 Task: Reply All to email with the signature Evelyn Lewis with the subject Request for a review from softage.1@softage.net with the message Please find attached the final version of the budget proposal.
Action: Mouse moved to (249, 194)
Screenshot: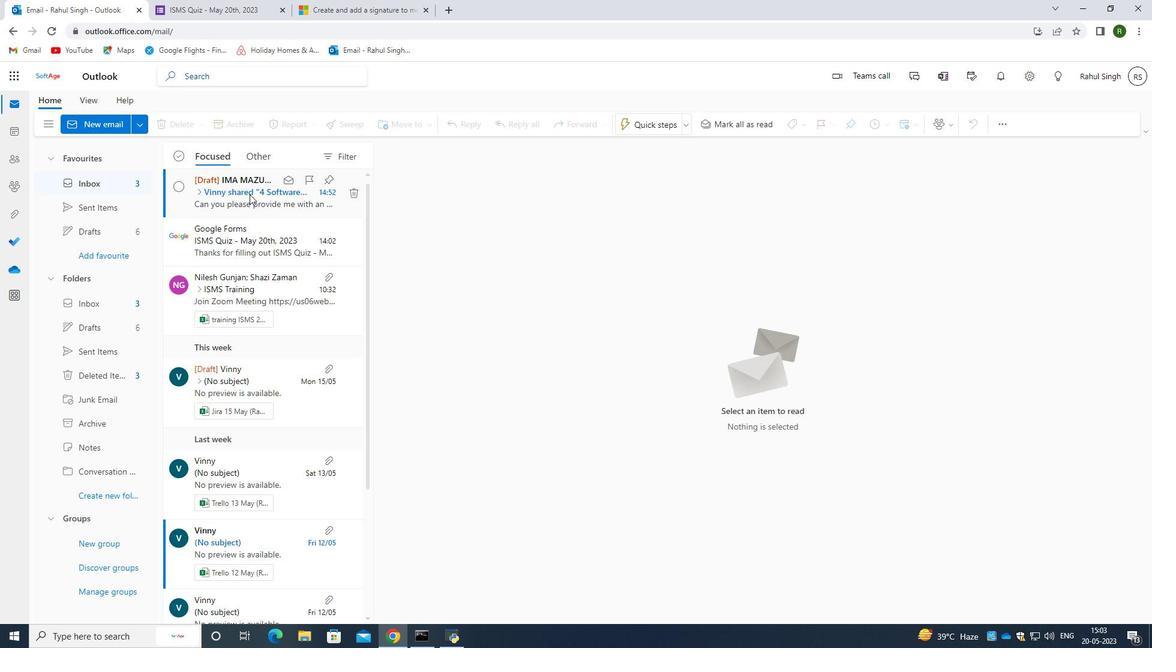 
Action: Mouse pressed left at (249, 194)
Screenshot: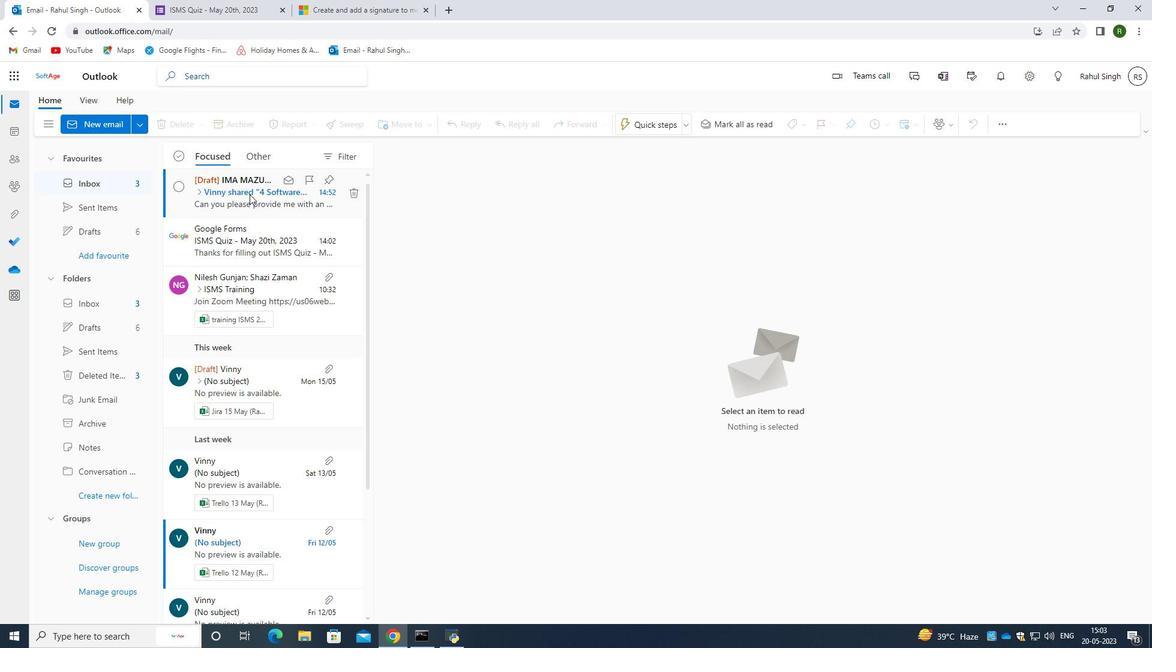 
Action: Mouse moved to (501, 320)
Screenshot: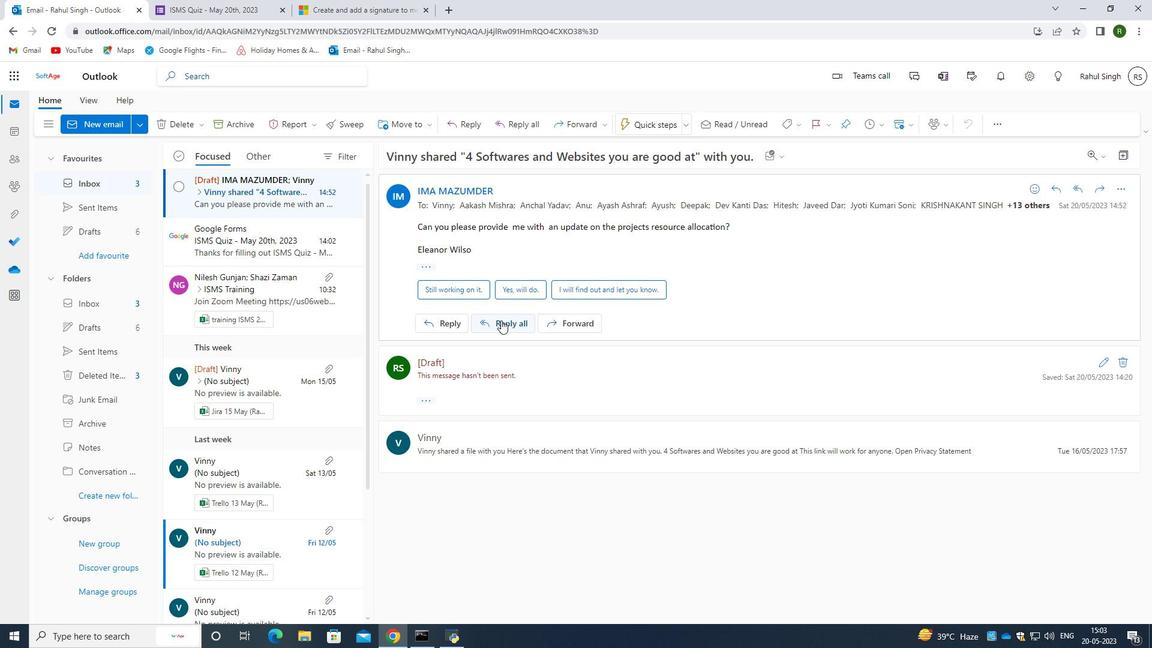 
Action: Mouse pressed left at (501, 320)
Screenshot: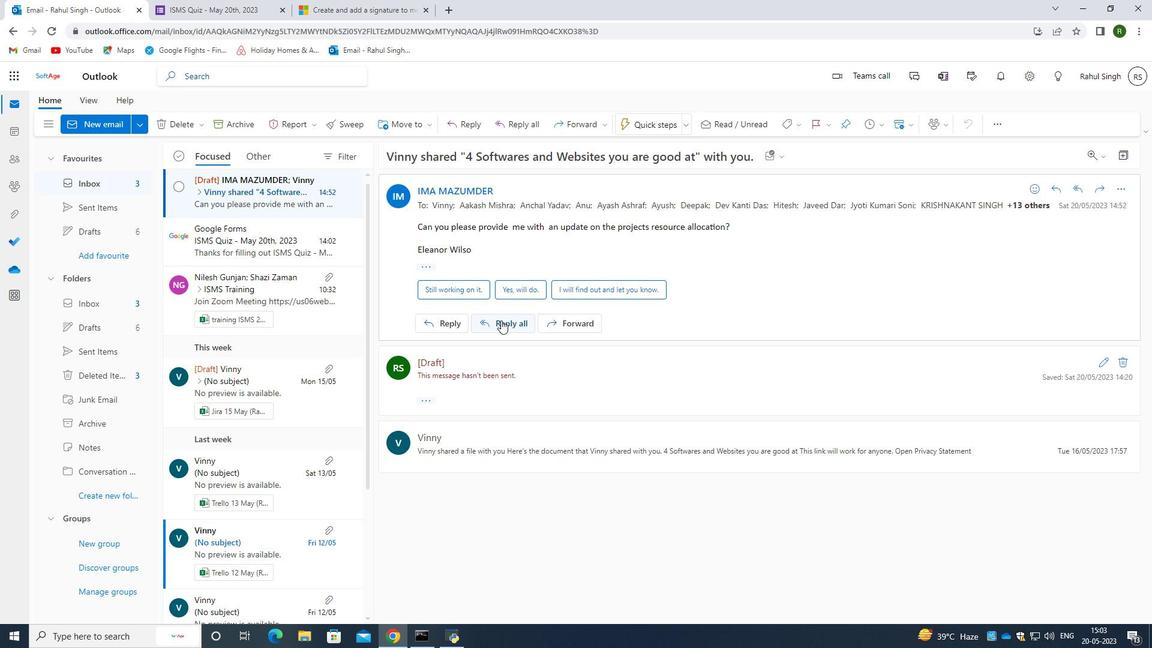 
Action: Mouse moved to (1000, 226)
Screenshot: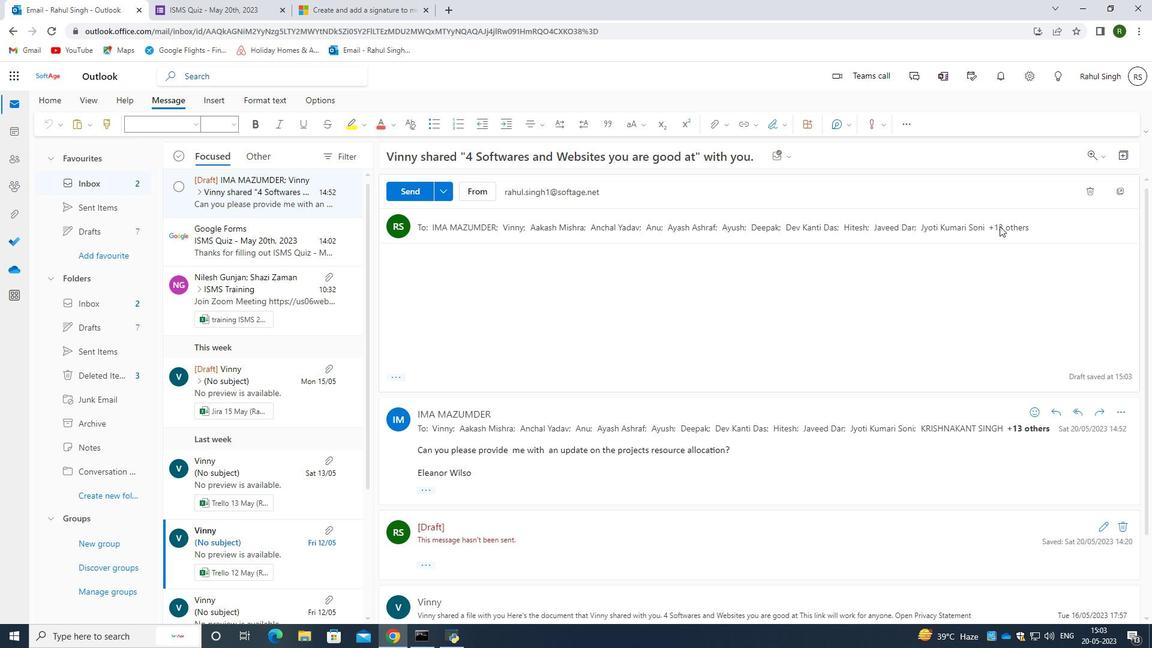 
Action: Mouse pressed left at (1000, 226)
Screenshot: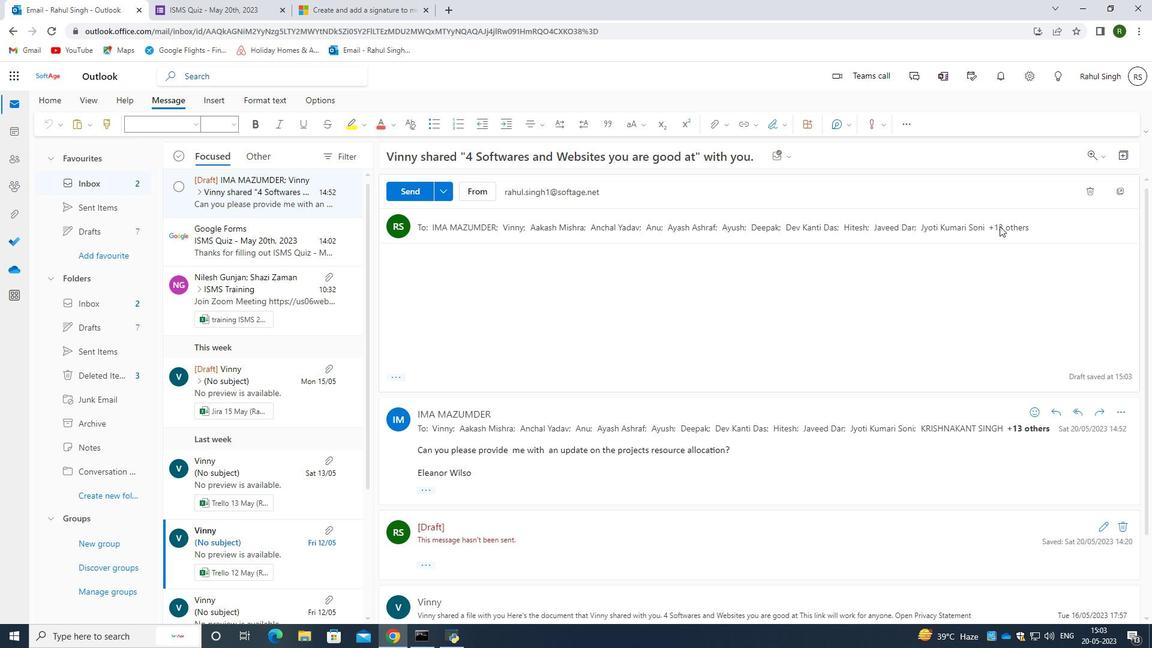 
Action: Mouse moved to (546, 317)
Screenshot: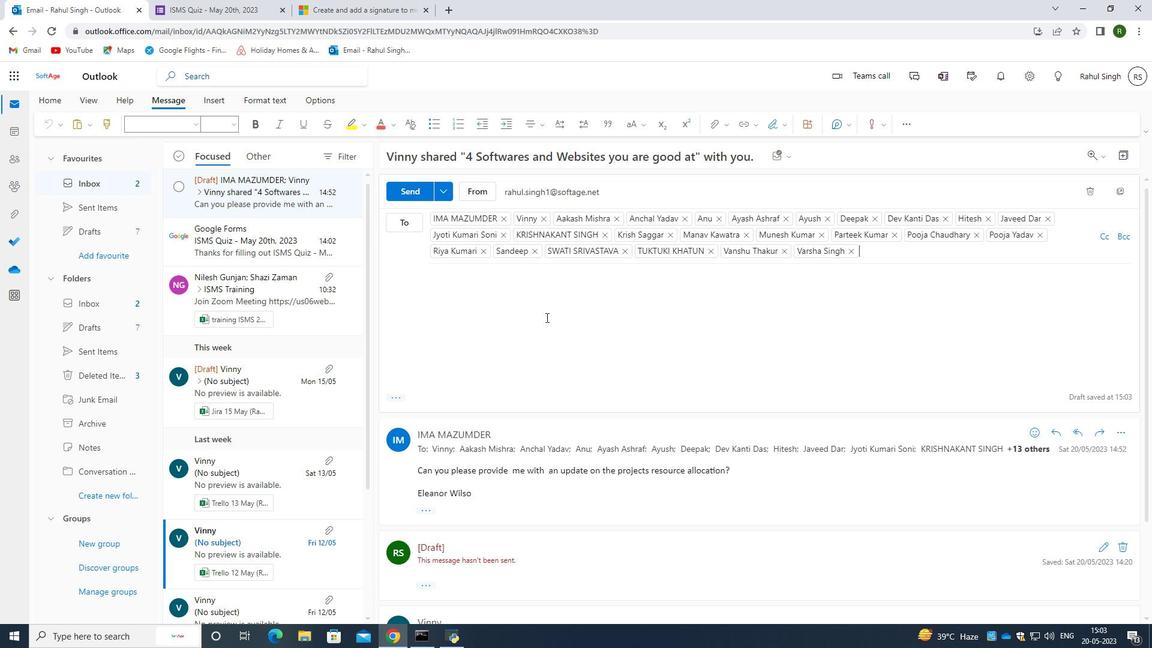 
Action: Mouse pressed left at (546, 317)
Screenshot: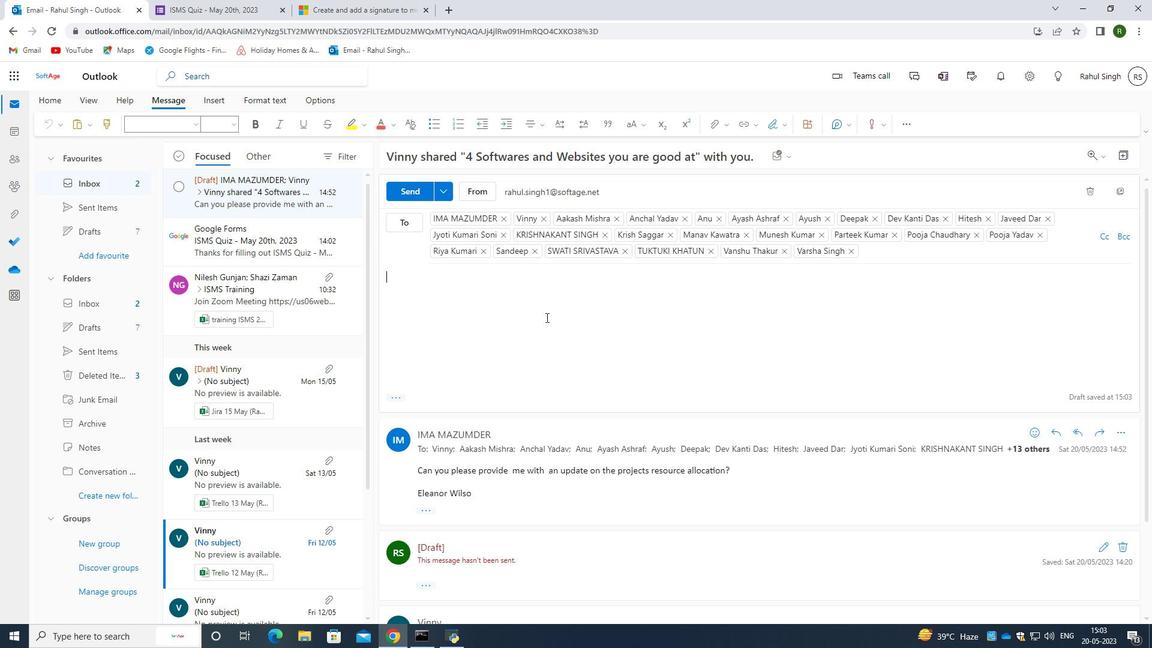 
Action: Mouse moved to (406, 224)
Screenshot: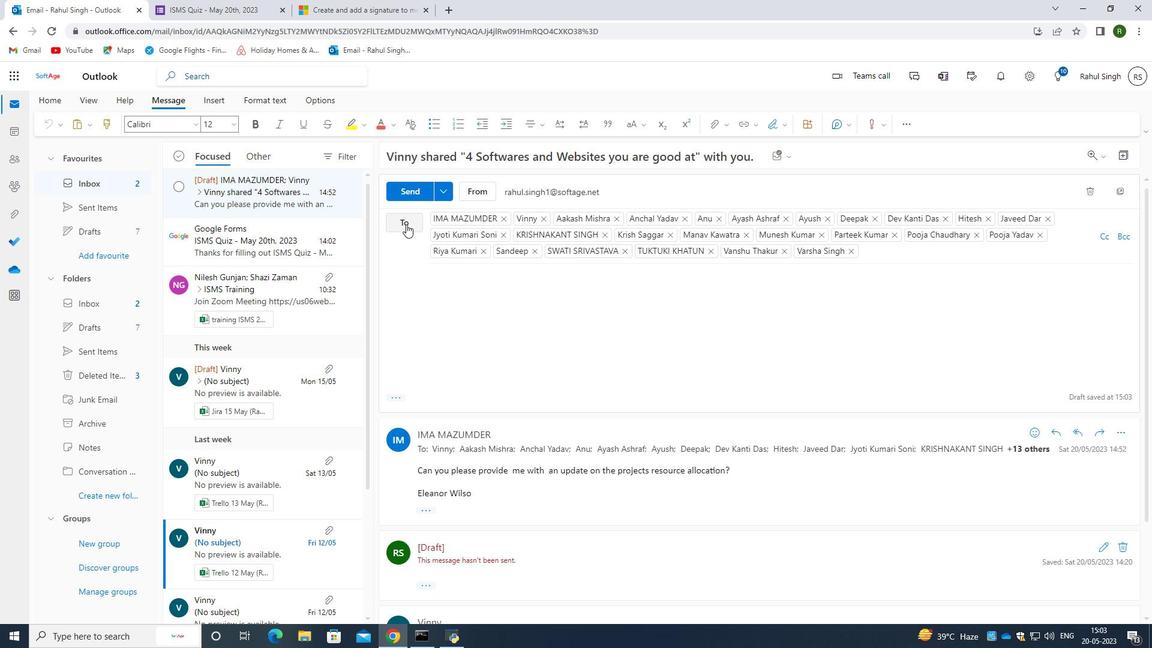 
Action: Mouse pressed left at (406, 224)
Screenshot: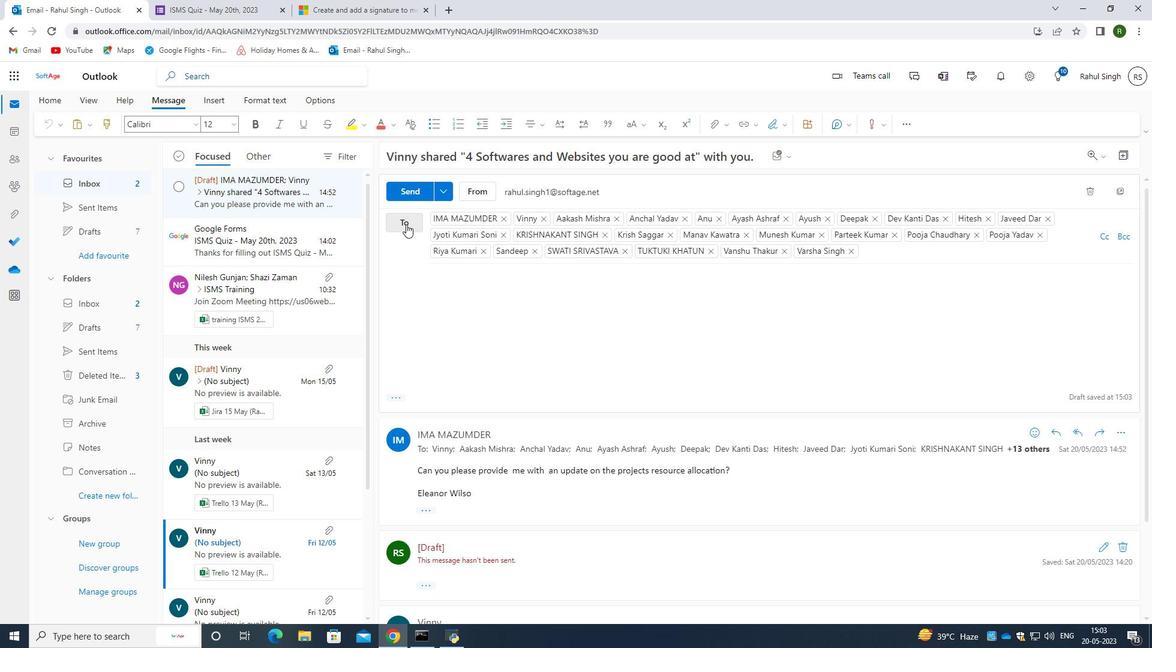 
Action: Mouse moved to (1036, 90)
Screenshot: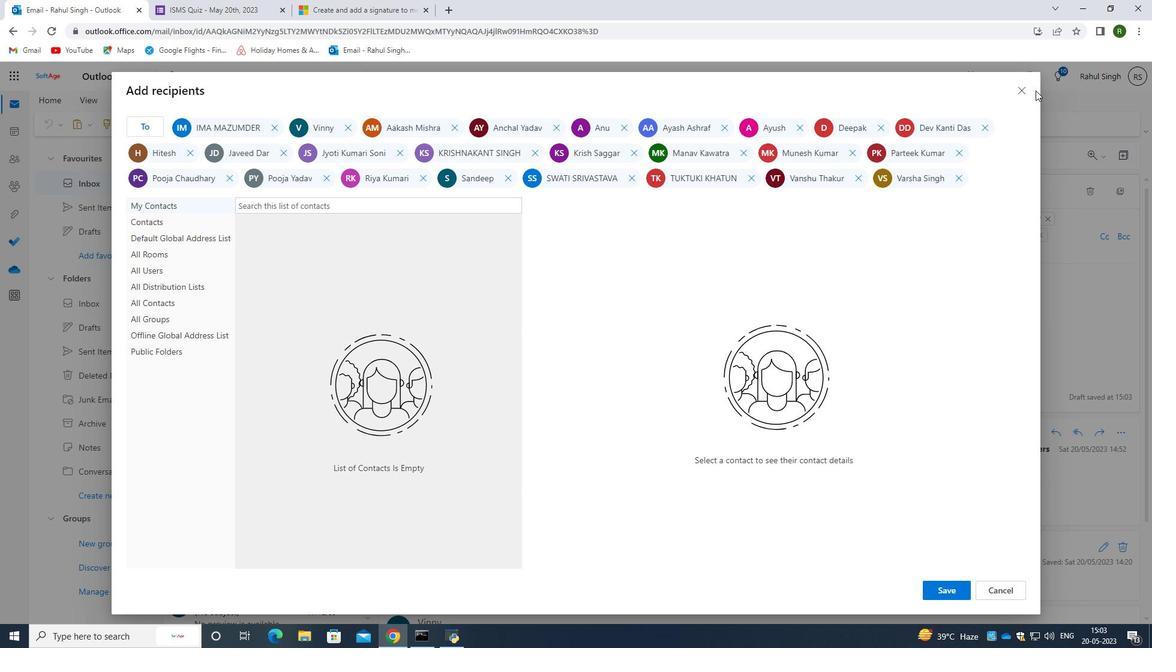 
Action: Mouse pressed left at (1036, 90)
Screenshot: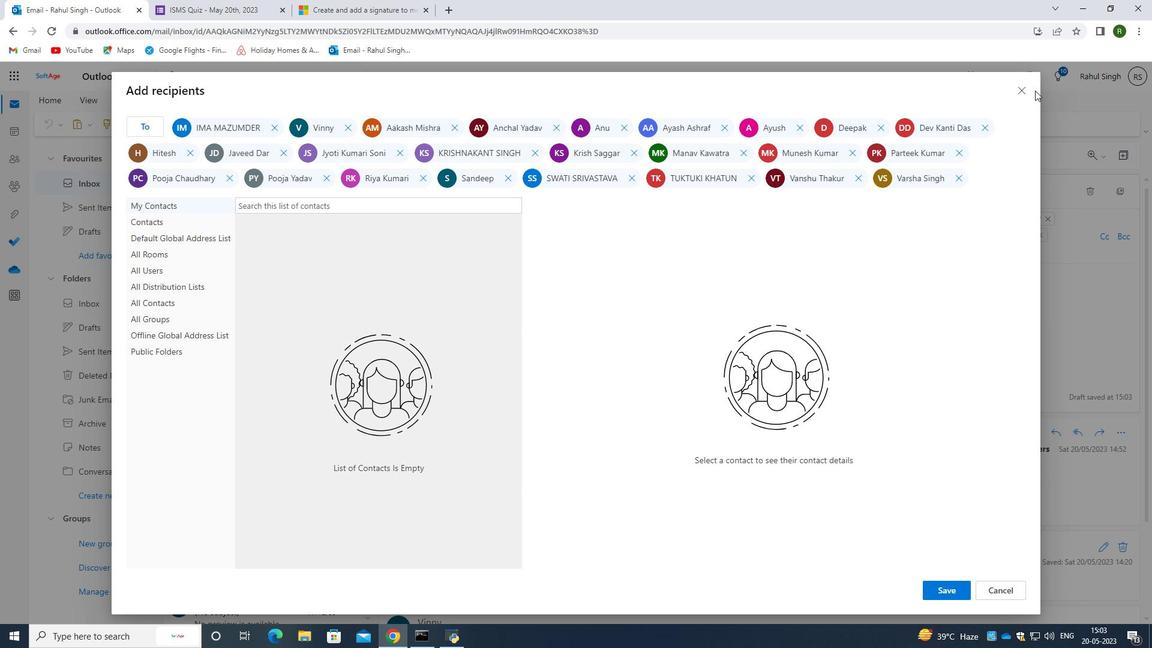 
Action: Mouse moved to (1026, 90)
Screenshot: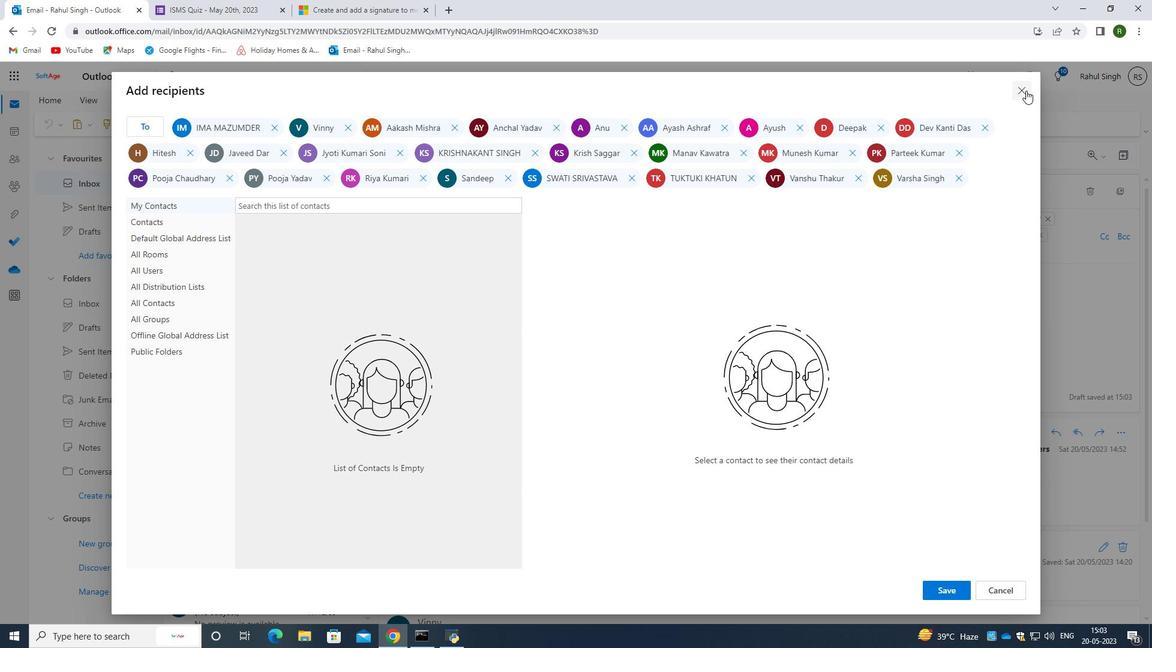 
Action: Mouse pressed left at (1026, 90)
Screenshot: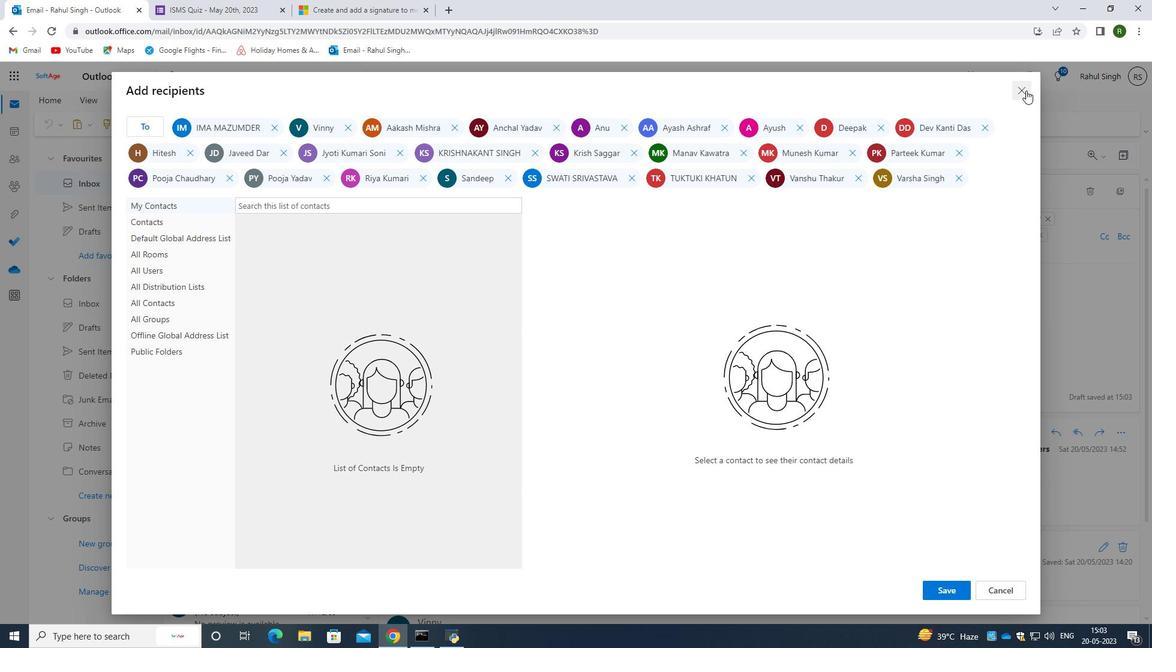 
Action: Mouse moved to (245, 365)
Screenshot: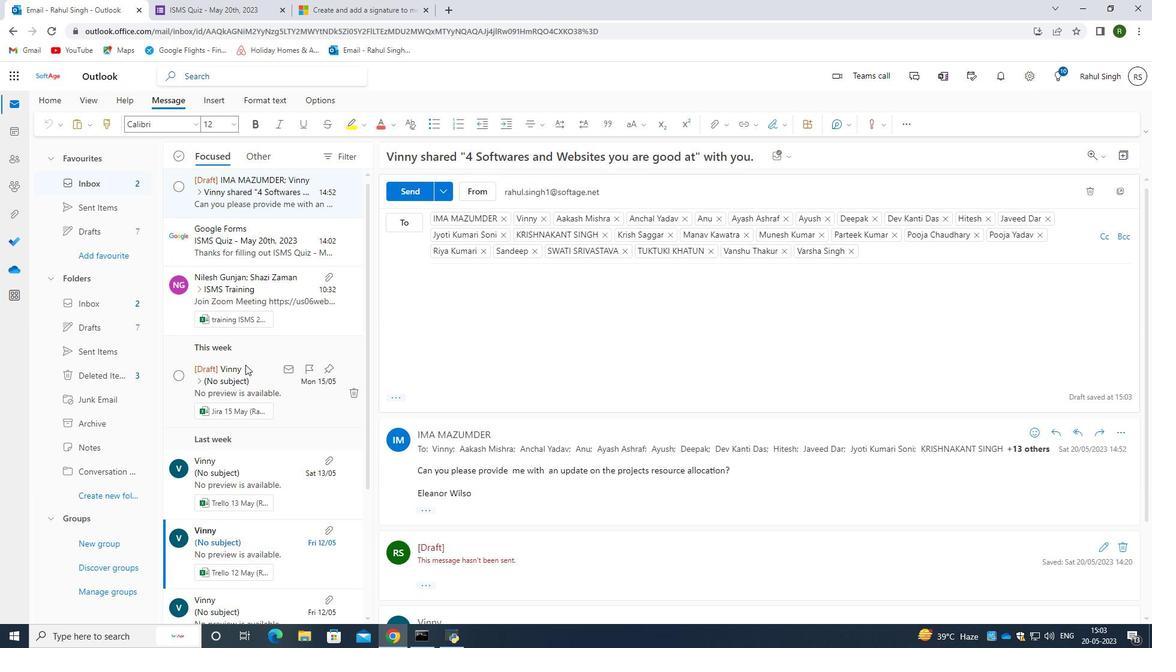 
Action: Mouse pressed left at (245, 365)
Screenshot: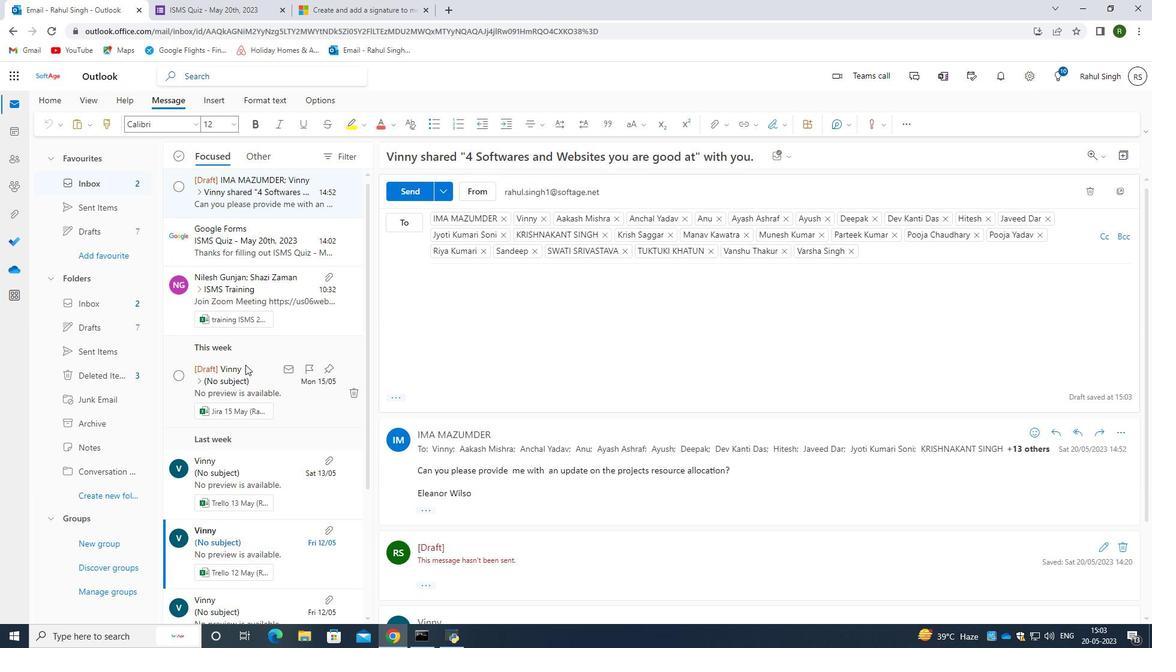 
Action: Mouse moved to (248, 237)
Screenshot: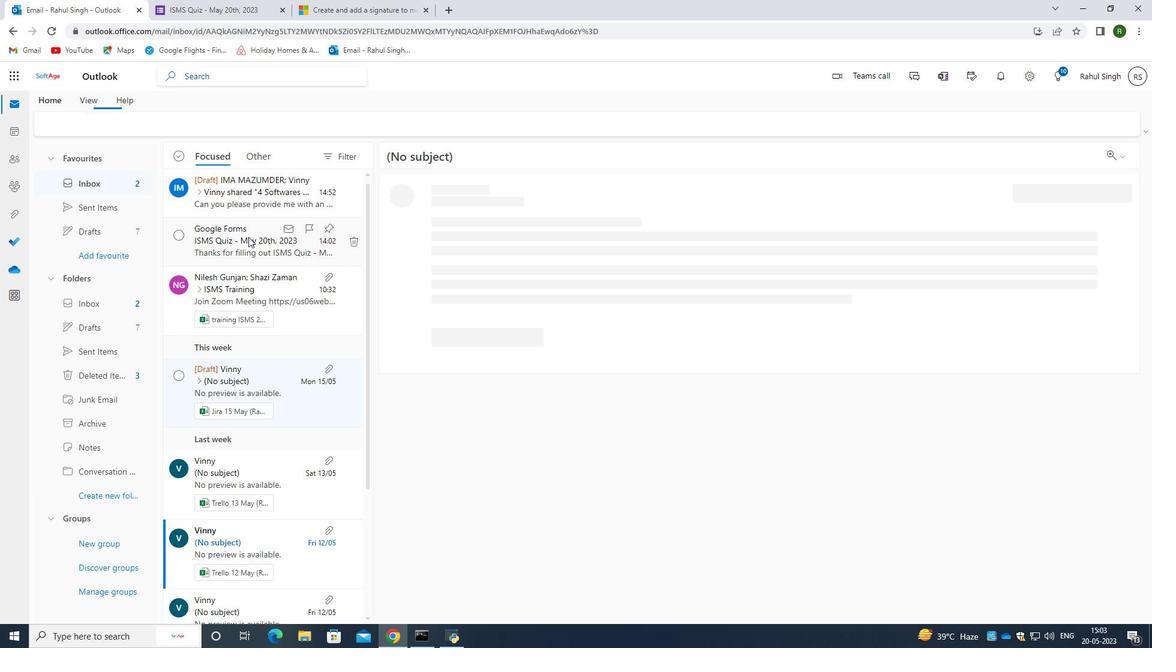
Action: Mouse pressed left at (248, 237)
Screenshot: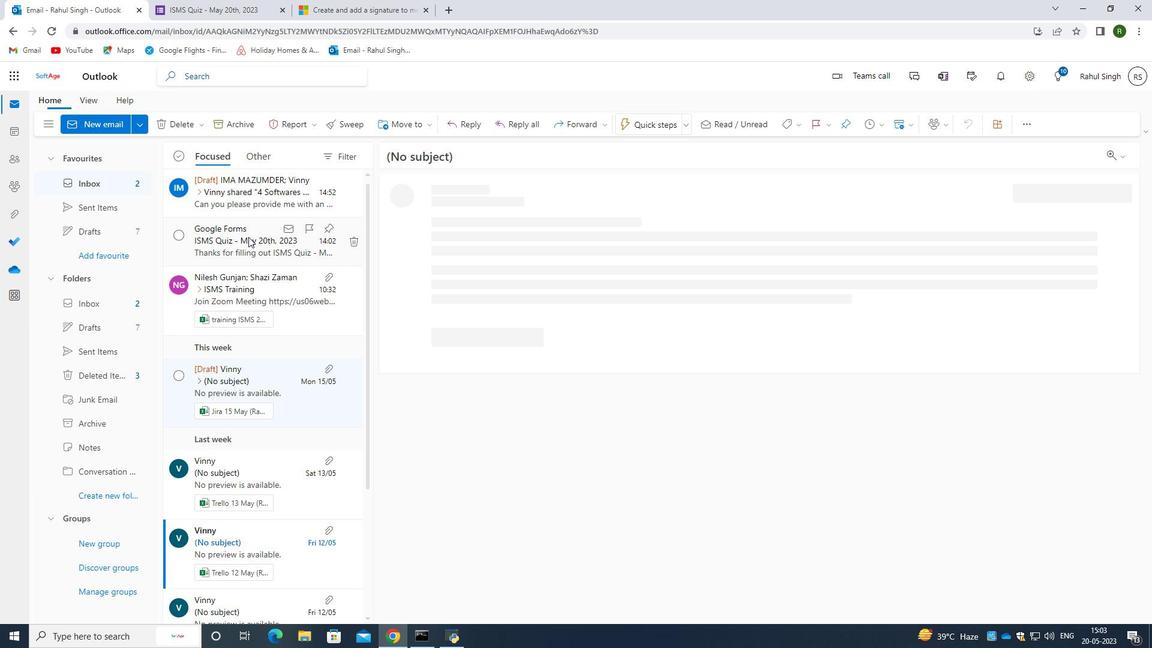 
Action: Mouse moved to (249, 198)
Screenshot: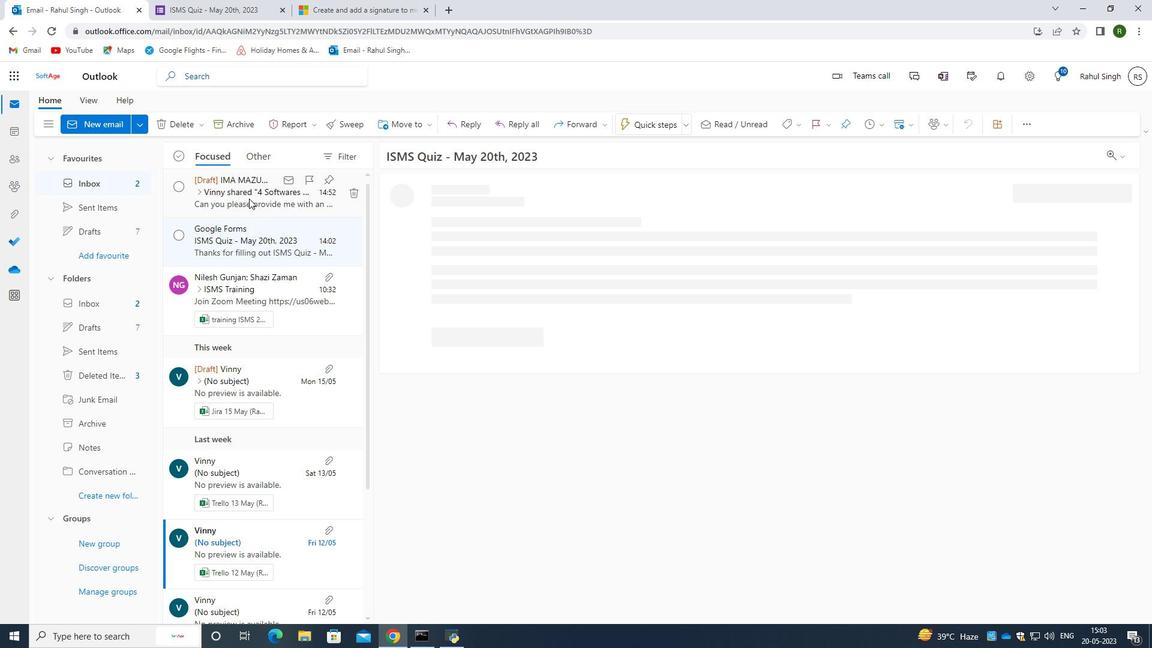 
Action: Mouse pressed left at (249, 198)
Screenshot: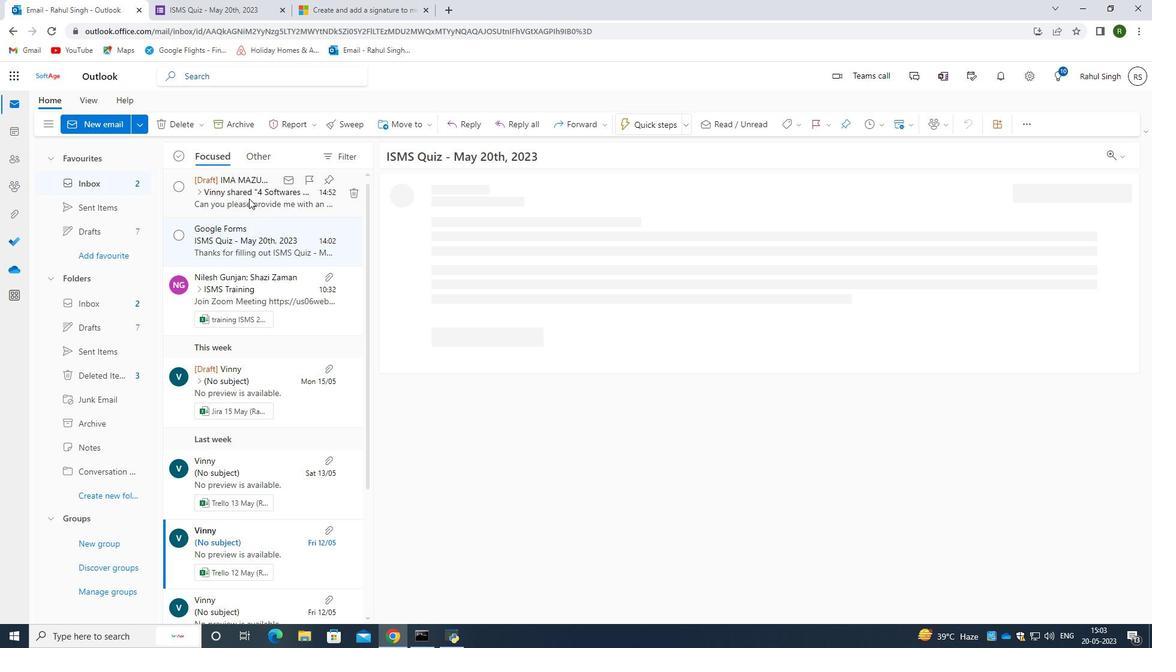 
Action: Mouse moved to (1124, 158)
Screenshot: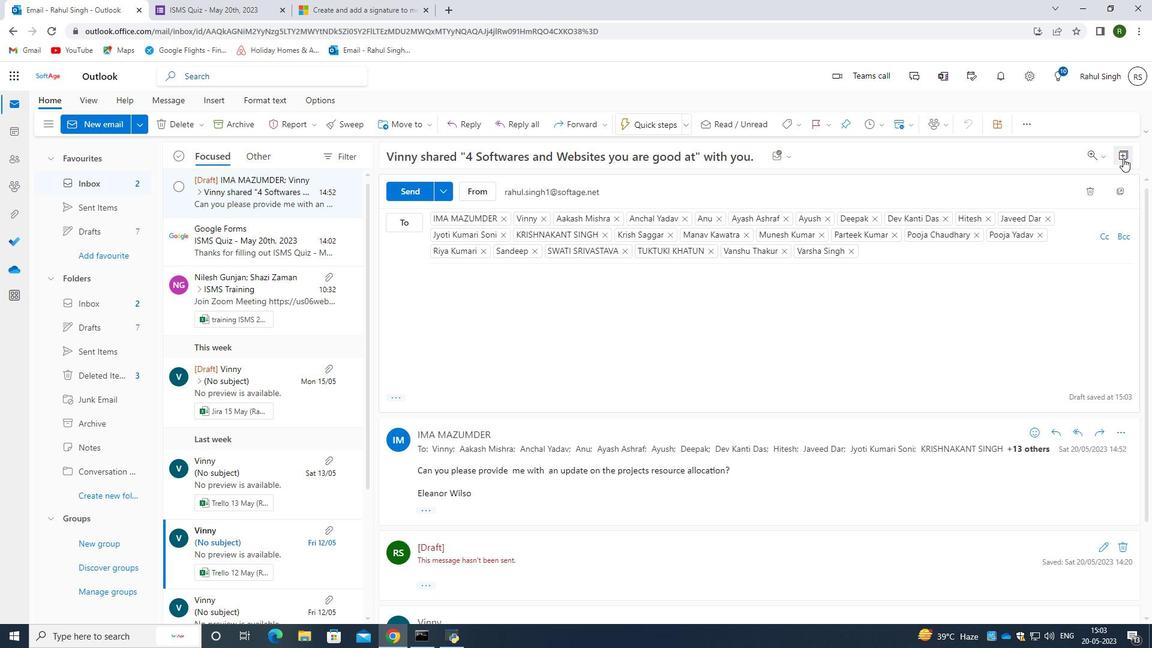 
Action: Mouse pressed left at (1124, 158)
Screenshot: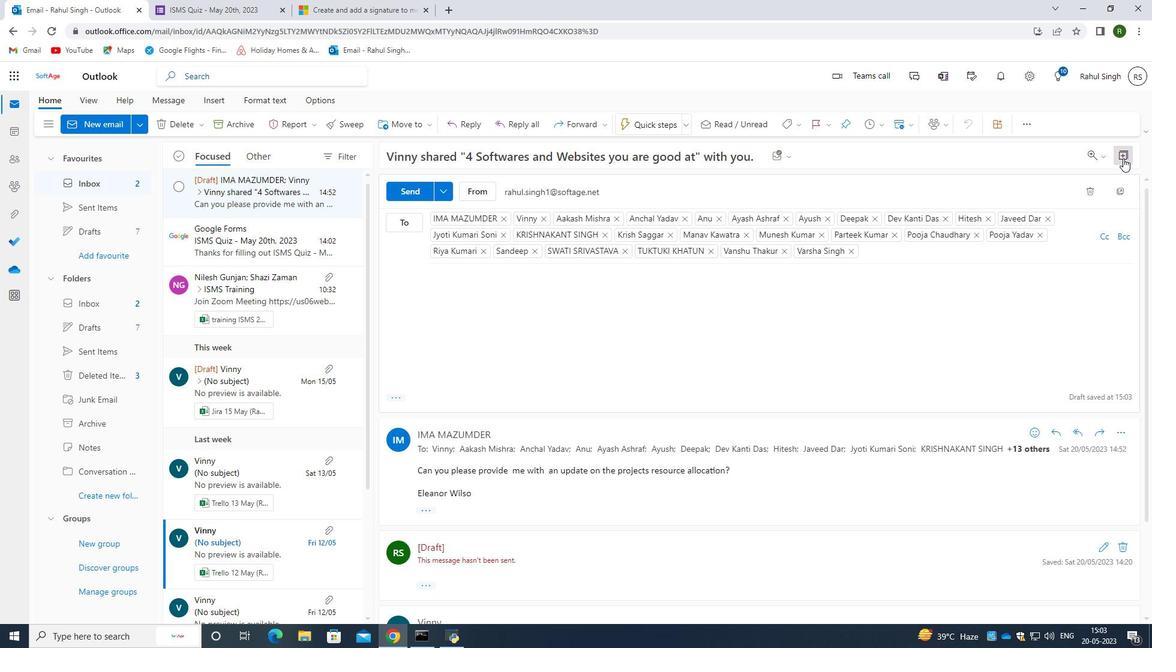 
Action: Mouse pressed left at (1124, 158)
Screenshot: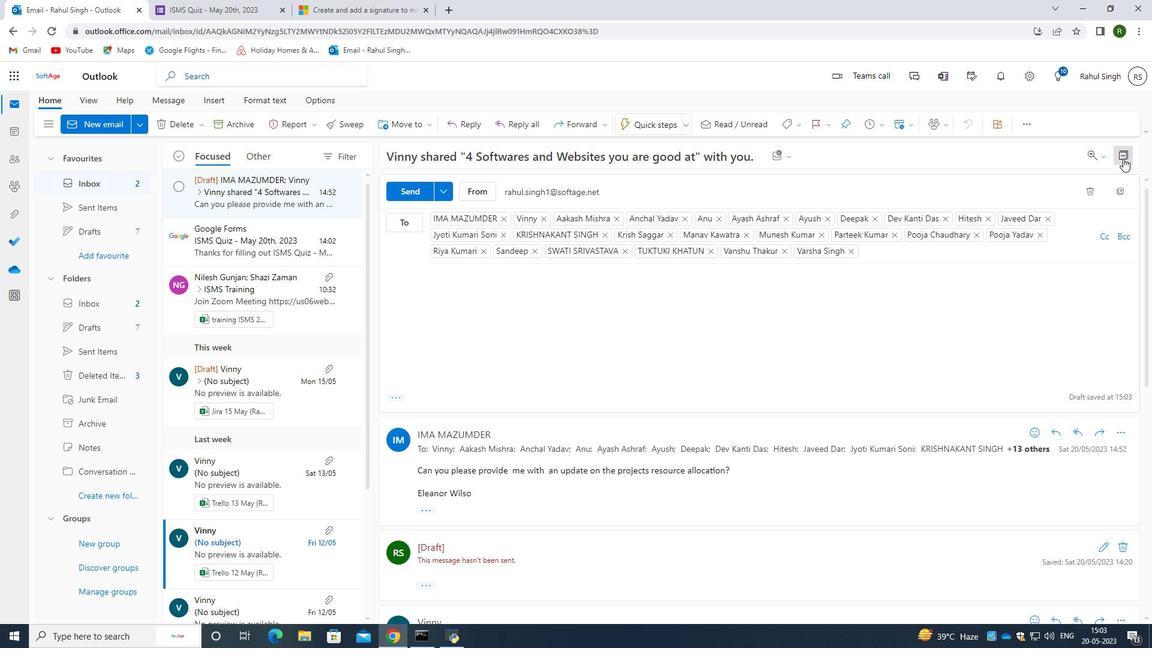 
Action: Mouse moved to (504, 393)
Screenshot: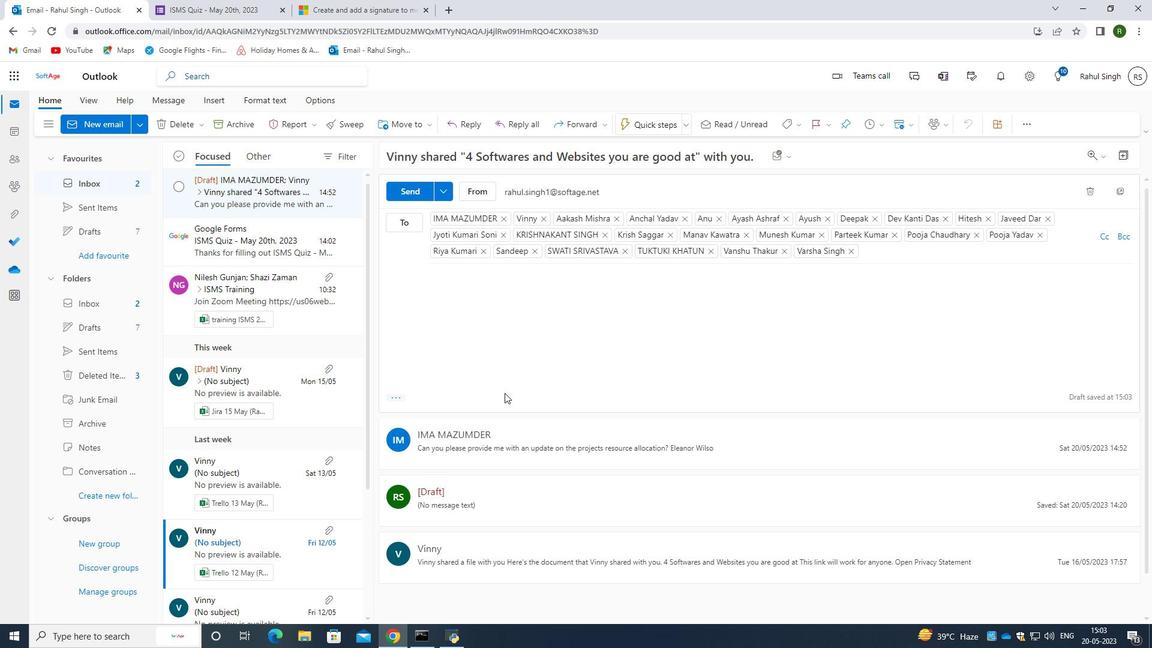 
Action: Mouse scrolled (504, 392) with delta (0, 0)
Screenshot: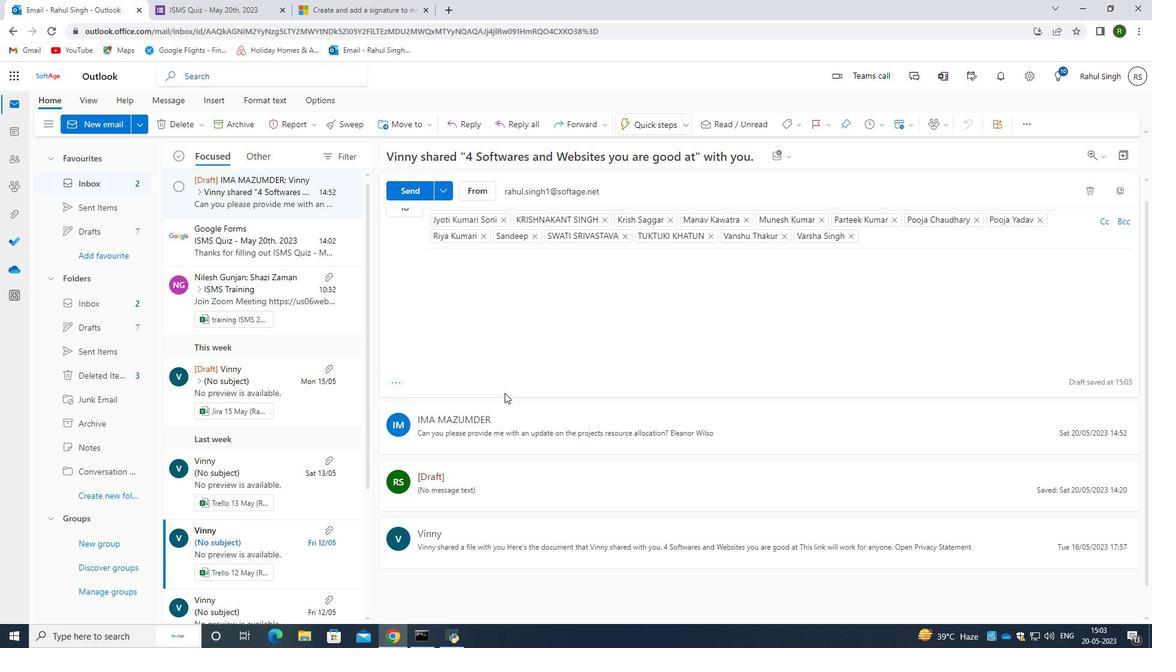 
Action: Mouse scrolled (504, 392) with delta (0, 0)
Screenshot: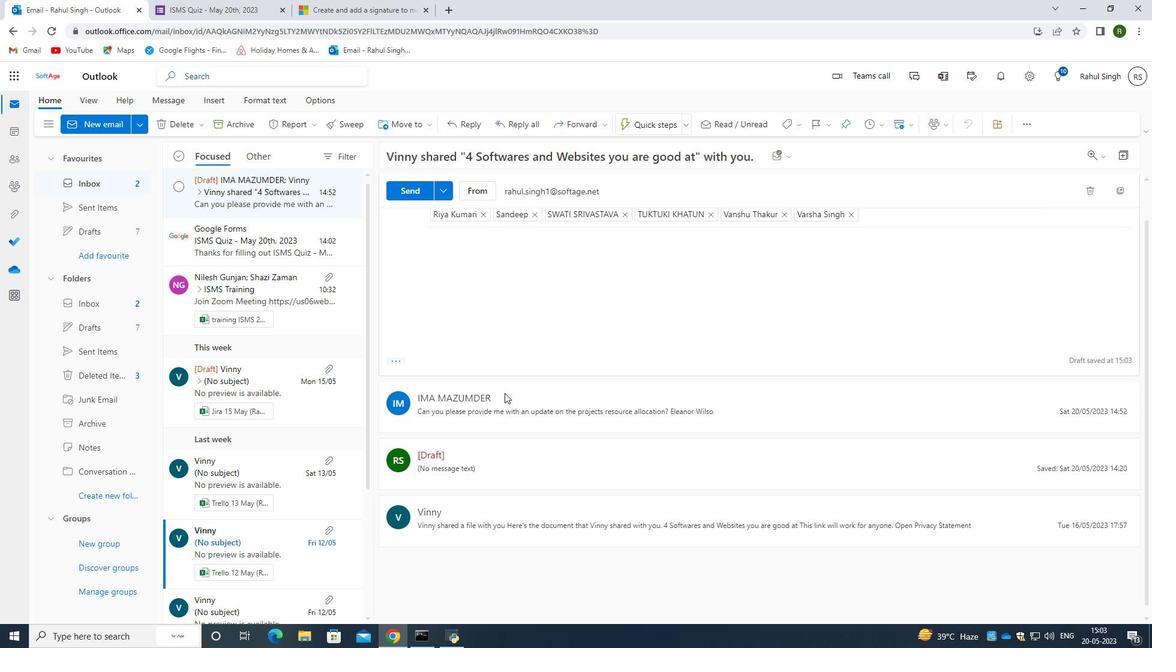 
Action: Mouse scrolled (504, 392) with delta (0, 0)
Screenshot: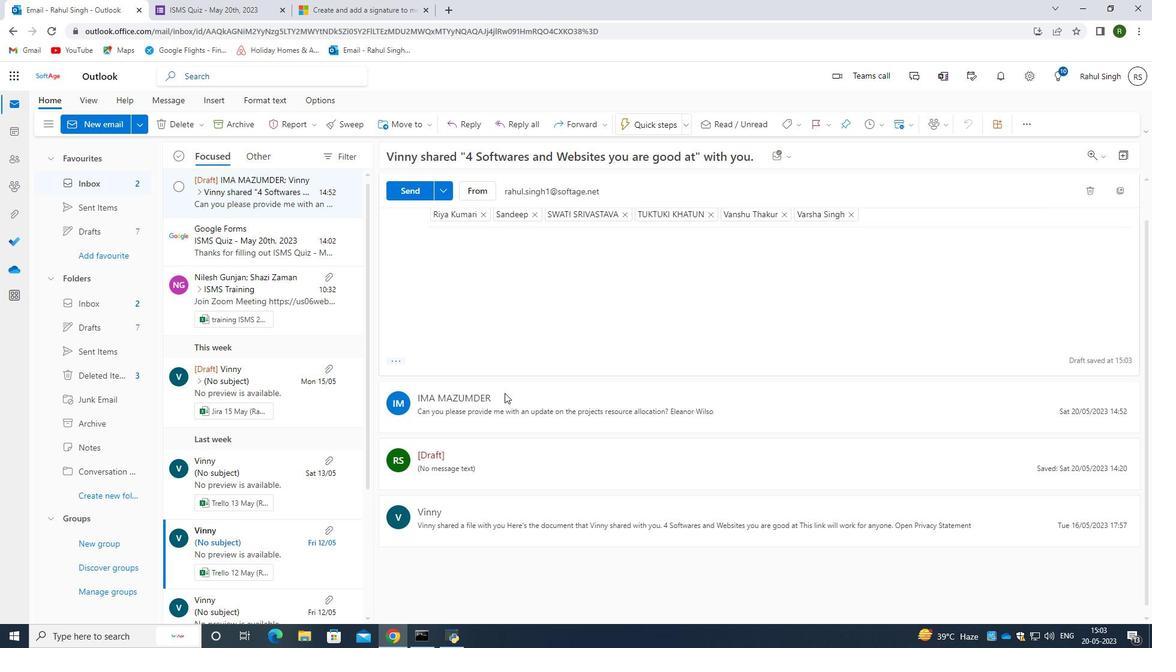 
Action: Mouse moved to (505, 393)
Screenshot: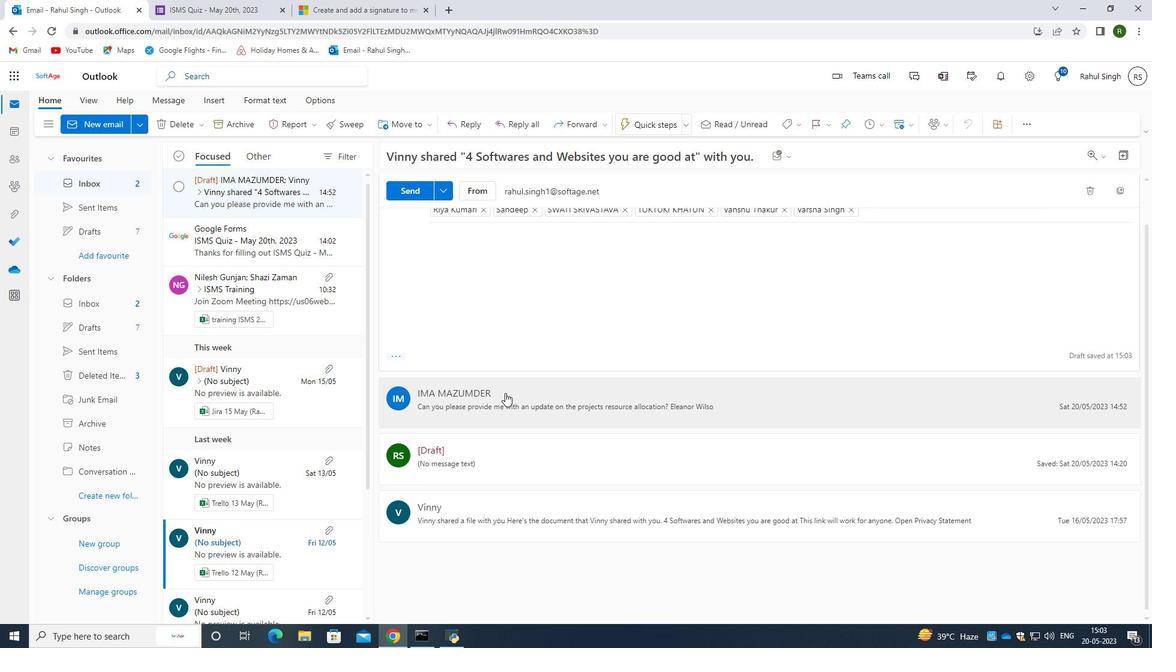 
Action: Mouse scrolled (505, 393) with delta (0, 0)
Screenshot: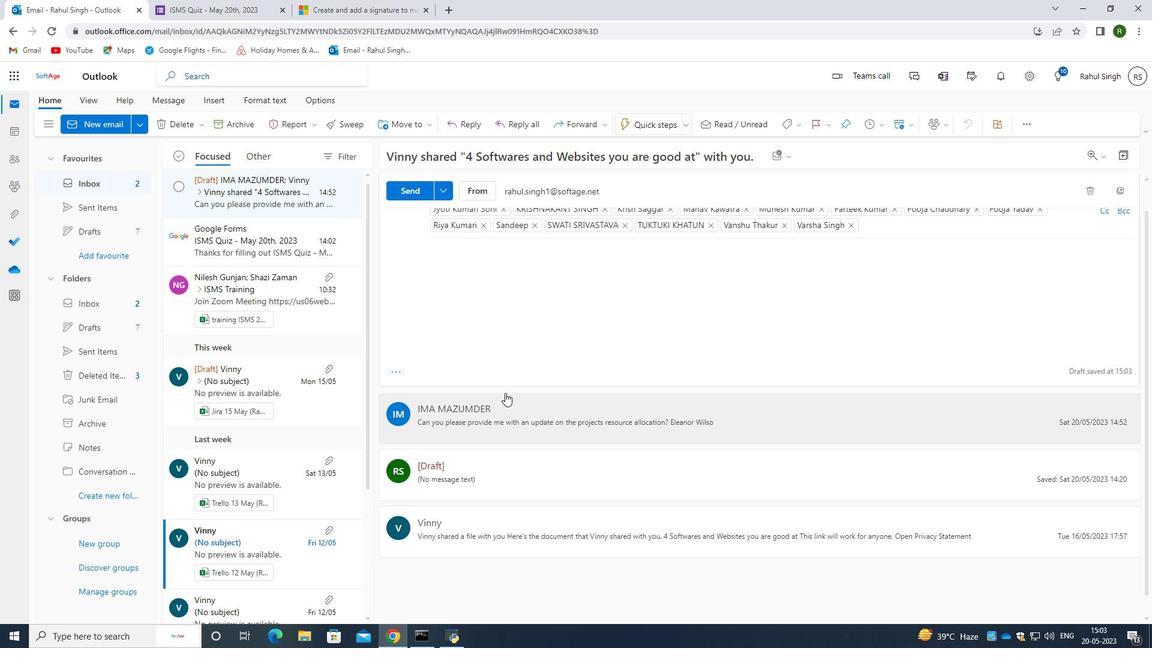 
Action: Mouse scrolled (505, 393) with delta (0, 0)
Screenshot: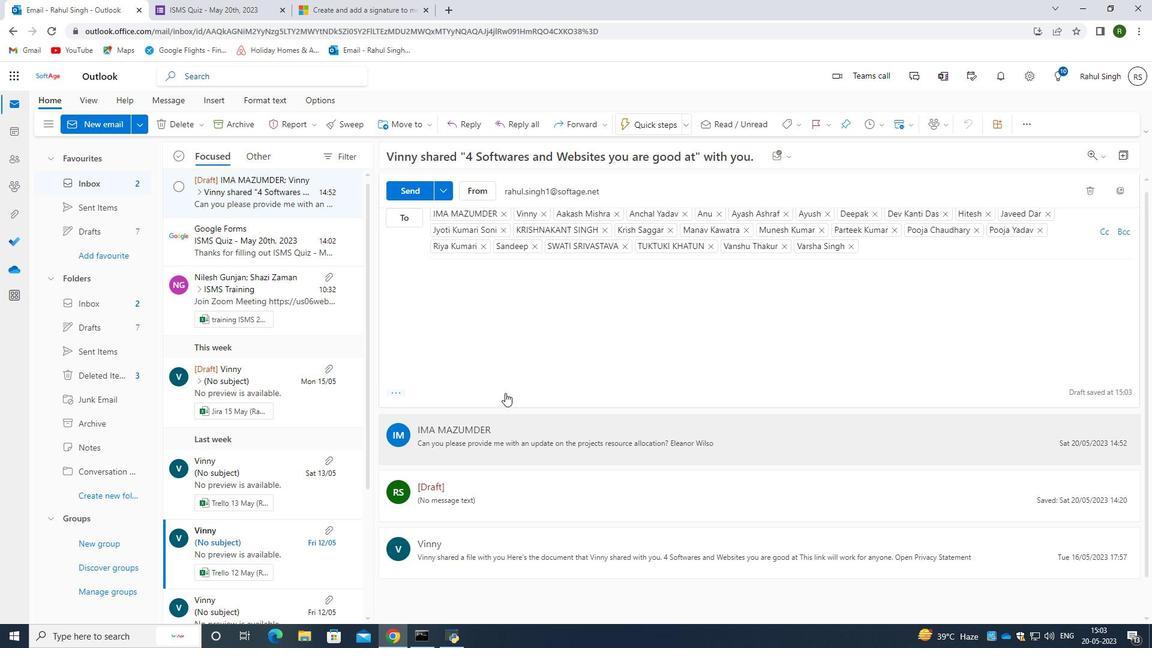 
Action: Mouse moved to (1020, 121)
Screenshot: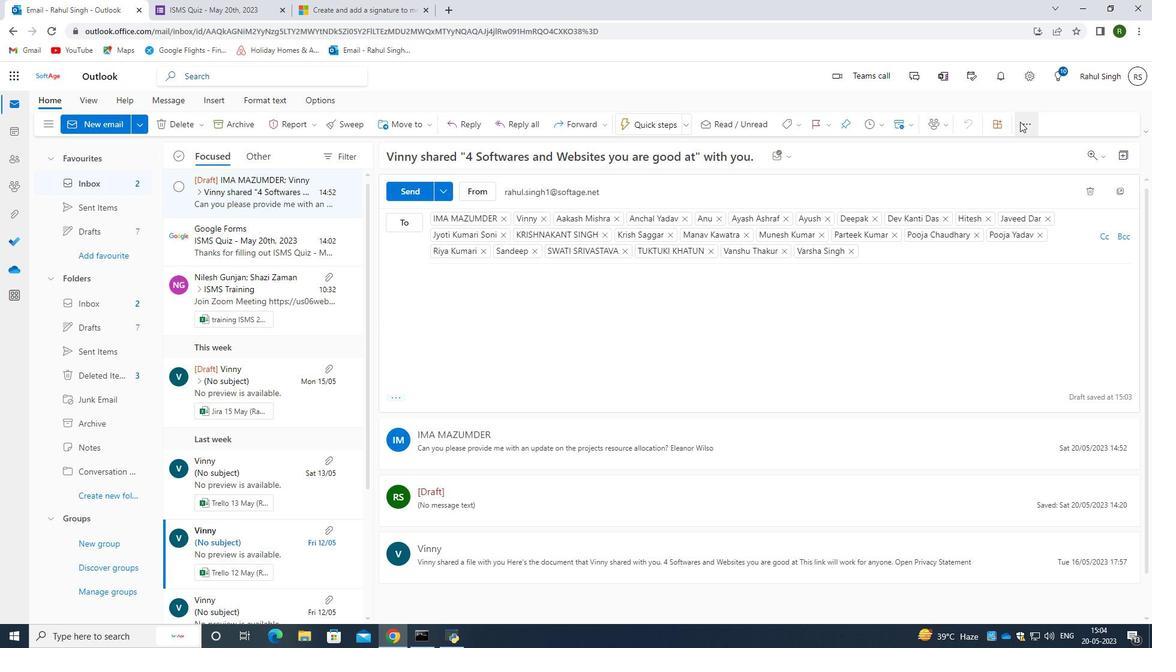 
Action: Mouse pressed left at (1020, 121)
Screenshot: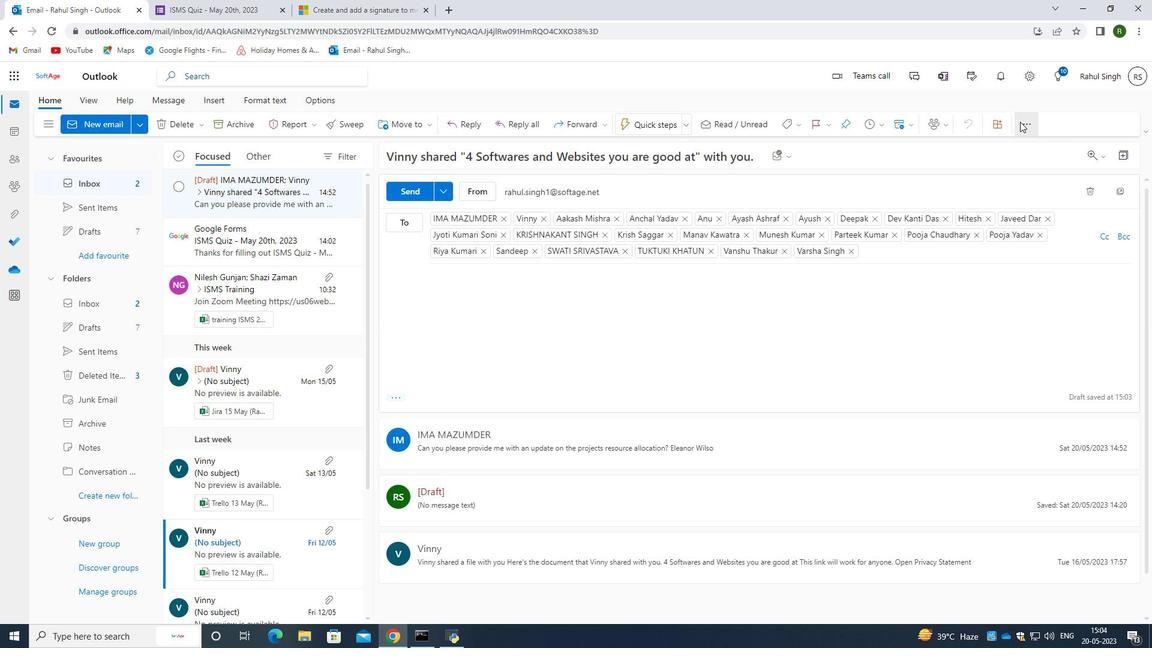 
Action: Mouse moved to (524, 117)
Screenshot: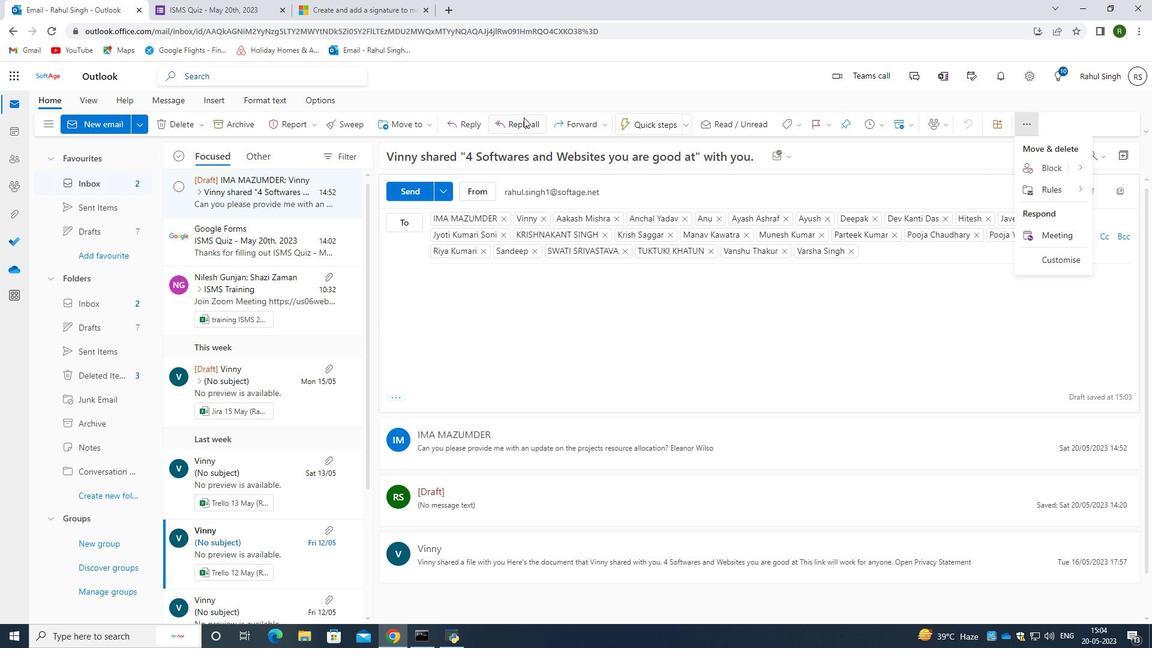 
Action: Mouse pressed left at (524, 117)
Screenshot: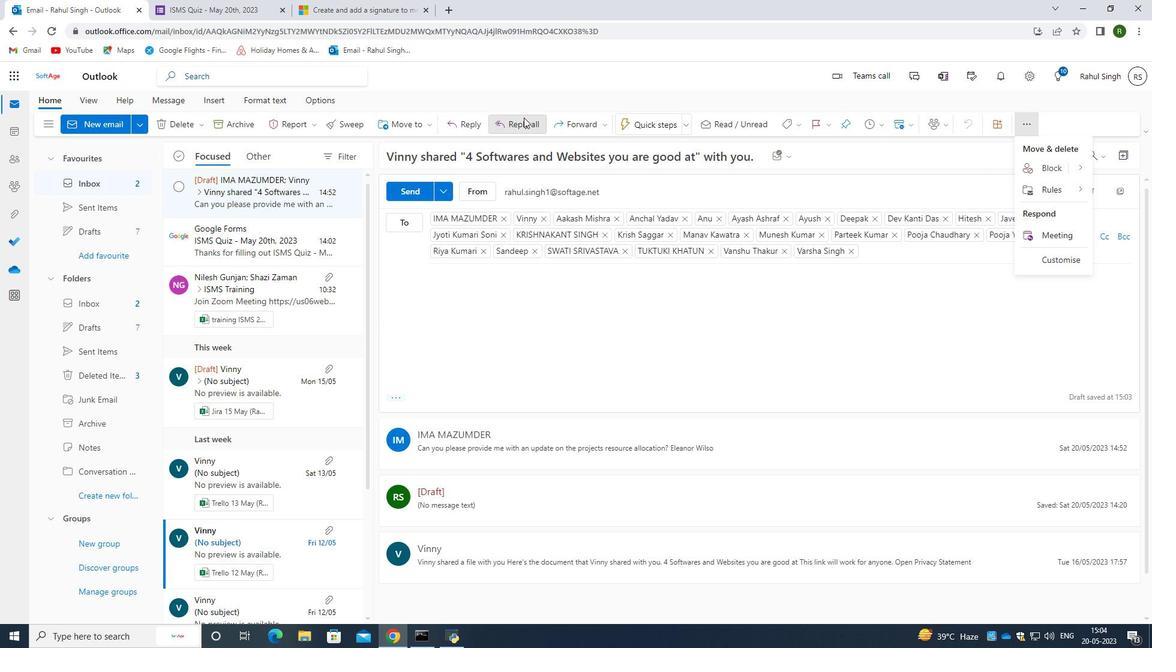 
Action: Mouse moved to (70, 157)
Screenshot: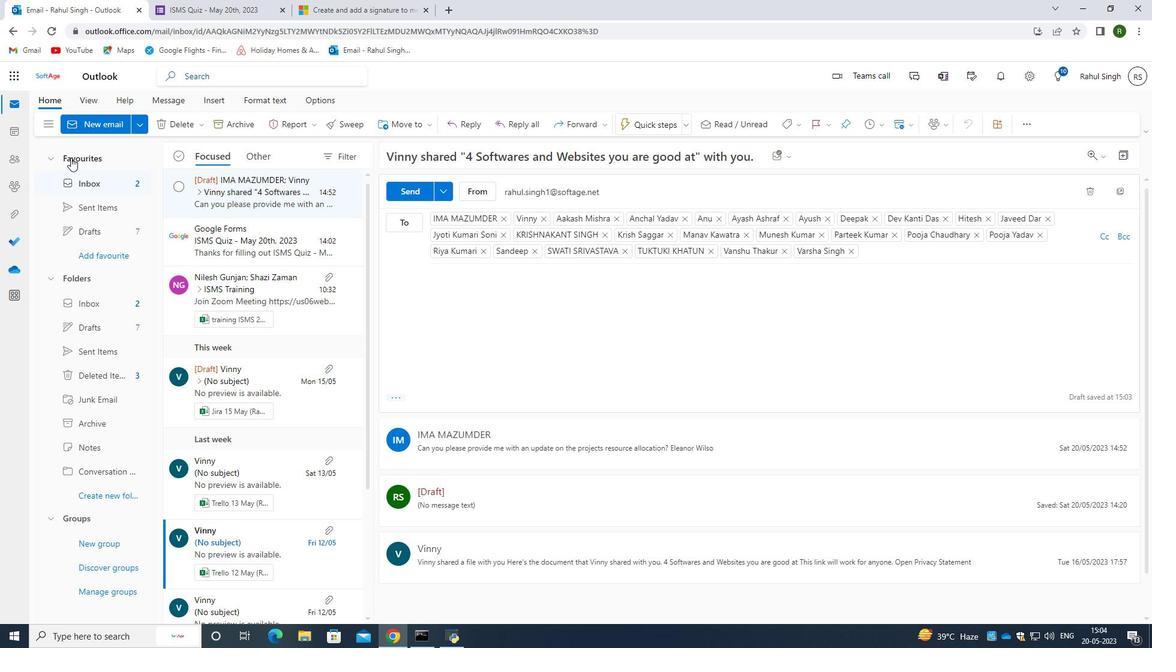 
Action: Mouse pressed left at (70, 157)
Screenshot: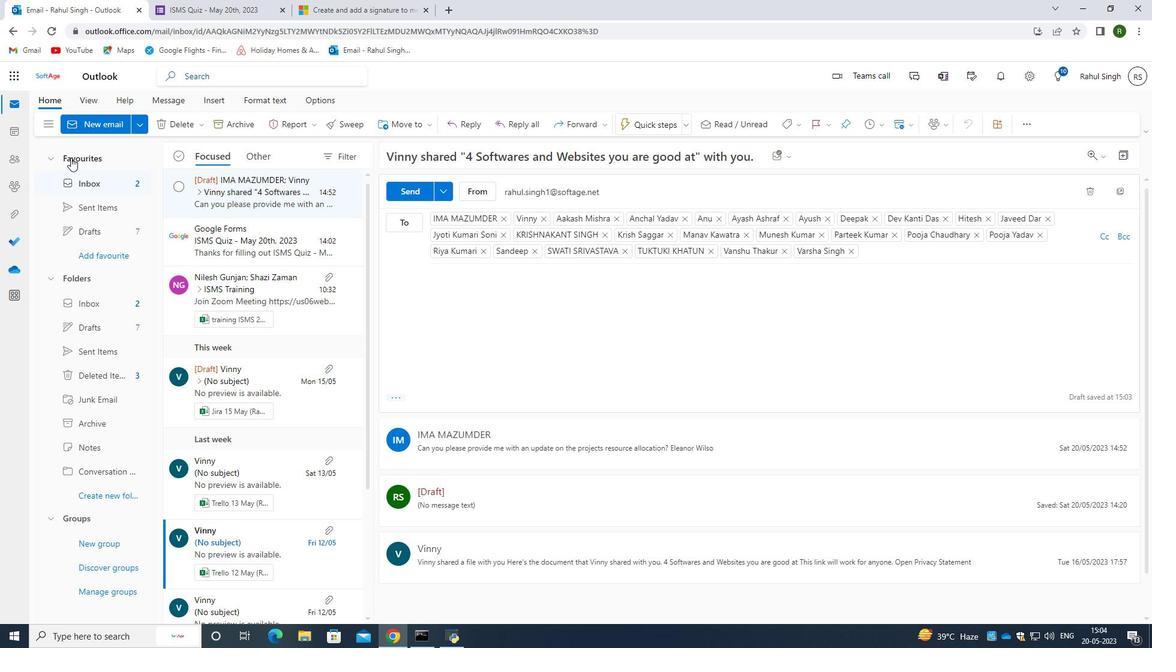 
Action: Mouse moved to (78, 207)
Screenshot: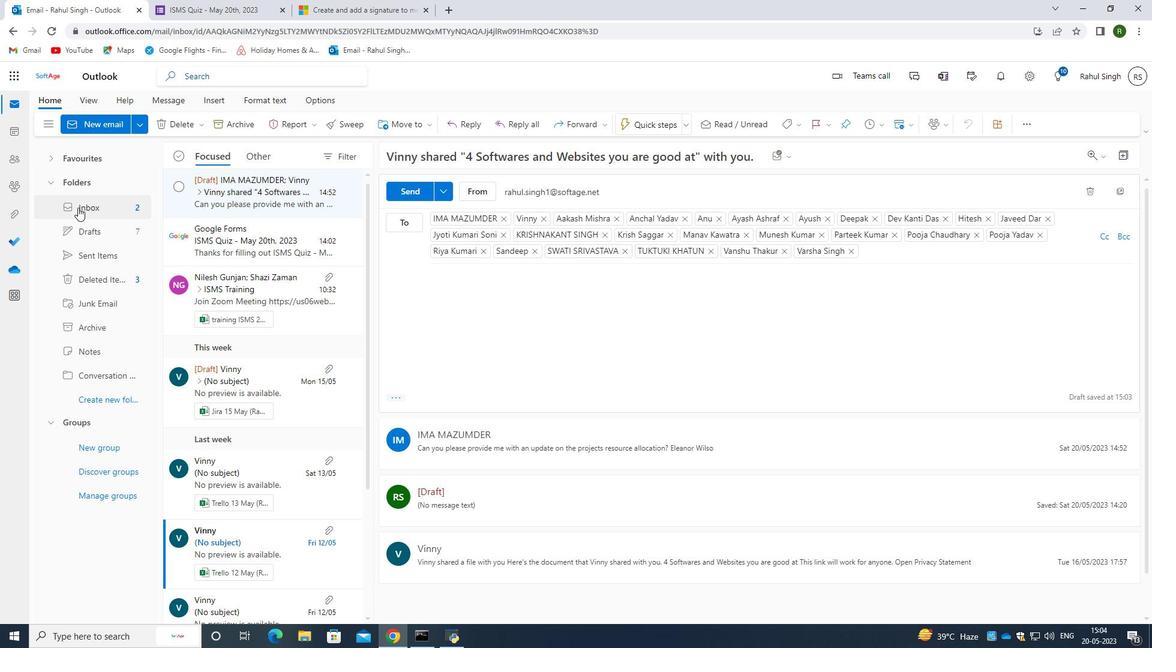 
Action: Mouse pressed left at (78, 207)
Screenshot: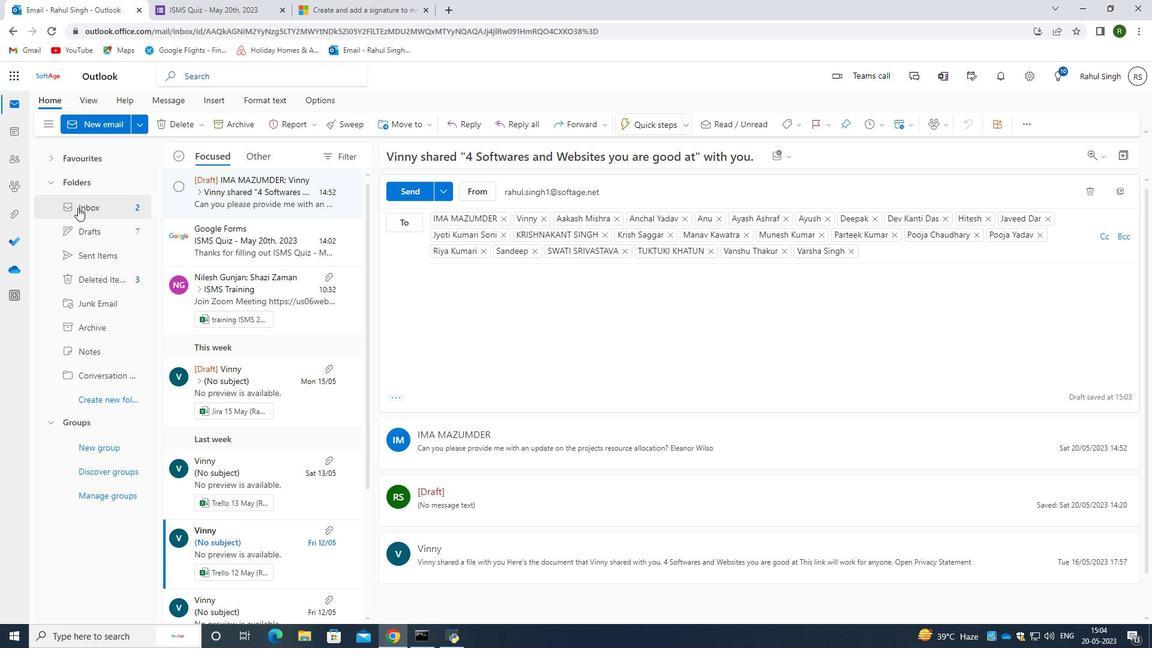 
Action: Mouse moved to (266, 379)
Screenshot: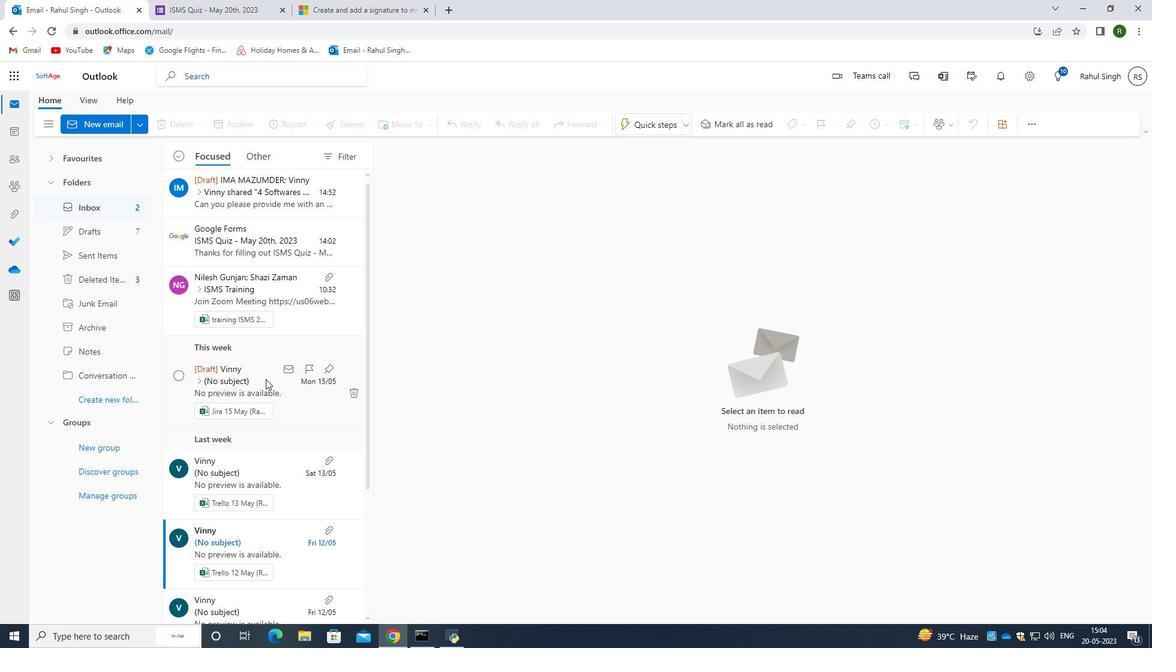
Action: Mouse pressed left at (266, 379)
Screenshot: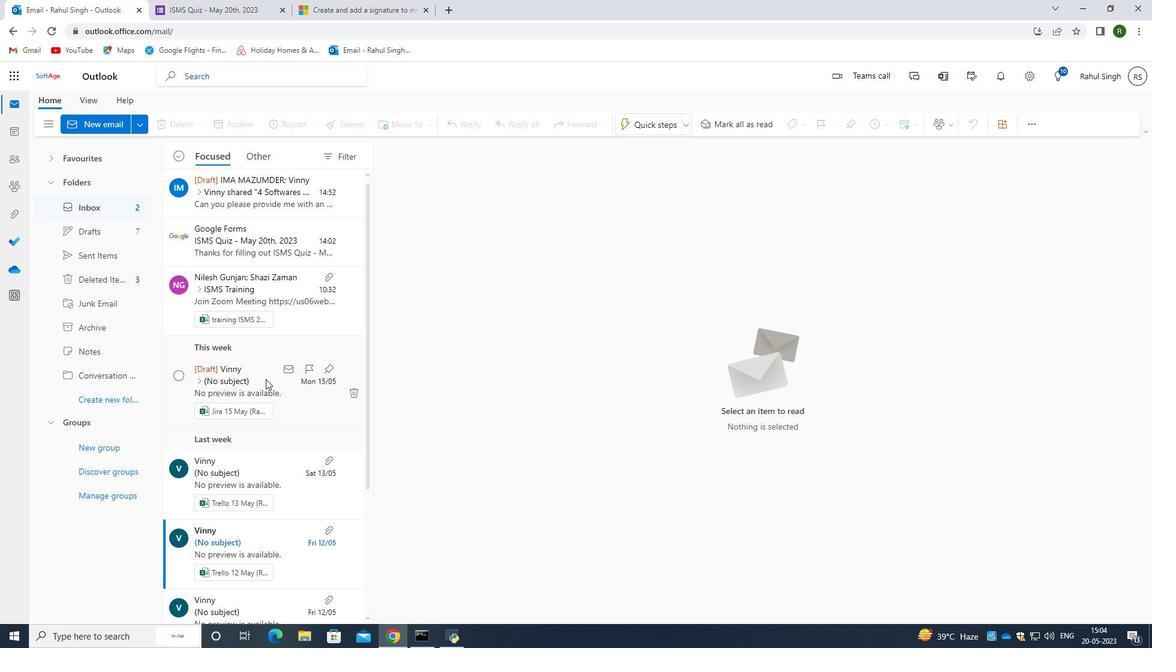 
Action: Mouse moved to (235, 185)
Screenshot: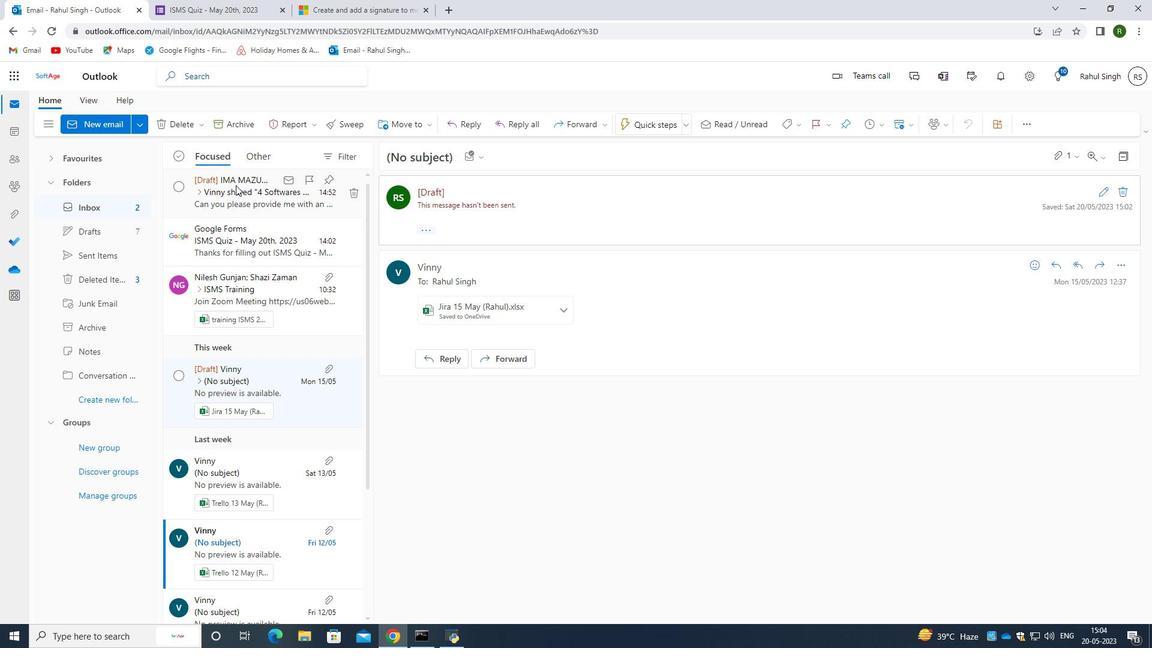 
Action: Mouse pressed left at (235, 185)
Screenshot: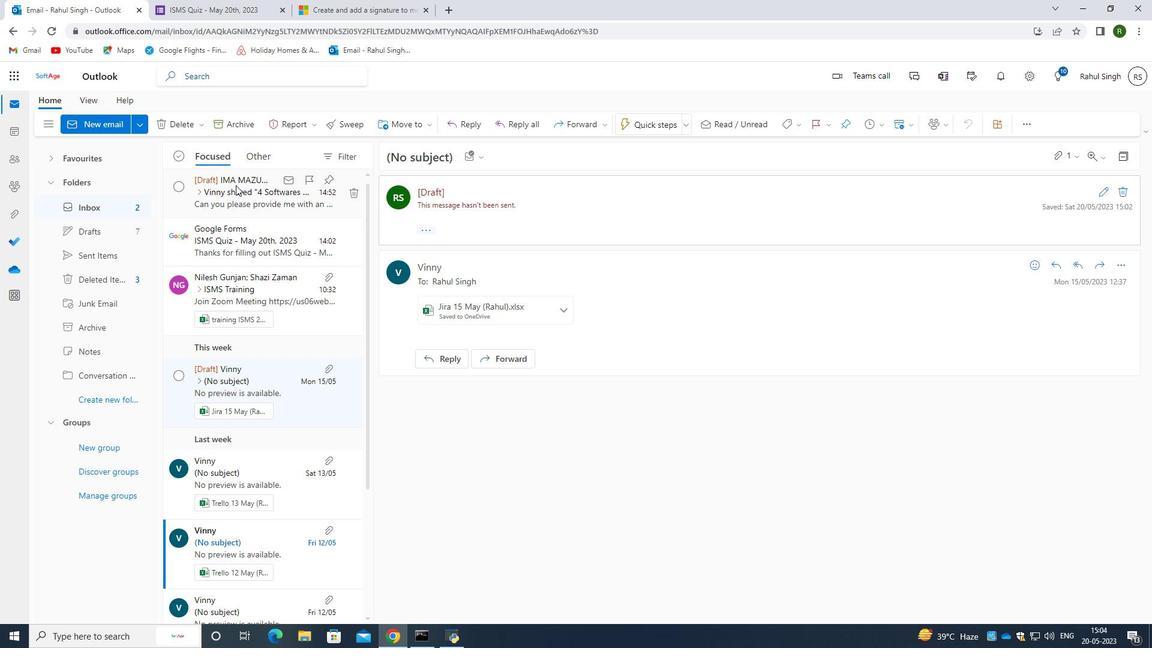 
Action: Mouse moved to (462, 291)
Screenshot: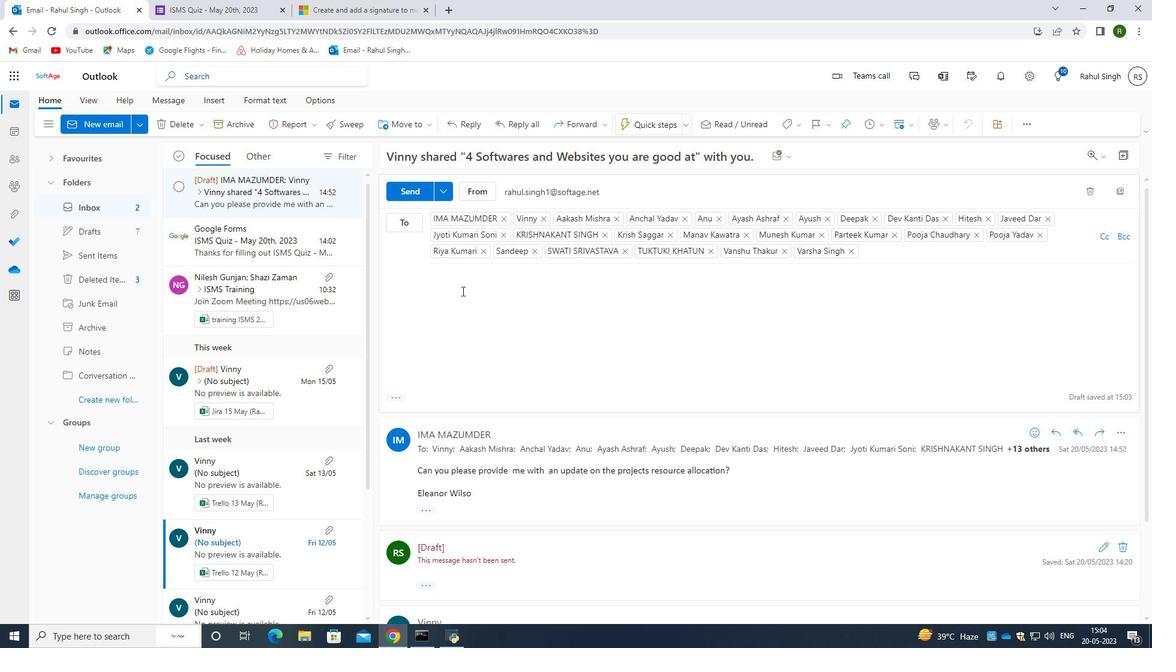 
Action: Mouse pressed left at (462, 291)
Screenshot: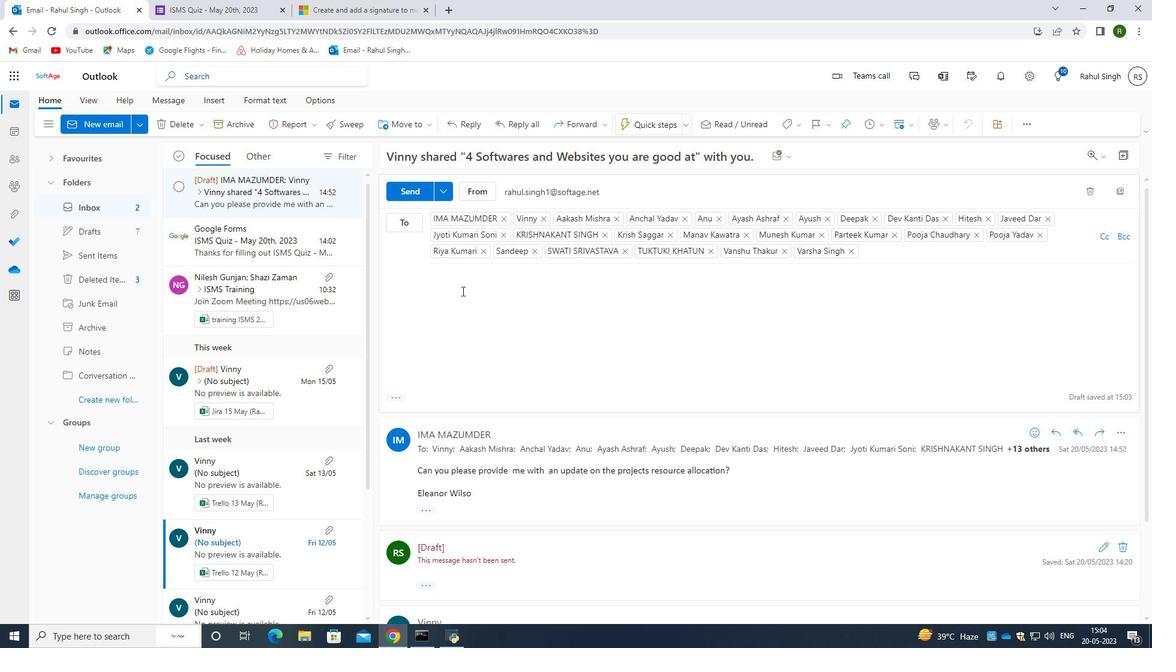 
Action: Mouse moved to (511, 422)
Screenshot: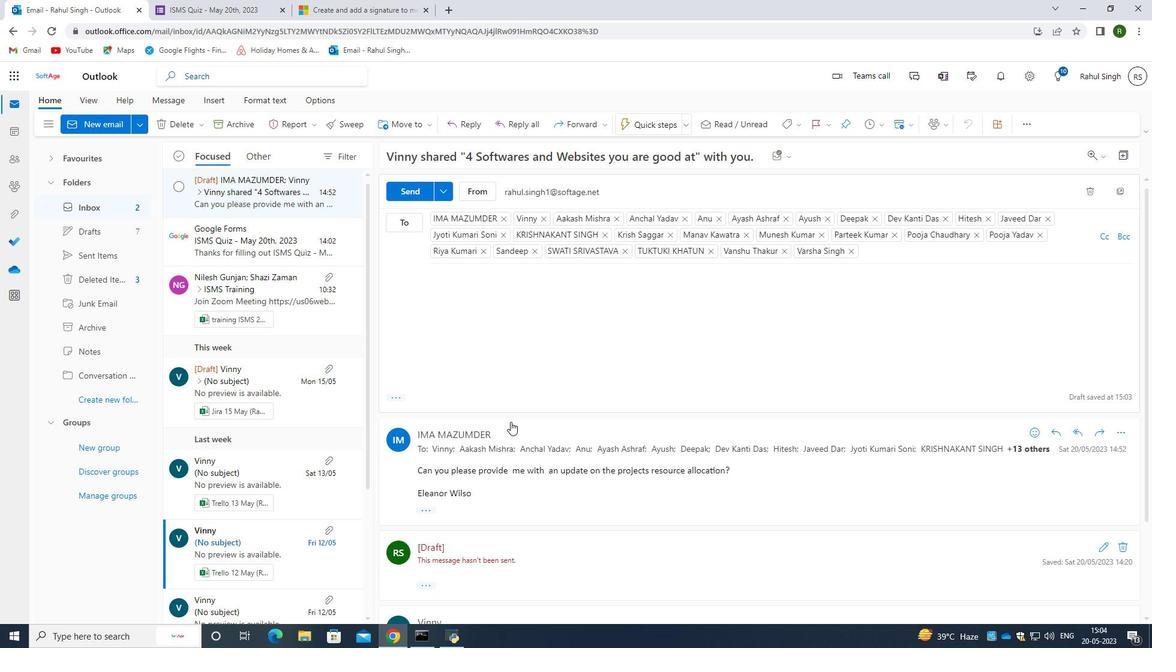 
Action: Mouse scrolled (511, 421) with delta (0, 0)
Screenshot: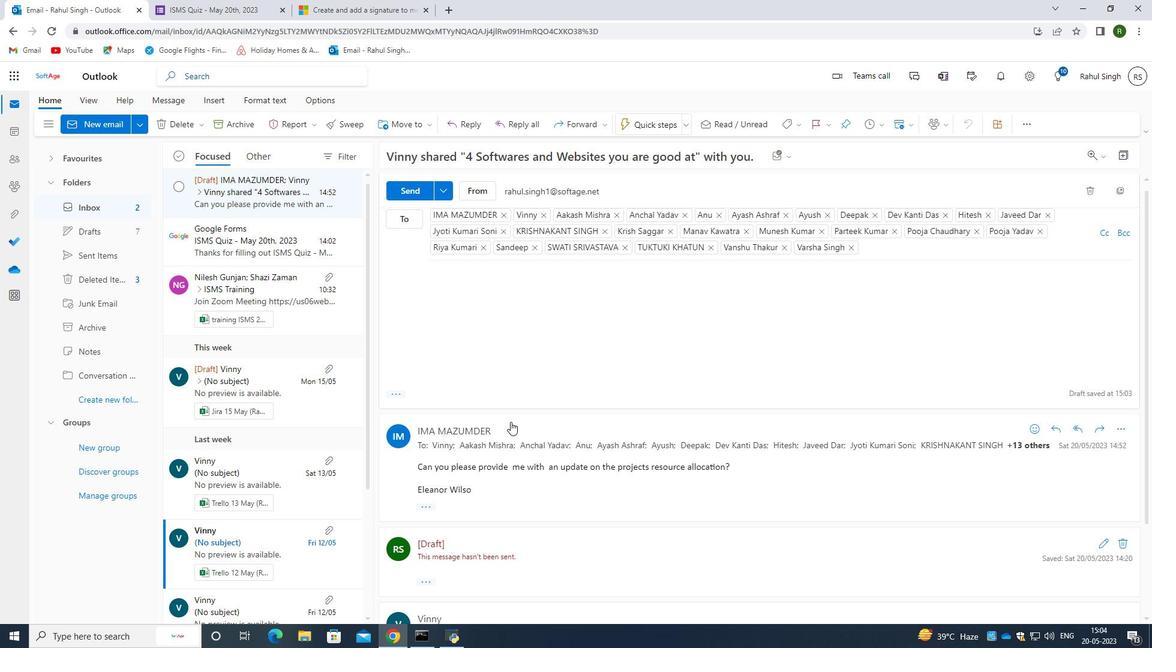 
Action: Mouse scrolled (511, 421) with delta (0, 0)
Screenshot: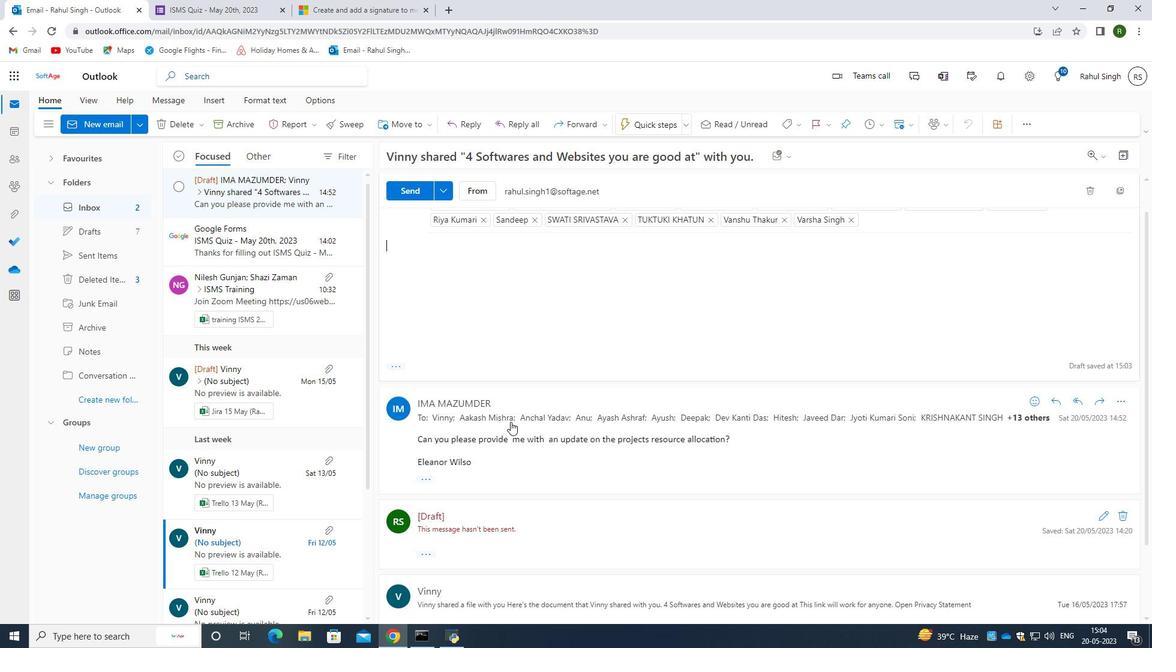 
Action: Mouse scrolled (511, 422) with delta (0, 0)
Screenshot: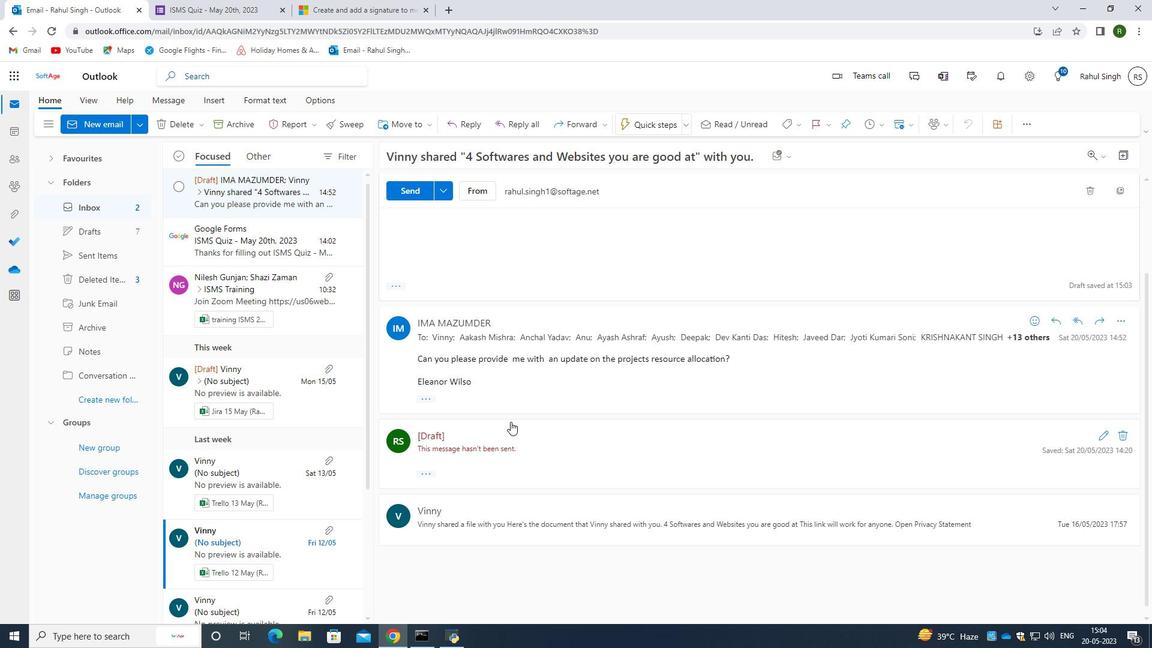 
Action: Mouse scrolled (511, 422) with delta (0, 0)
Screenshot: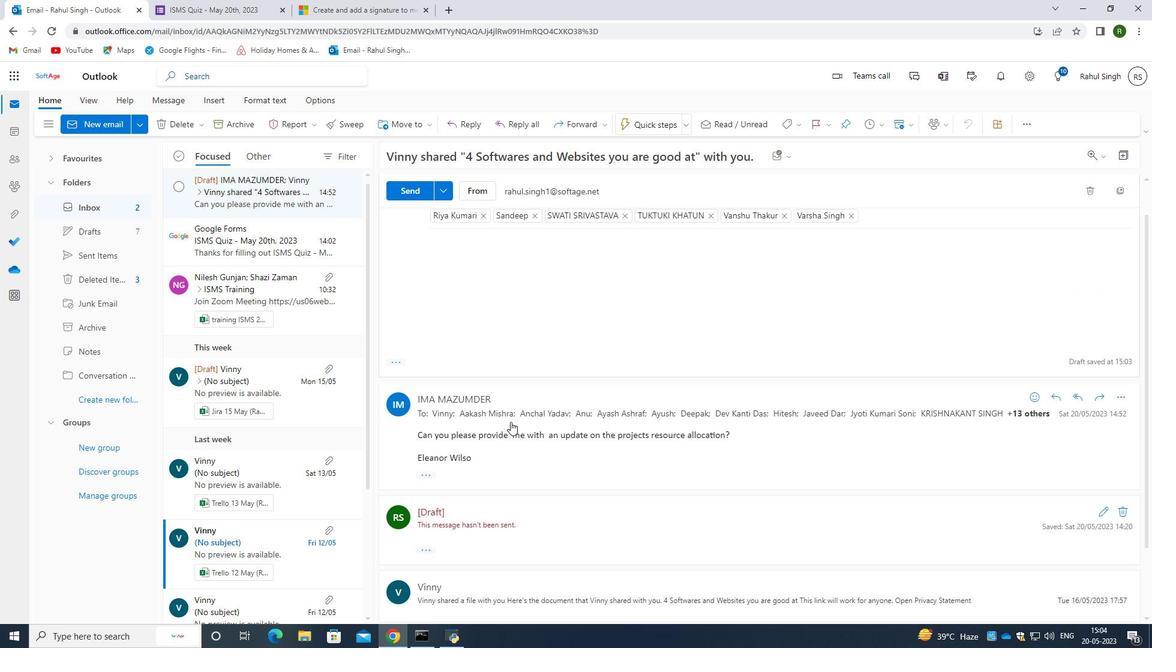 
Action: Mouse scrolled (511, 422) with delta (0, 0)
Screenshot: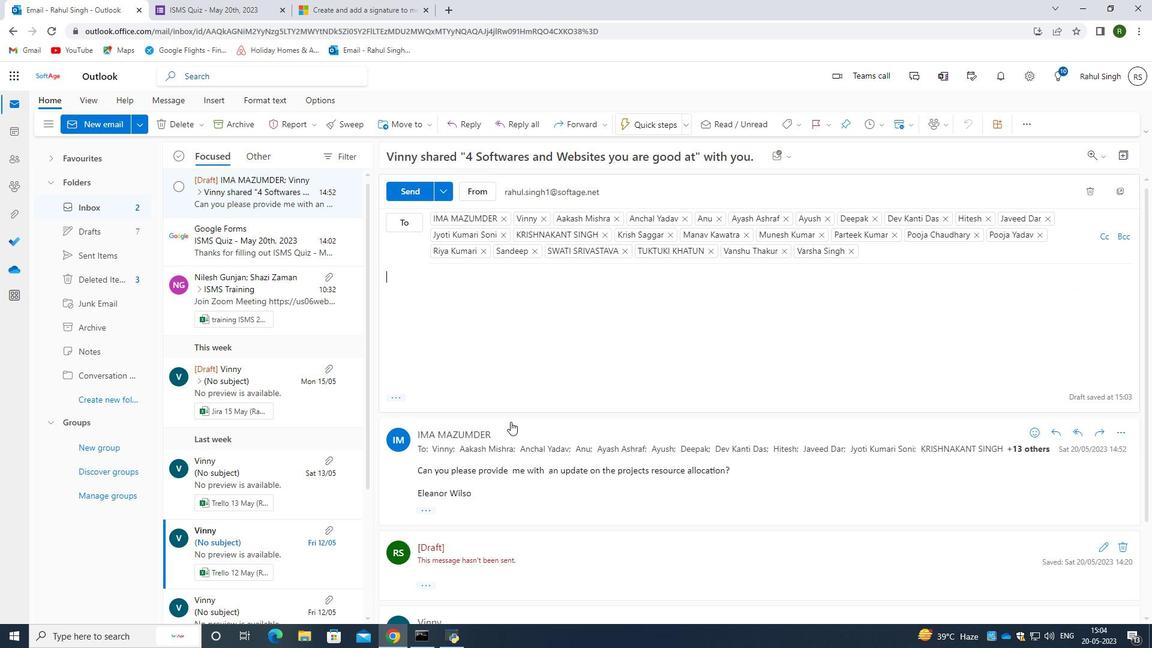 
Action: Mouse moved to (1113, 431)
Screenshot: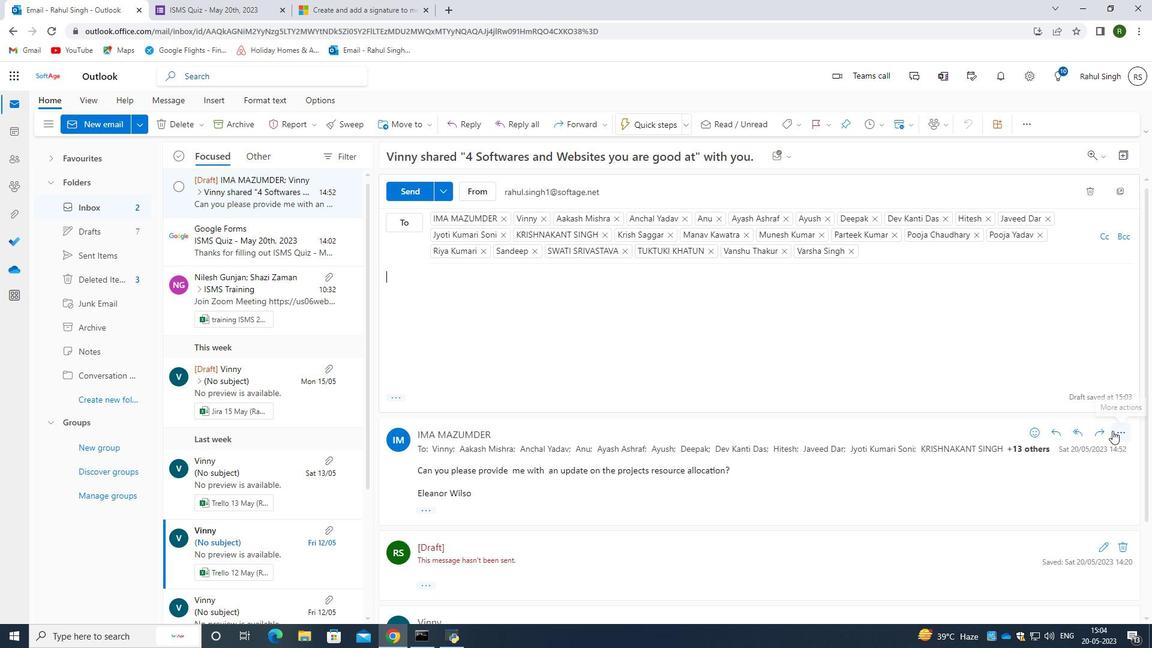 
Action: Mouse pressed left at (1113, 431)
Screenshot: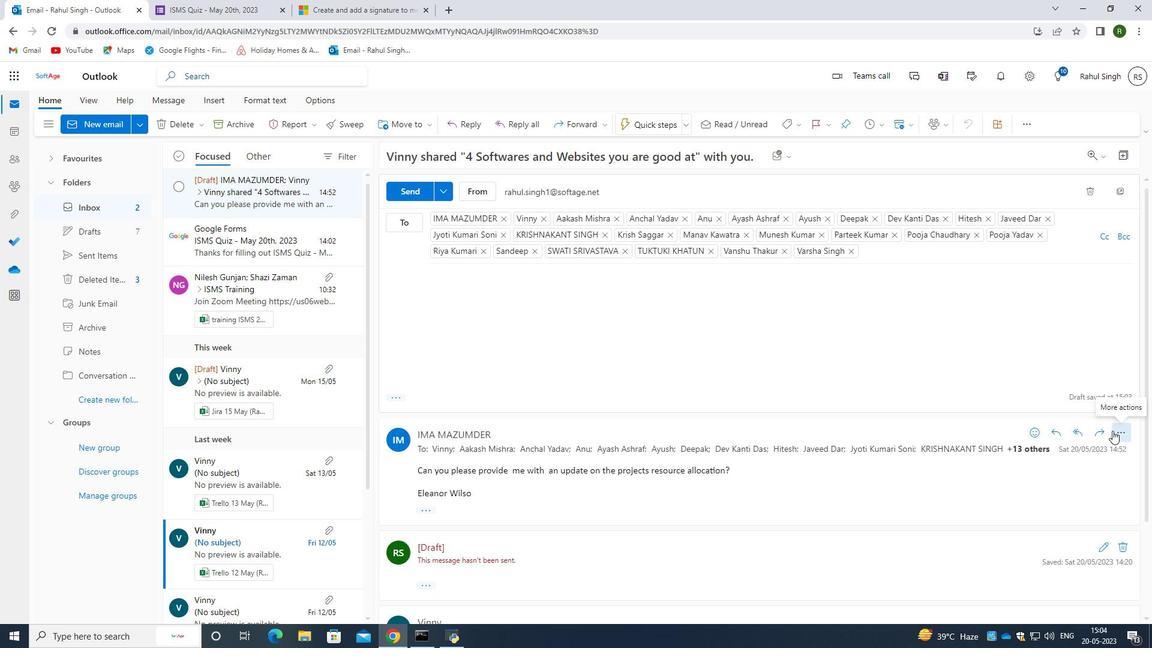 
Action: Mouse pressed left at (1113, 431)
Screenshot: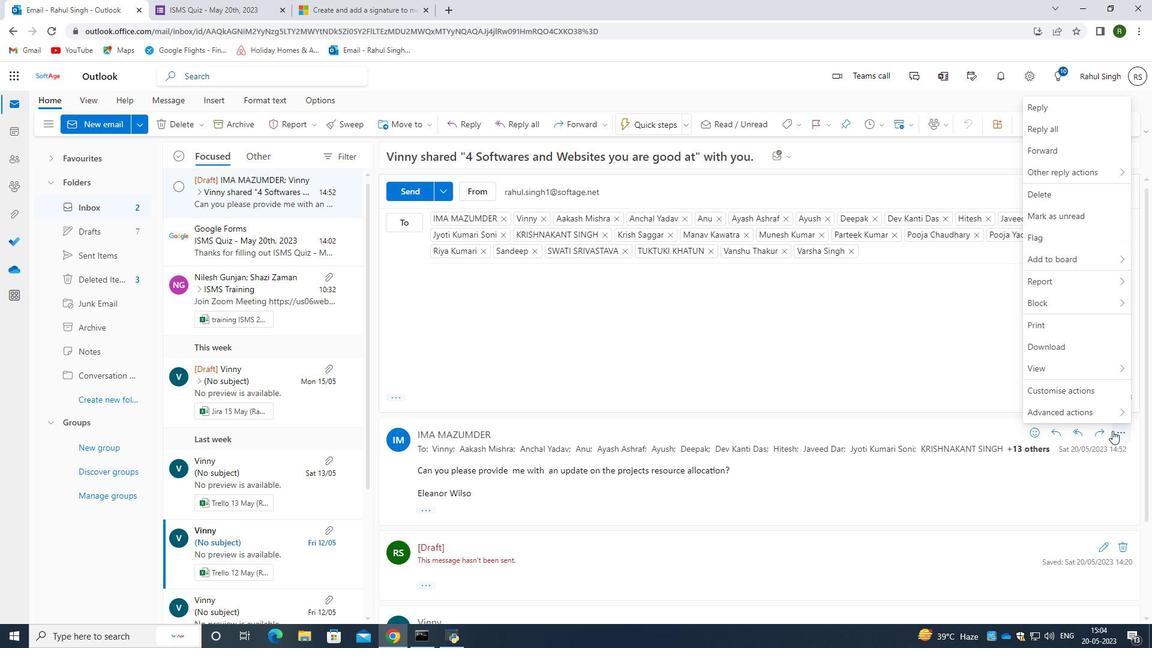 
Action: Mouse moved to (858, 305)
Screenshot: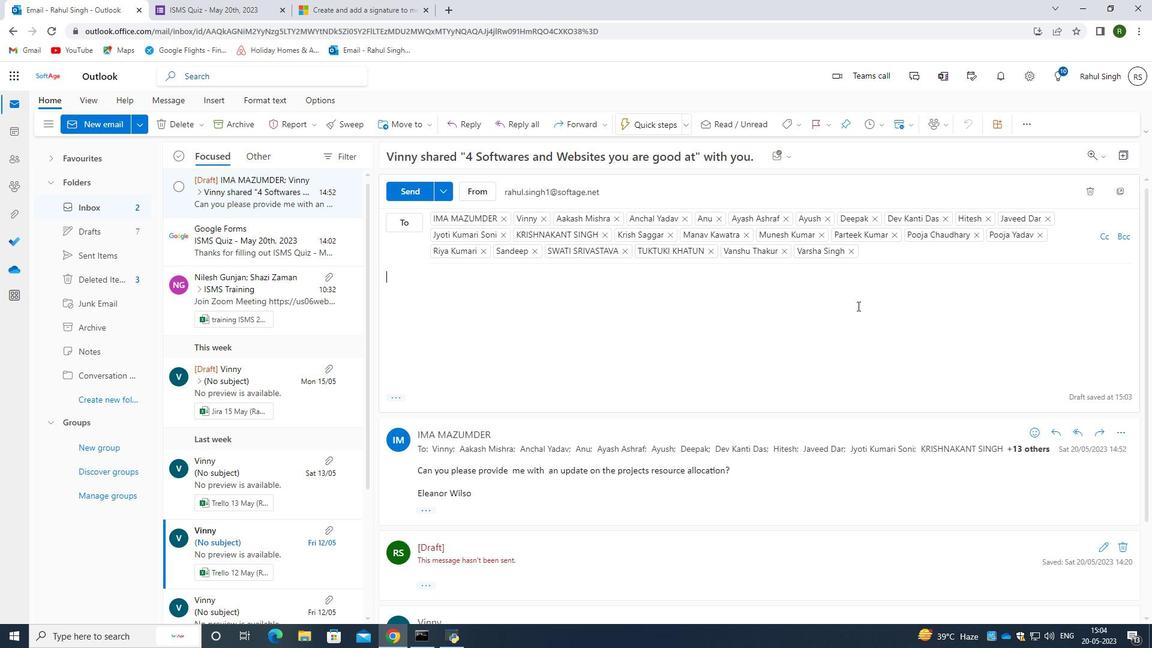 
Action: Mouse pressed left at (858, 305)
Screenshot: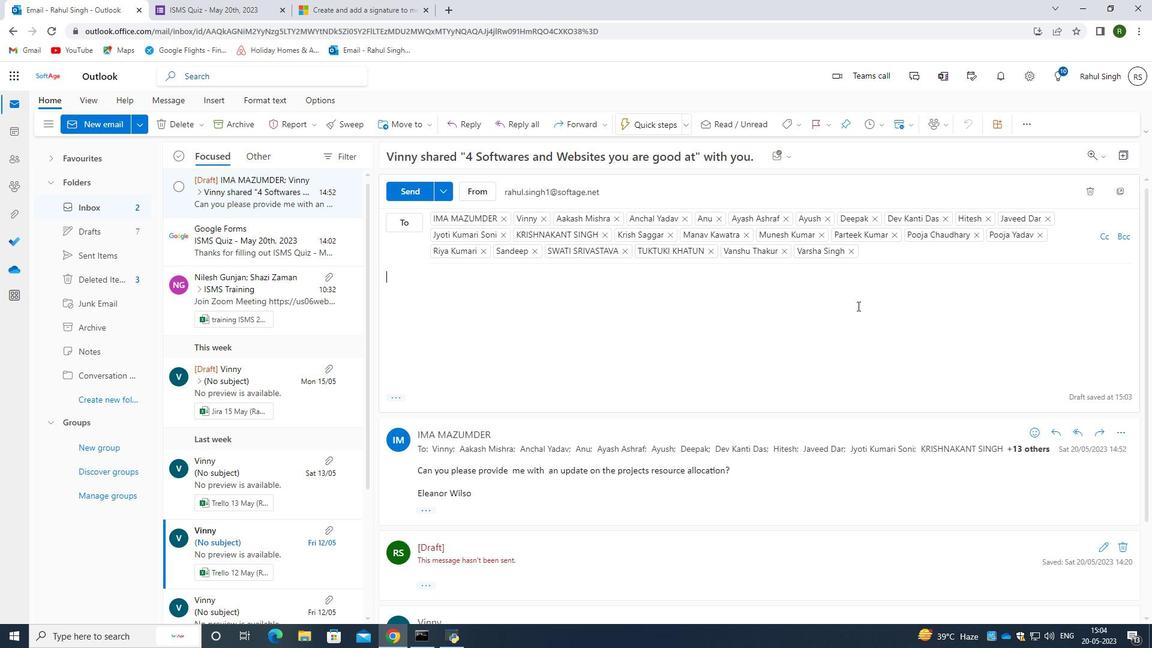 
Action: Mouse moved to (1022, 123)
Screenshot: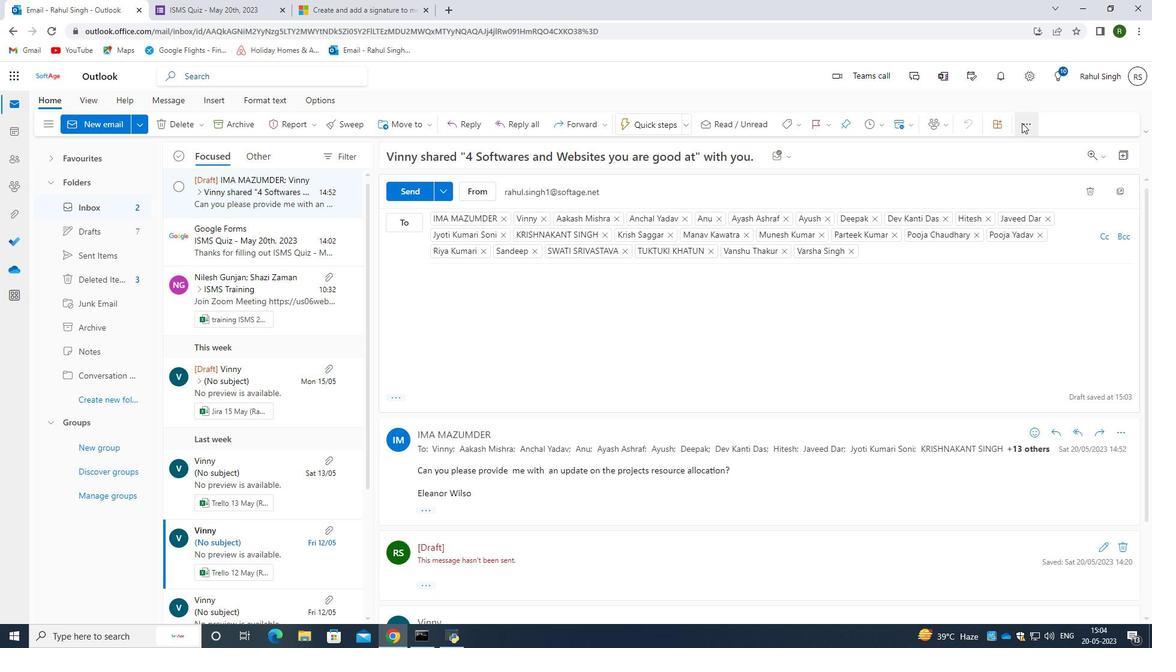 
Action: Mouse pressed left at (1022, 123)
Screenshot: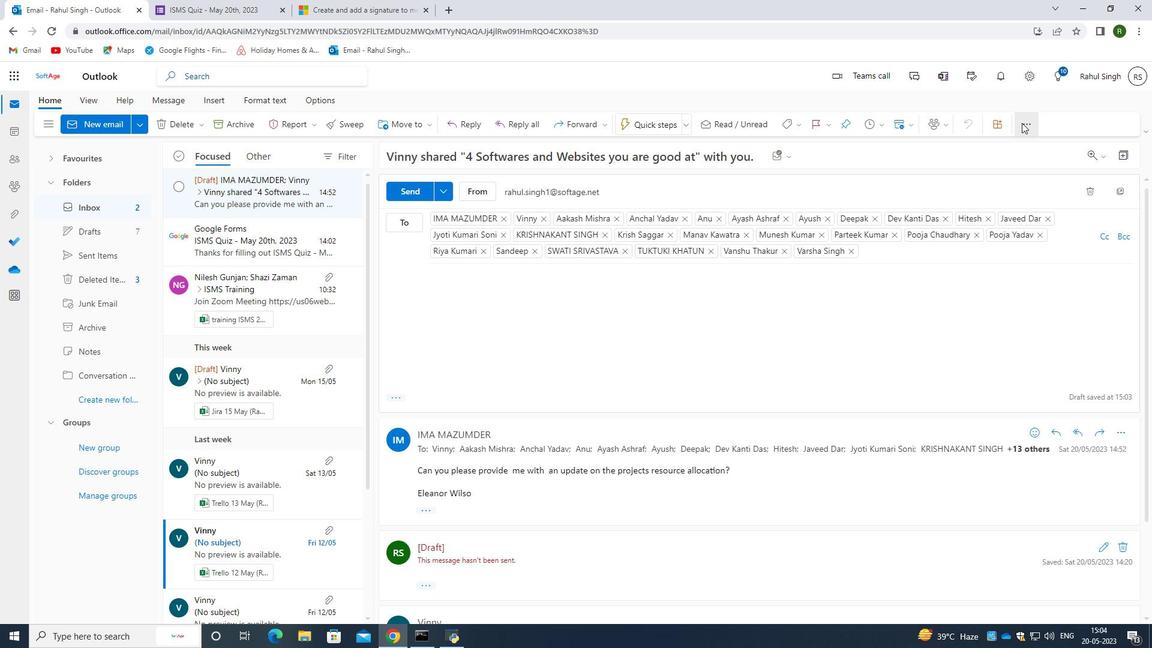 
Action: Mouse moved to (684, 126)
Screenshot: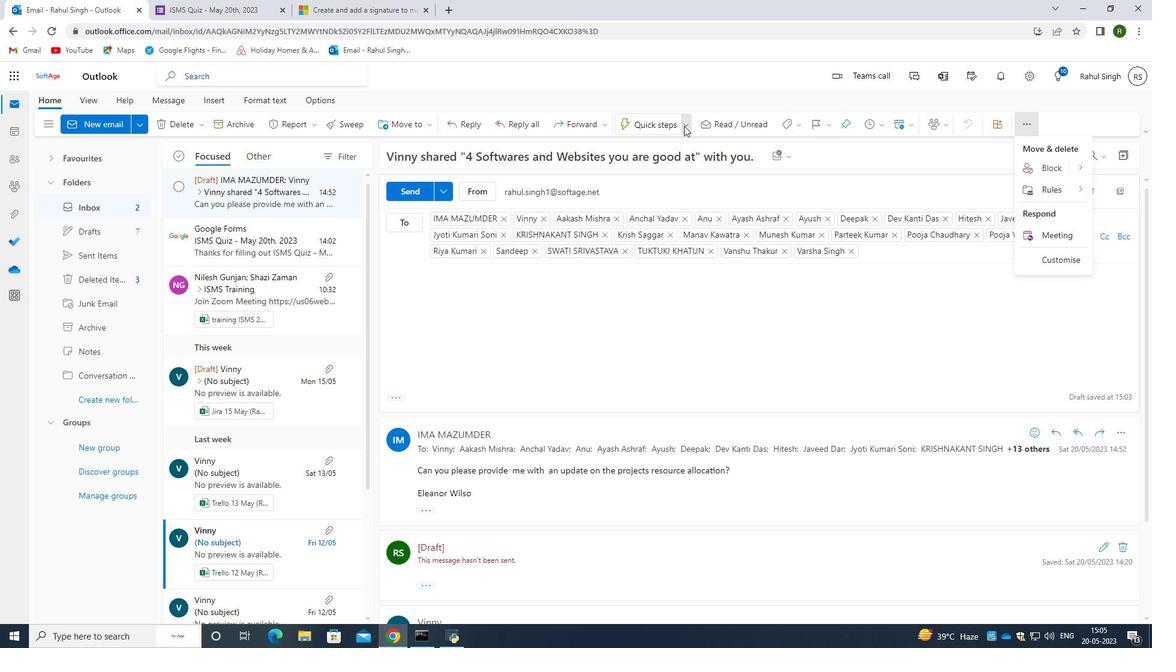 
Action: Mouse pressed left at (684, 126)
Screenshot: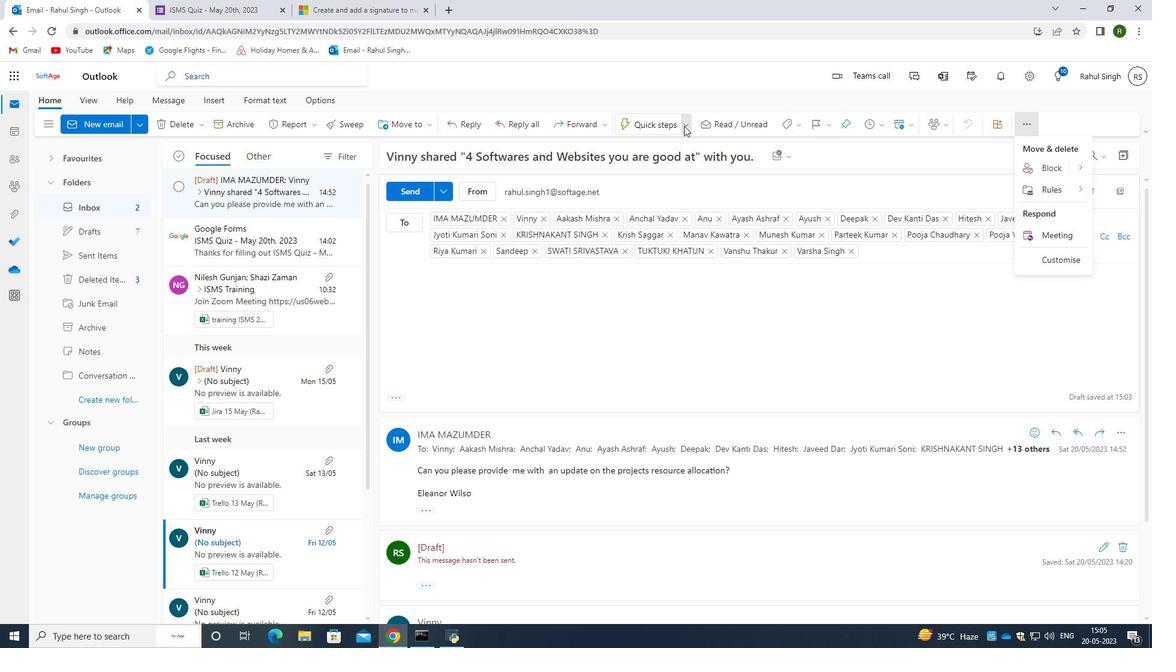 
Action: Mouse pressed left at (684, 126)
Screenshot: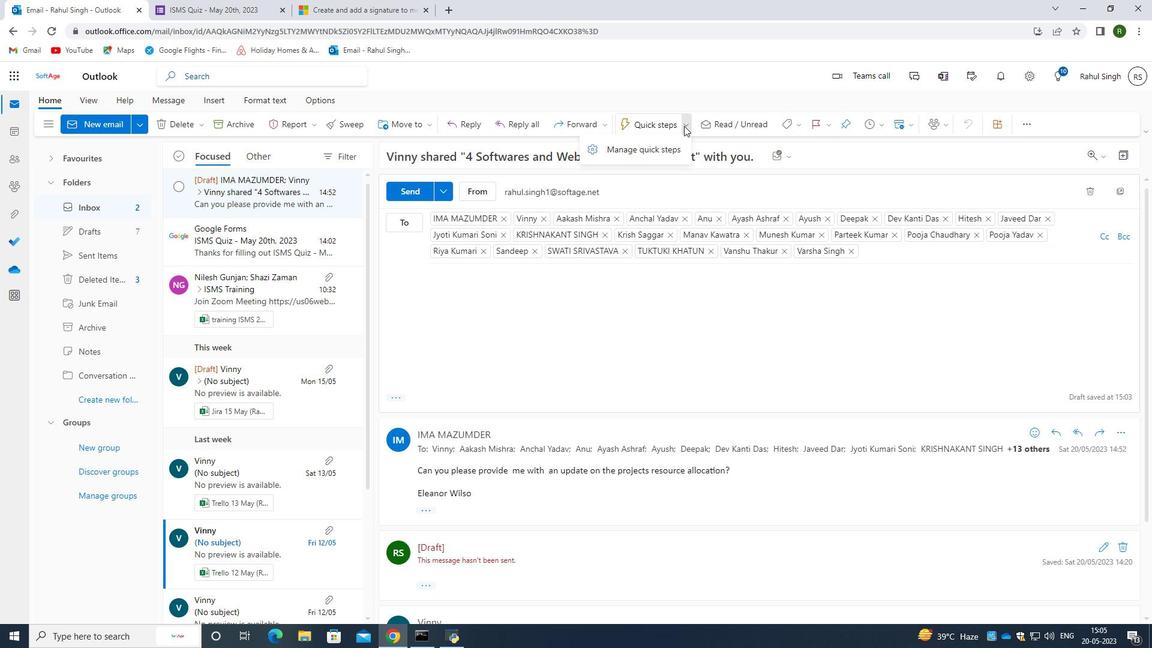 
Action: Mouse moved to (79, 97)
Screenshot: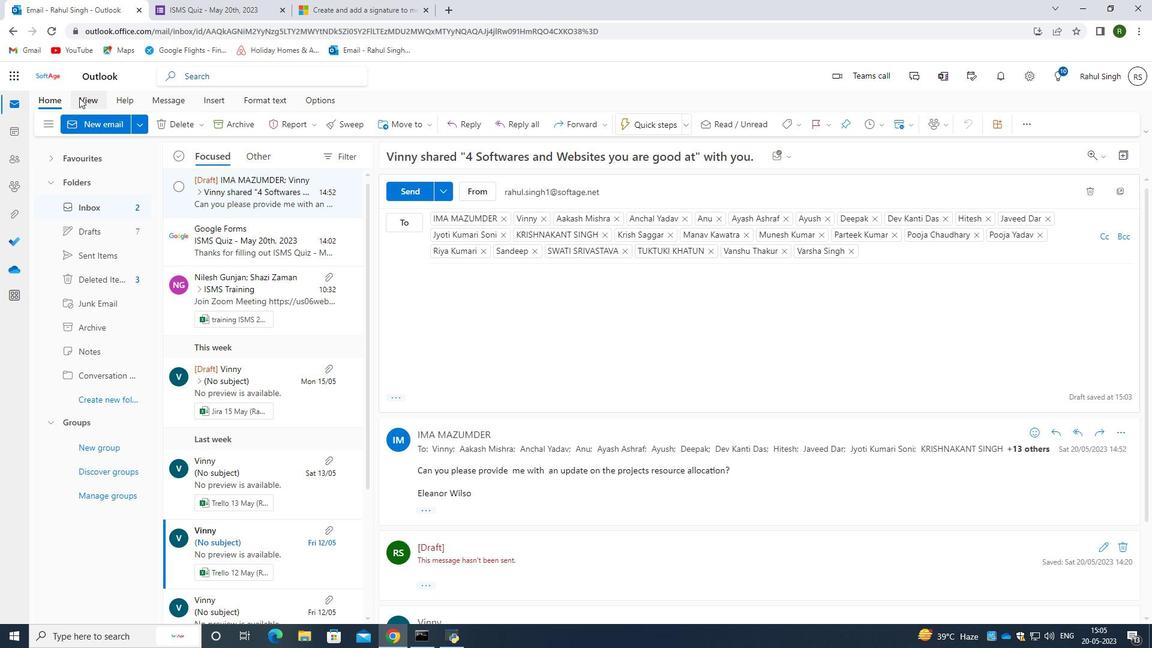 
Action: Mouse pressed left at (79, 97)
Screenshot: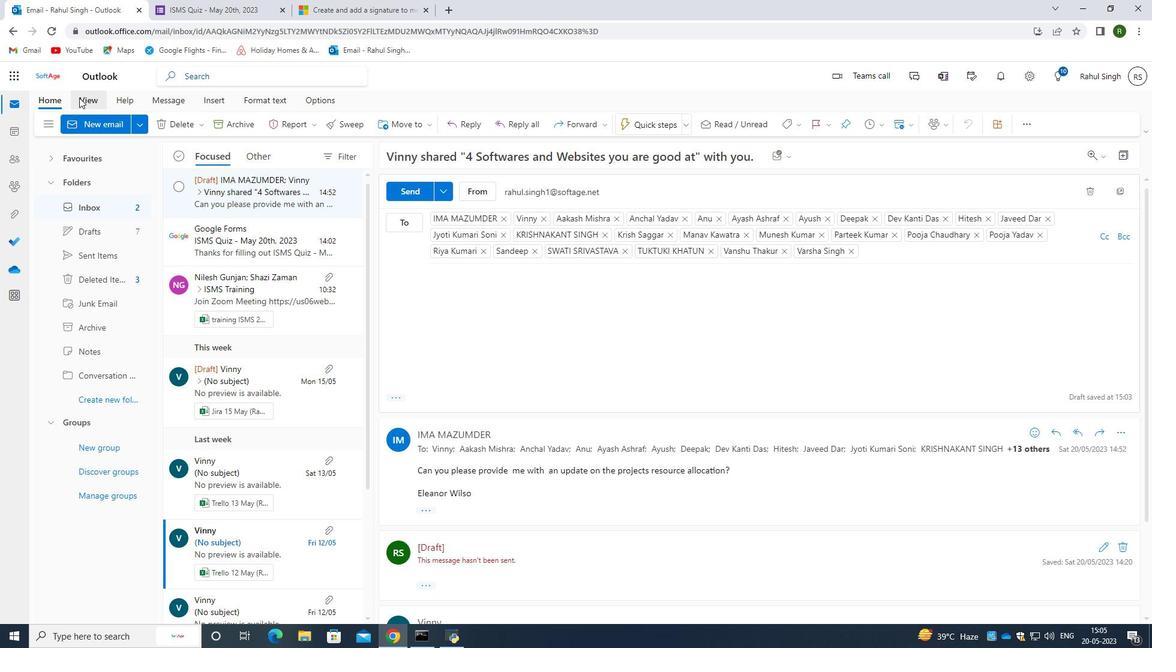 
Action: Mouse moved to (166, 98)
Screenshot: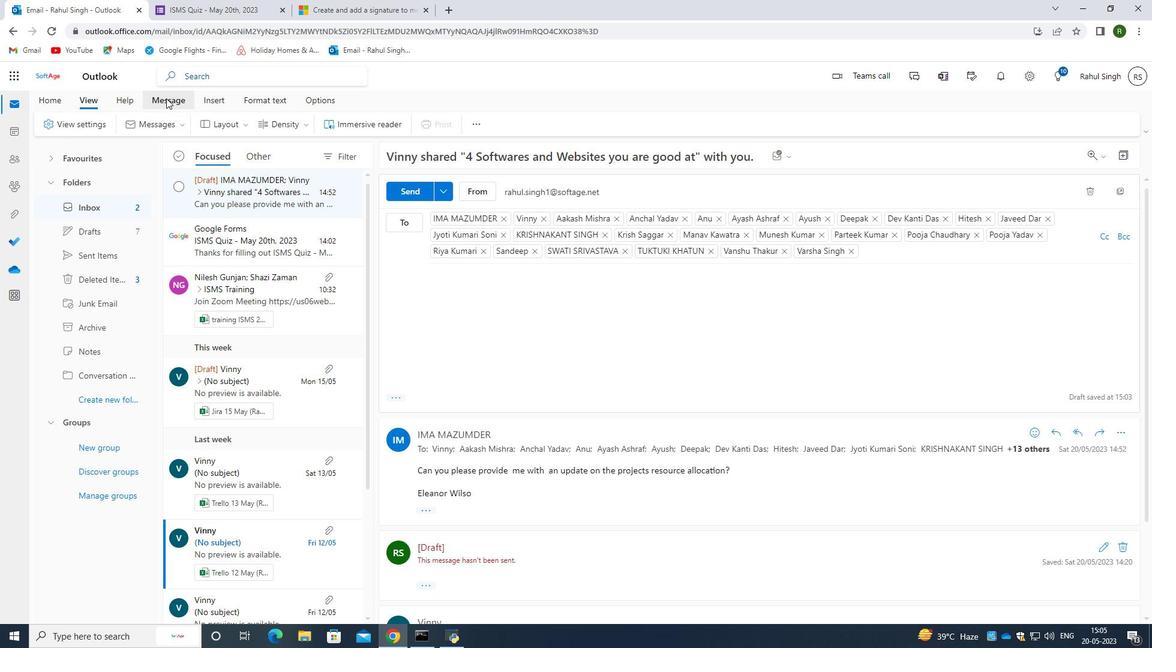 
Action: Mouse pressed left at (166, 98)
Screenshot: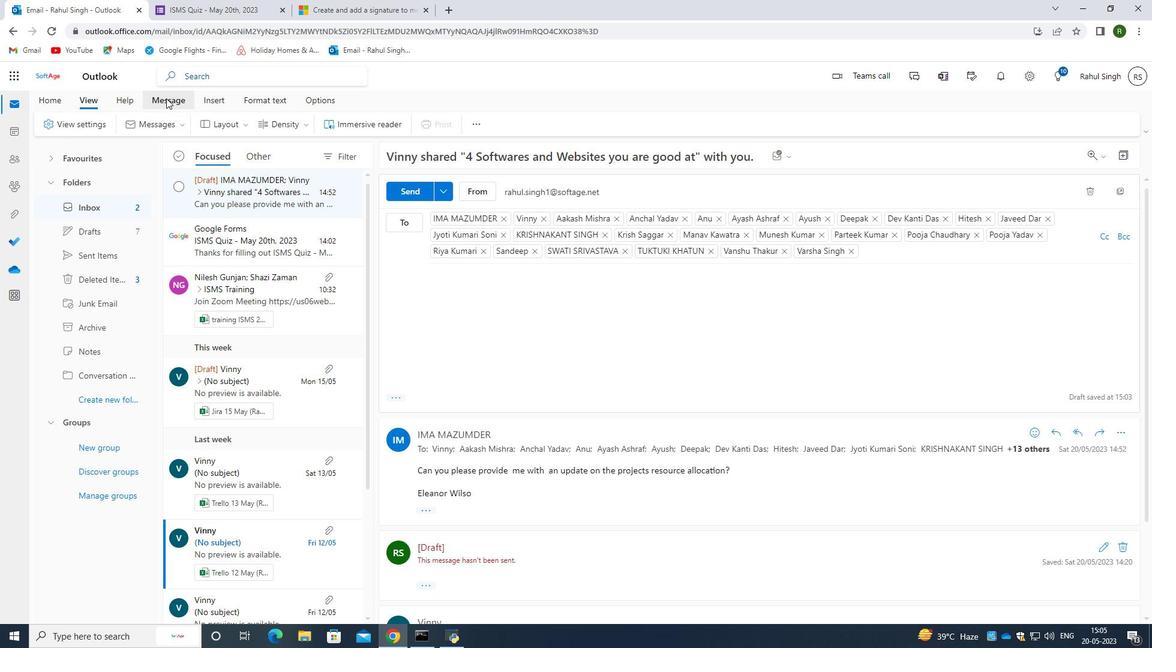 
Action: Mouse moved to (111, 98)
Screenshot: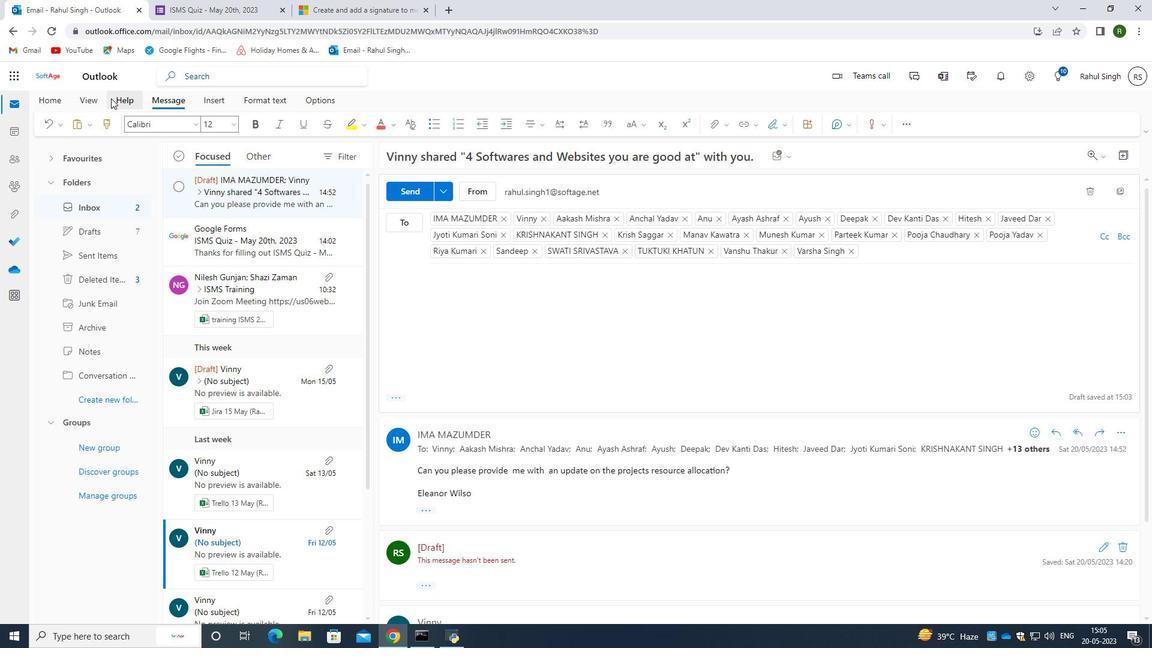 
Action: Mouse pressed left at (111, 98)
Screenshot: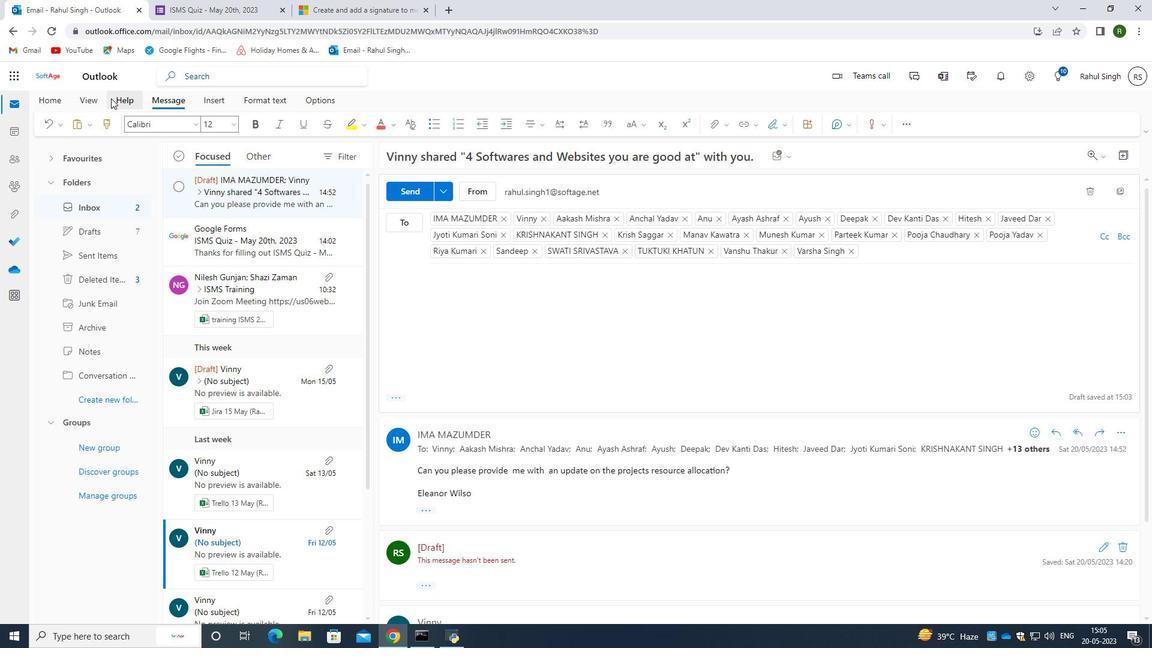 
Action: Mouse moved to (185, 101)
Screenshot: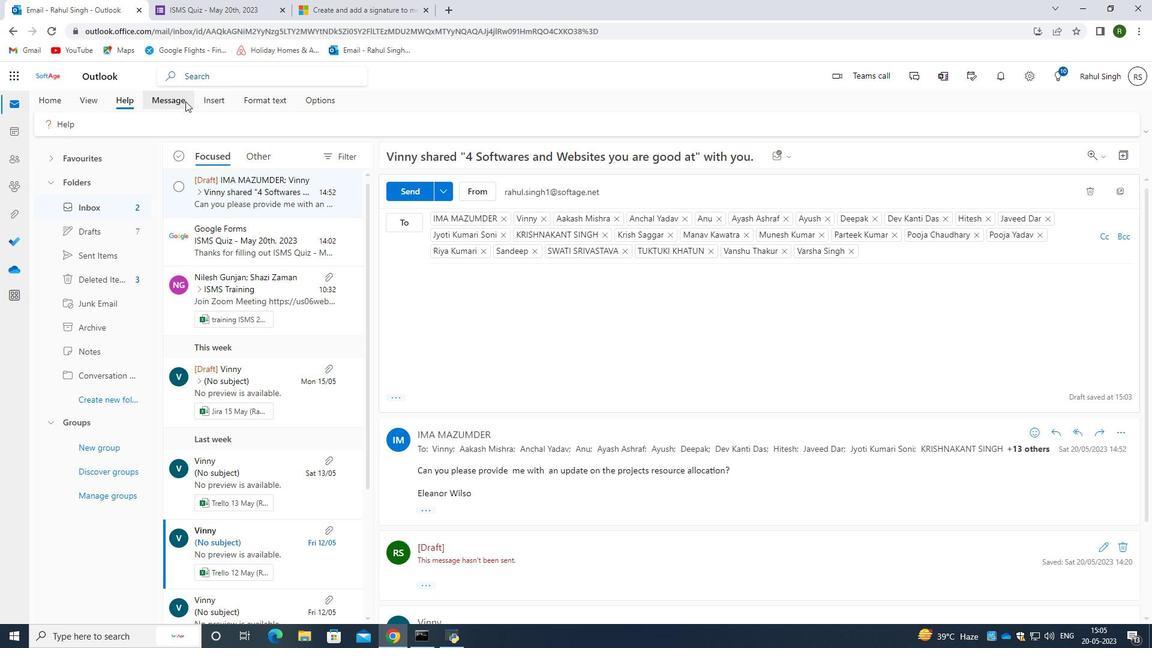
Action: Mouse pressed left at (185, 101)
Screenshot: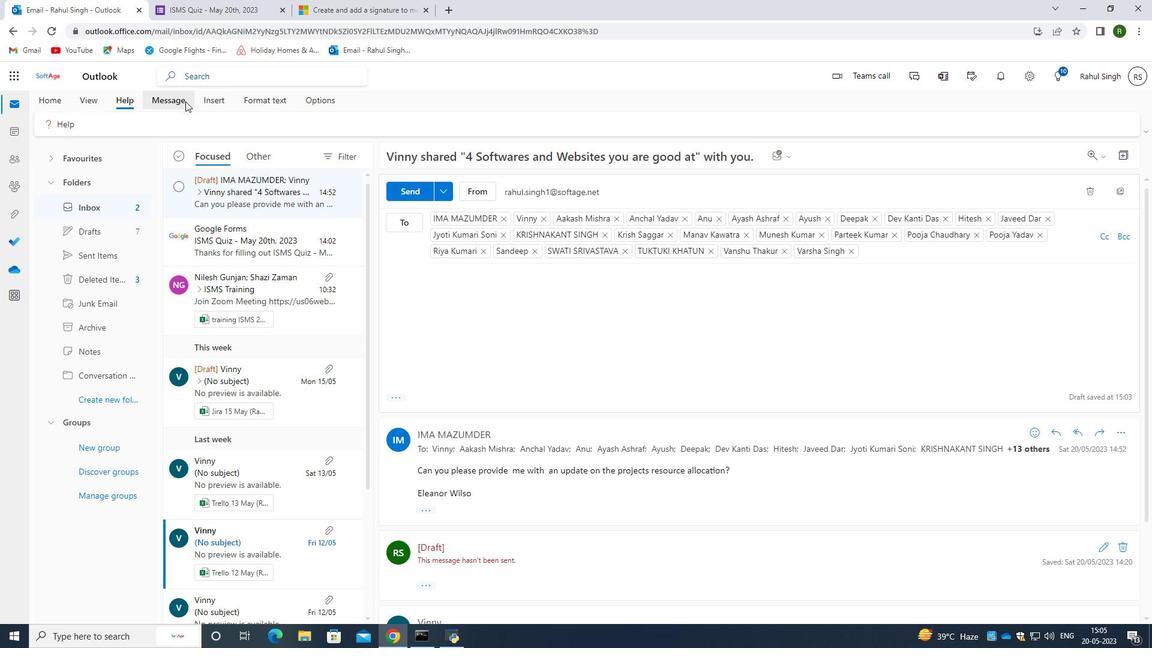 
Action: Mouse moved to (783, 123)
Screenshot: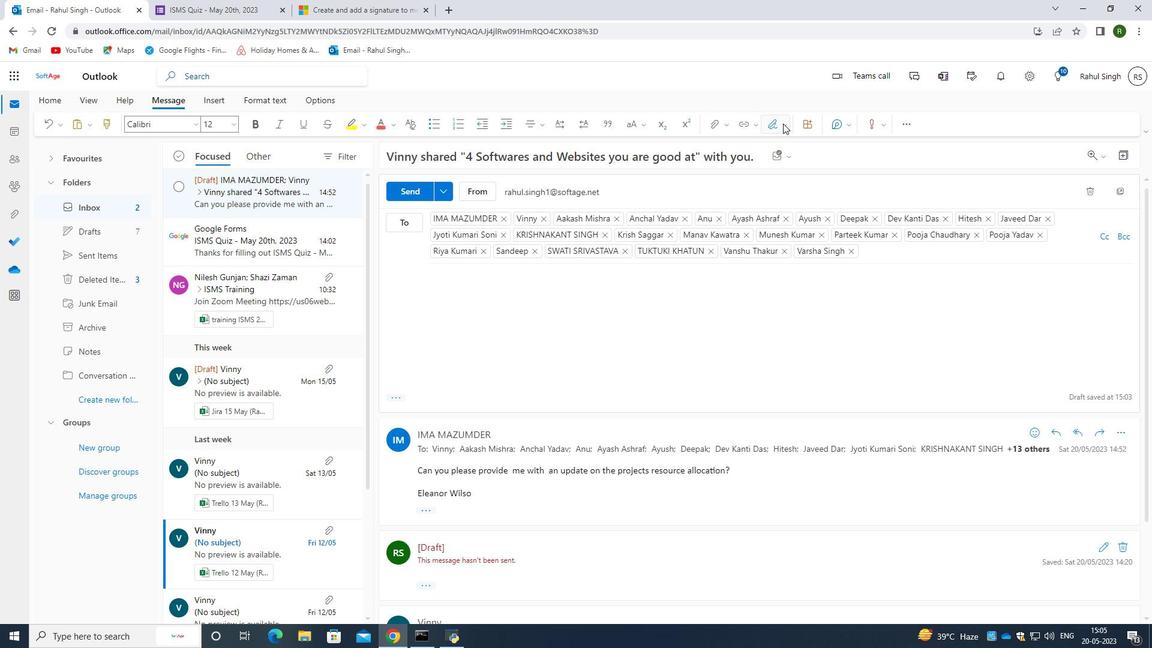 
Action: Mouse pressed left at (783, 123)
Screenshot: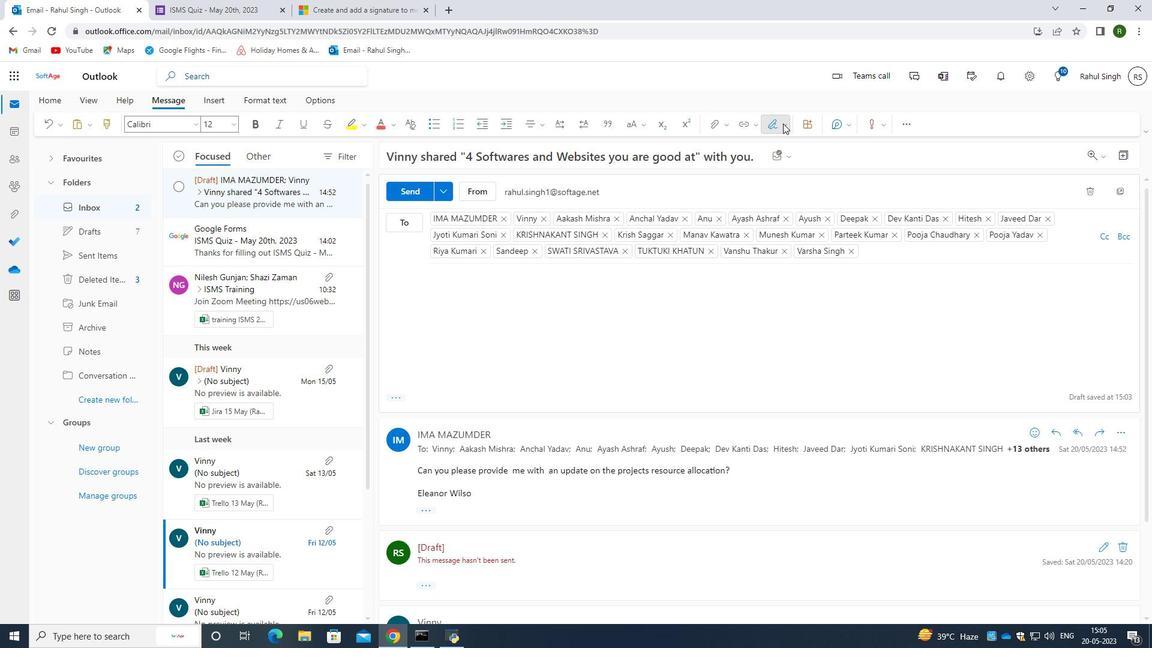 
Action: Mouse moved to (760, 201)
Screenshot: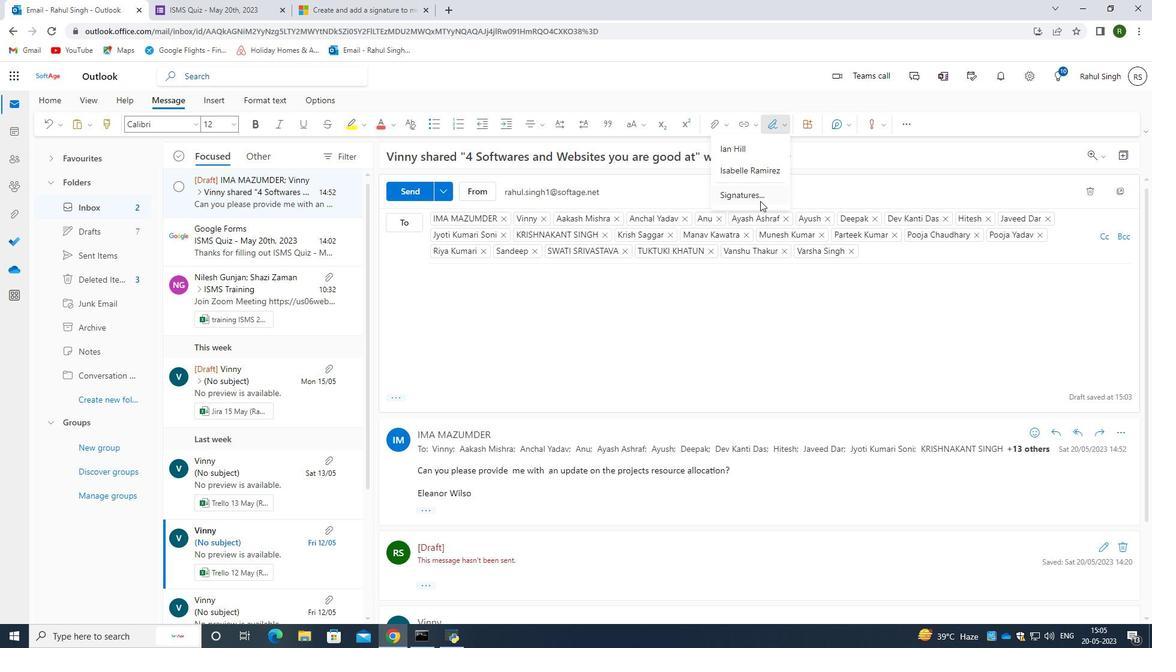 
Action: Mouse pressed left at (760, 201)
Screenshot: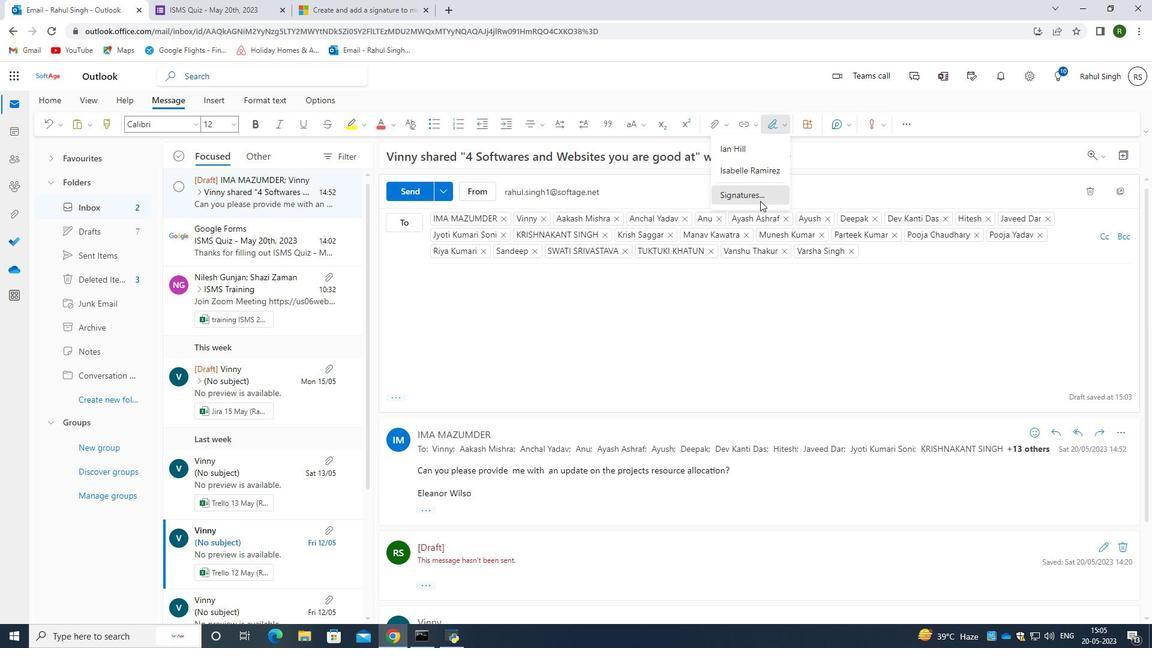 
Action: Mouse moved to (542, 219)
Screenshot: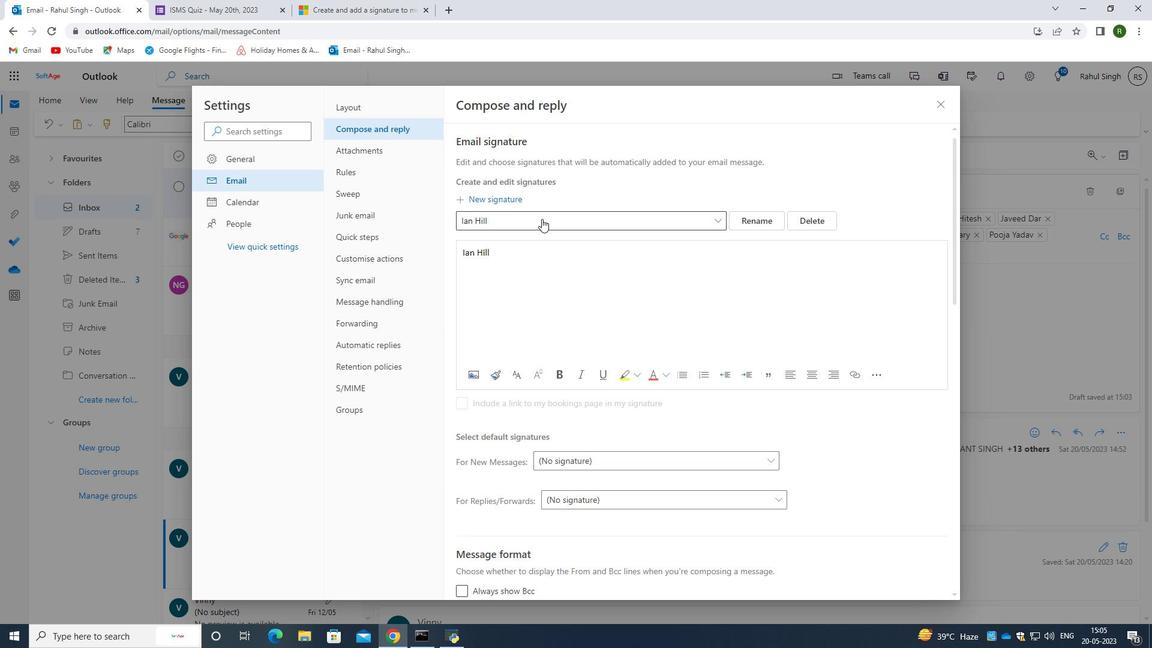 
Action: Mouse pressed left at (542, 219)
Screenshot: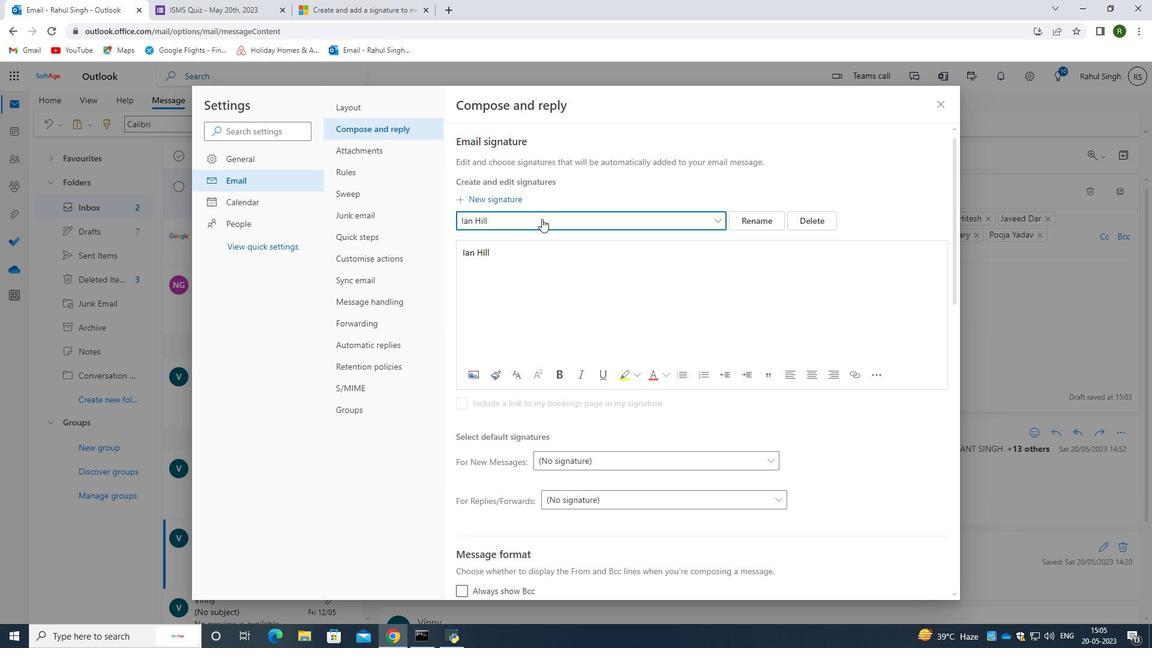 
Action: Mouse moved to (482, 195)
Screenshot: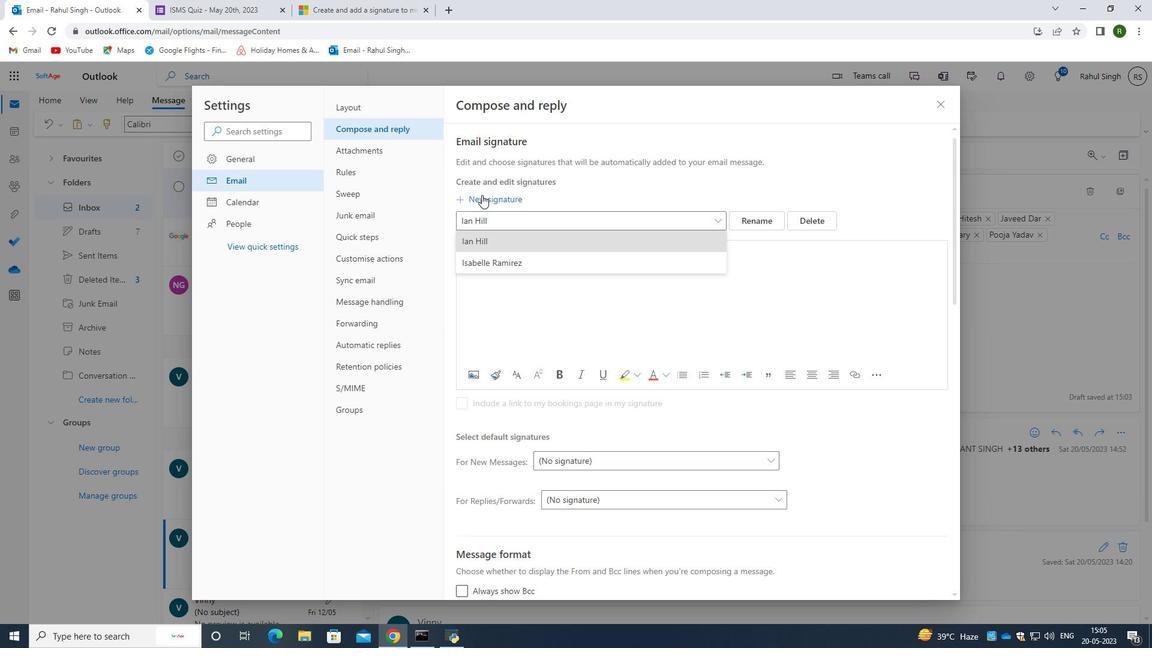 
Action: Mouse pressed left at (482, 195)
Screenshot: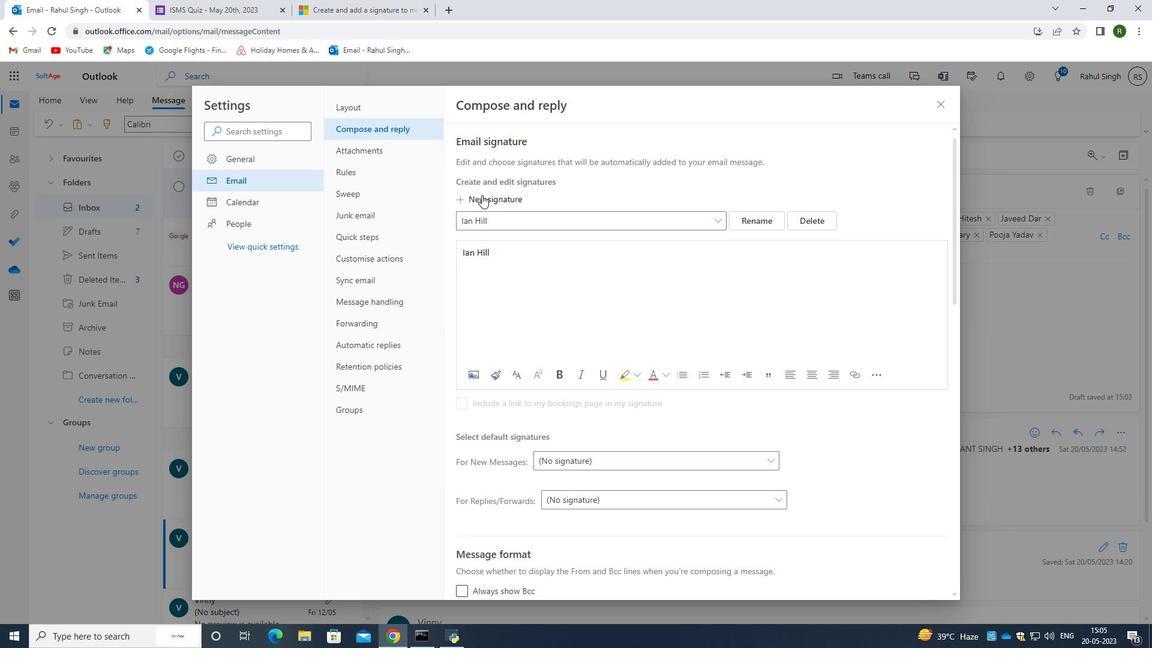 
Action: Mouse moved to (499, 214)
Screenshot: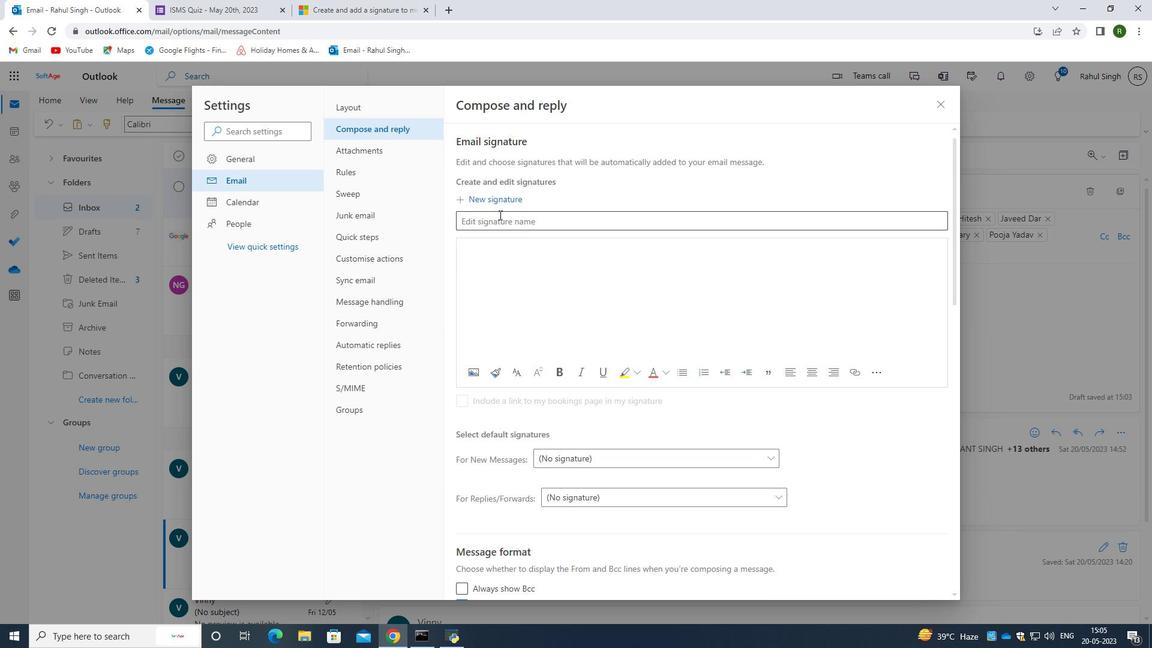 
Action: Mouse pressed left at (499, 214)
Screenshot: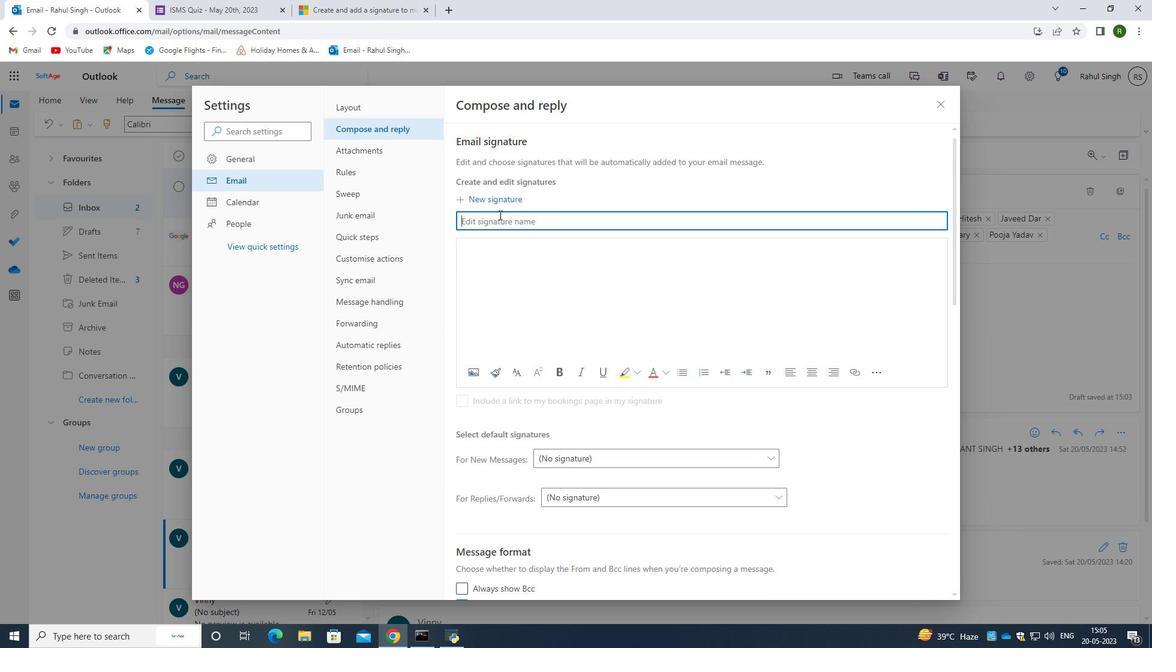 
Action: Key pressed <Key.caps_lock>E<Key.caps_lock>velyb<Key.space><Key.backspace><Key.backspace><Key.insert>n<Key.space><Key.caps_lock>L<Key.caps_lock>ewis
Screenshot: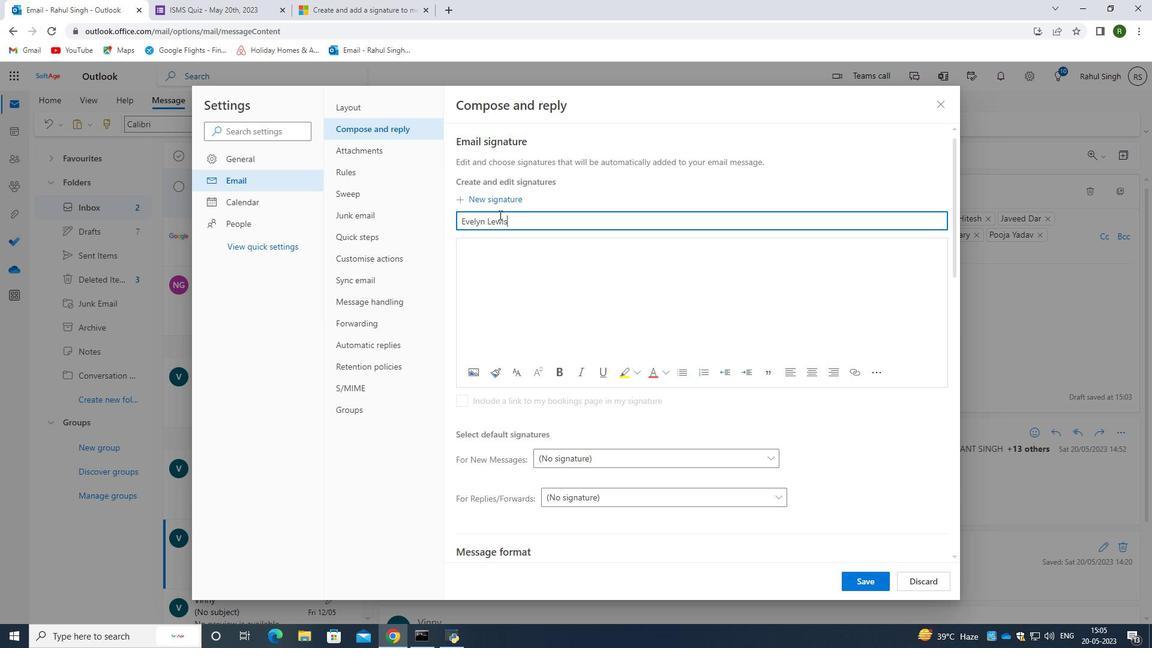 
Action: Mouse moved to (585, 305)
Screenshot: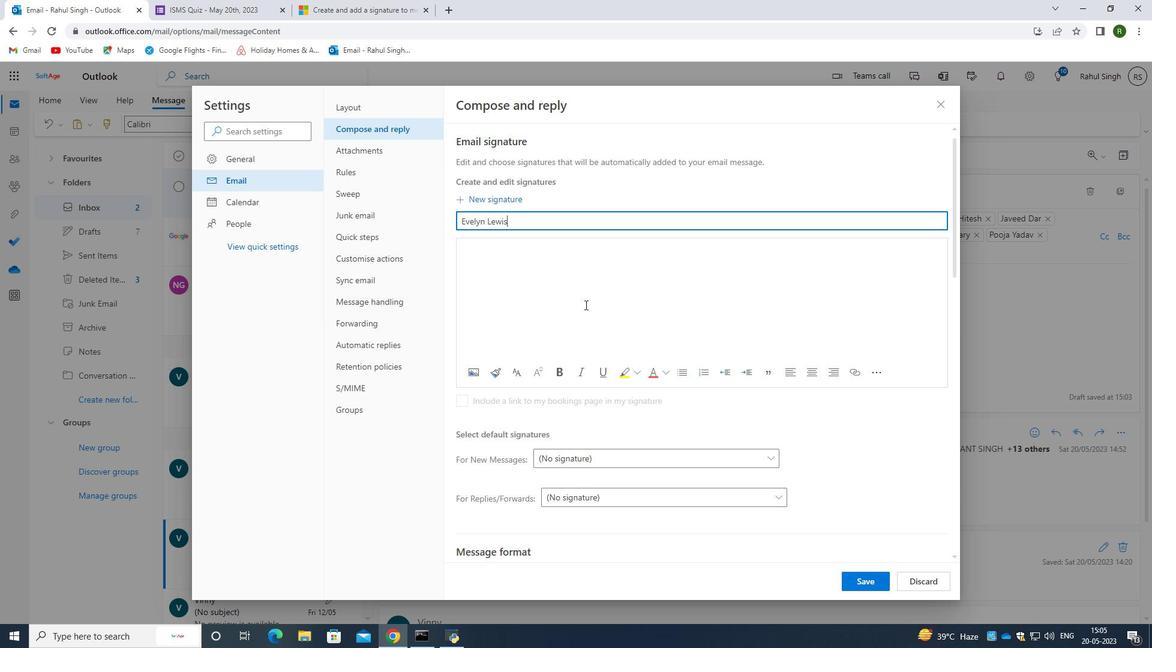 
Action: Mouse pressed left at (585, 305)
Screenshot: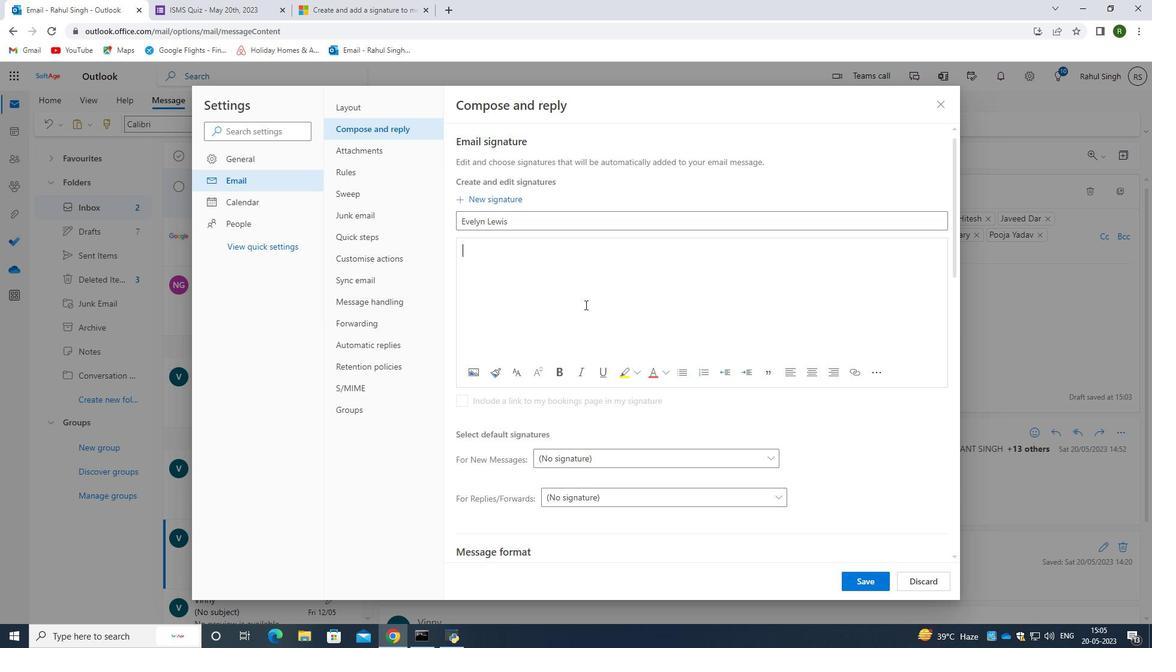 
Action: Key pressed e<Key.caps_lock><Key.backspace><Key.caps_lock><Key.caps_lock>E<Key.caps_lock>velyn<Key.space><Key.caps_lock>L<Key.caps_lock>ewis
Screenshot: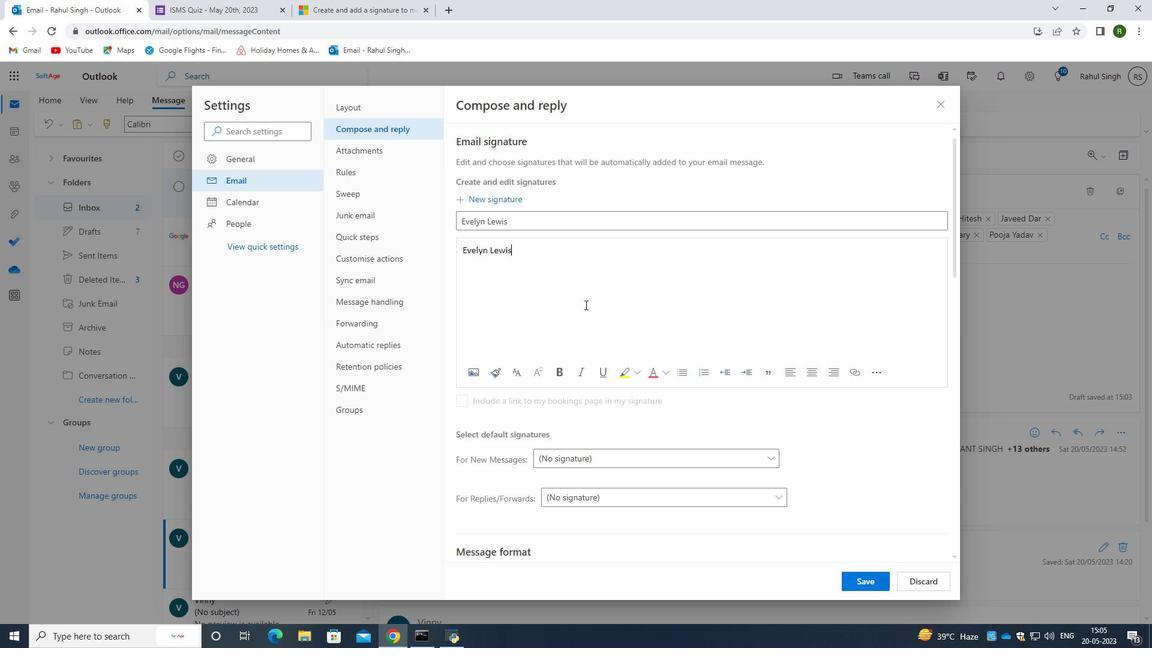 
Action: Mouse moved to (655, 347)
Screenshot: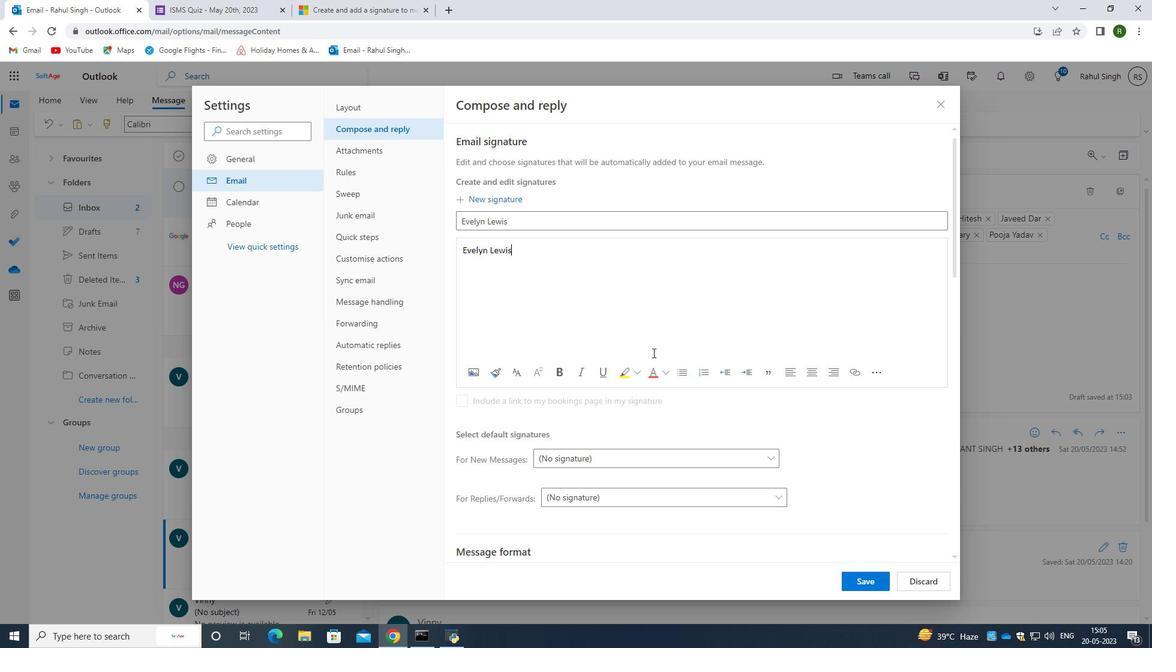 
Action: Mouse scrolled (655, 347) with delta (0, 0)
Screenshot: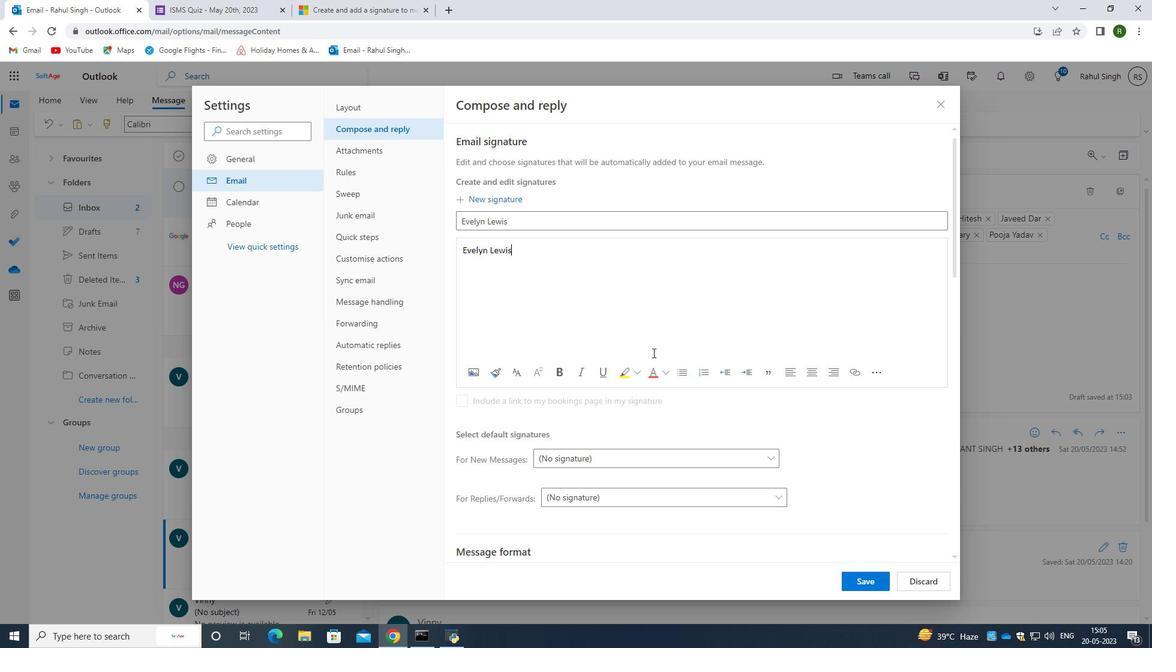 
Action: Mouse moved to (653, 353)
Screenshot: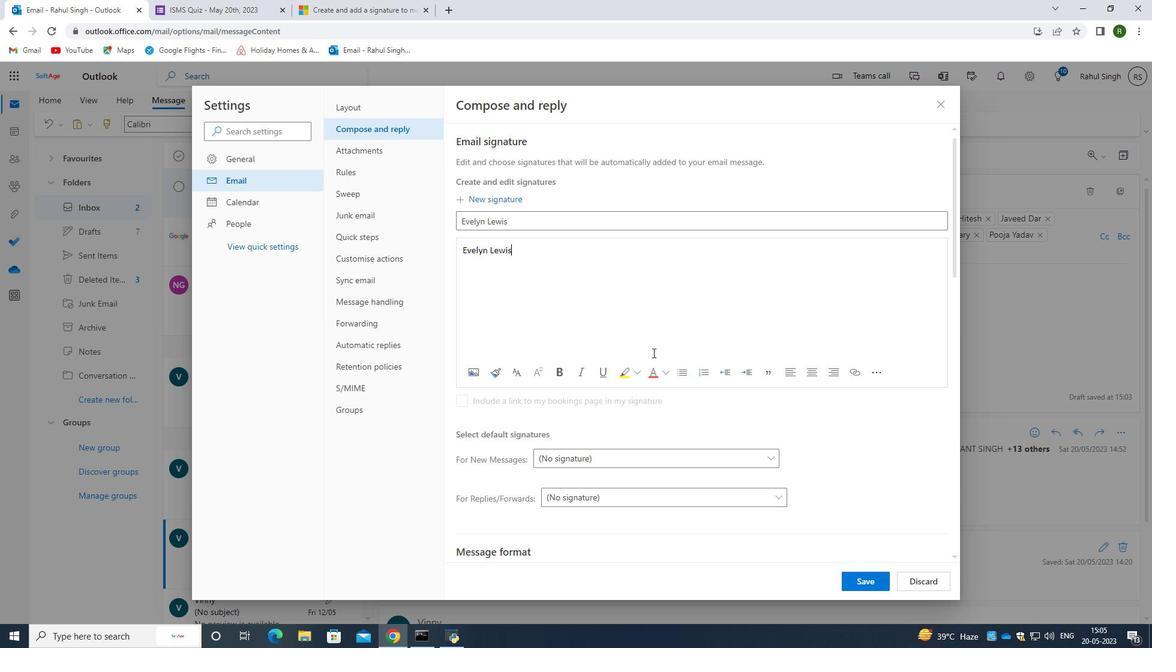 
Action: Mouse scrolled (653, 352) with delta (0, 0)
Screenshot: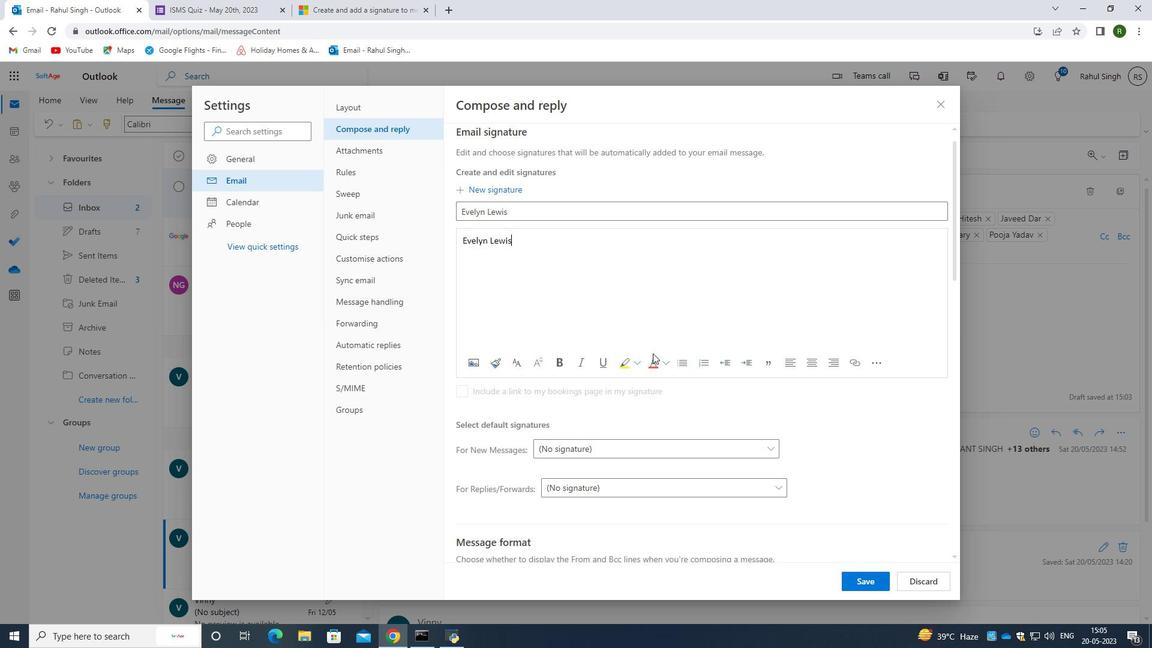 
Action: Mouse moved to (653, 353)
Screenshot: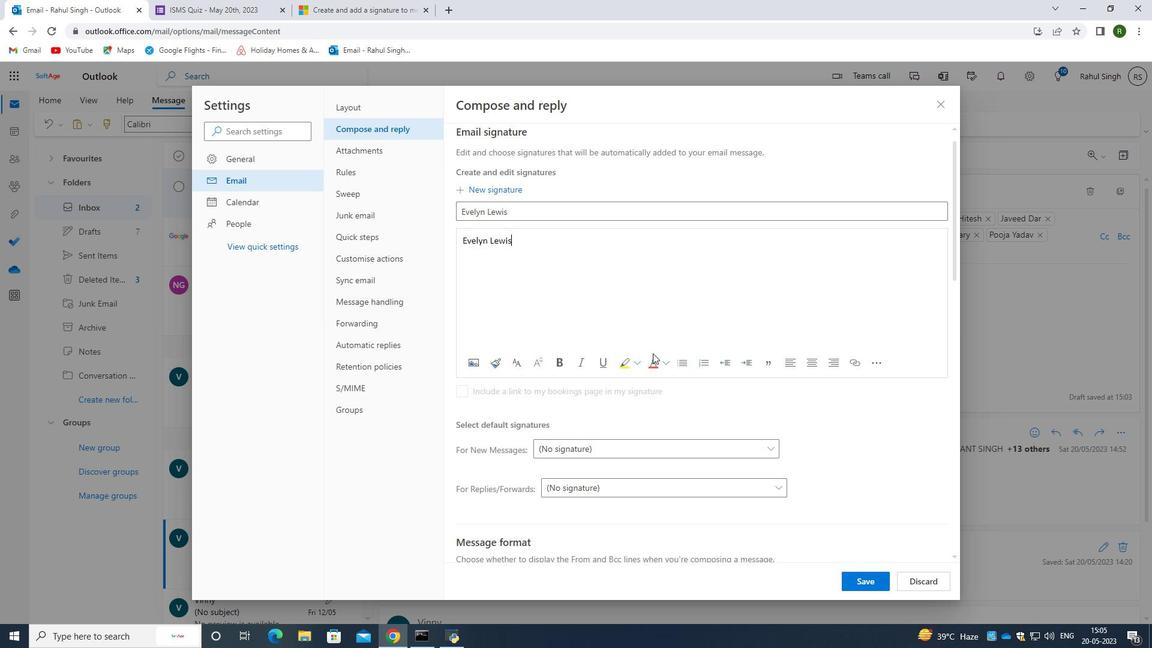 
Action: Mouse scrolled (653, 353) with delta (0, 0)
Screenshot: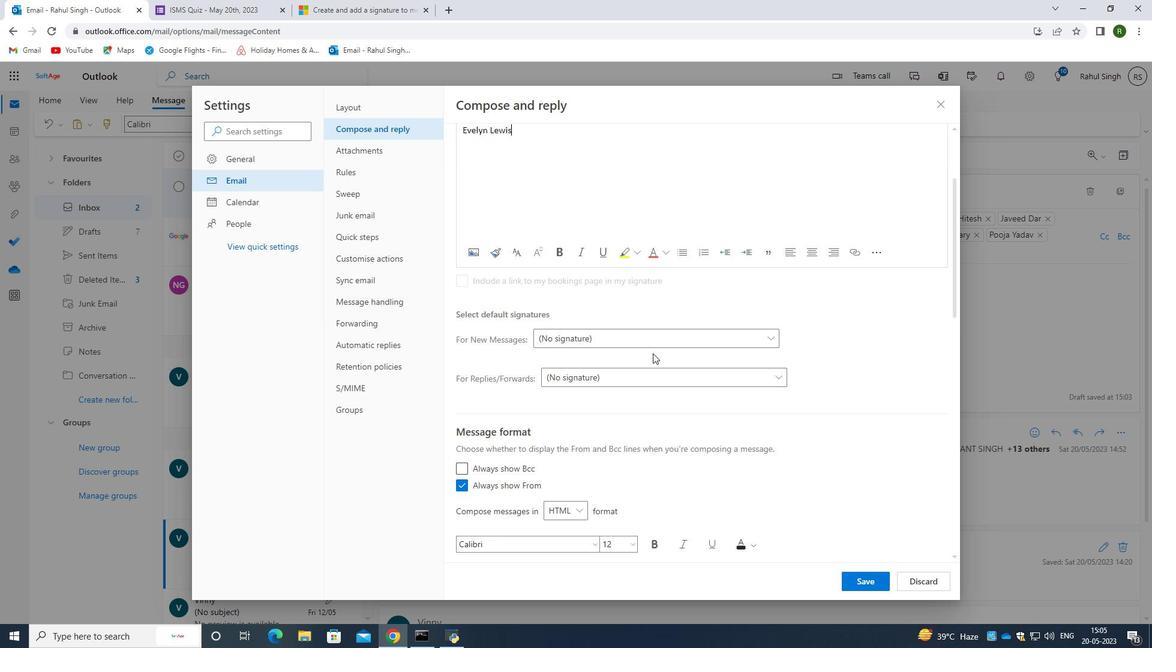 
Action: Mouse scrolled (653, 353) with delta (0, 0)
Screenshot: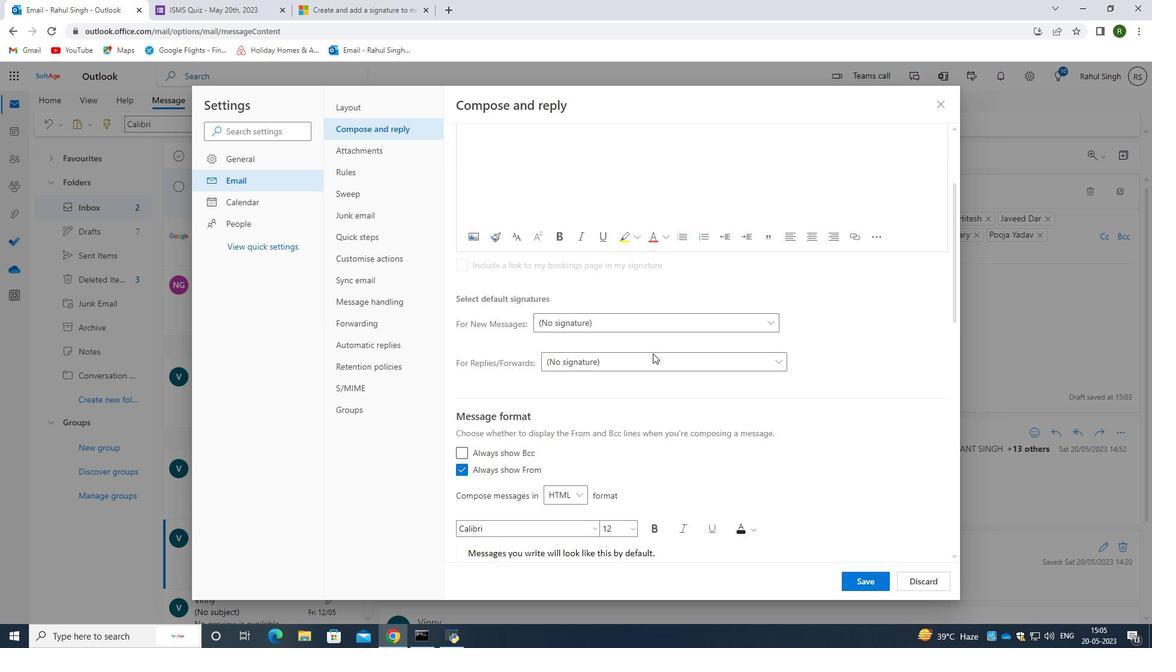 
Action: Mouse moved to (661, 379)
Screenshot: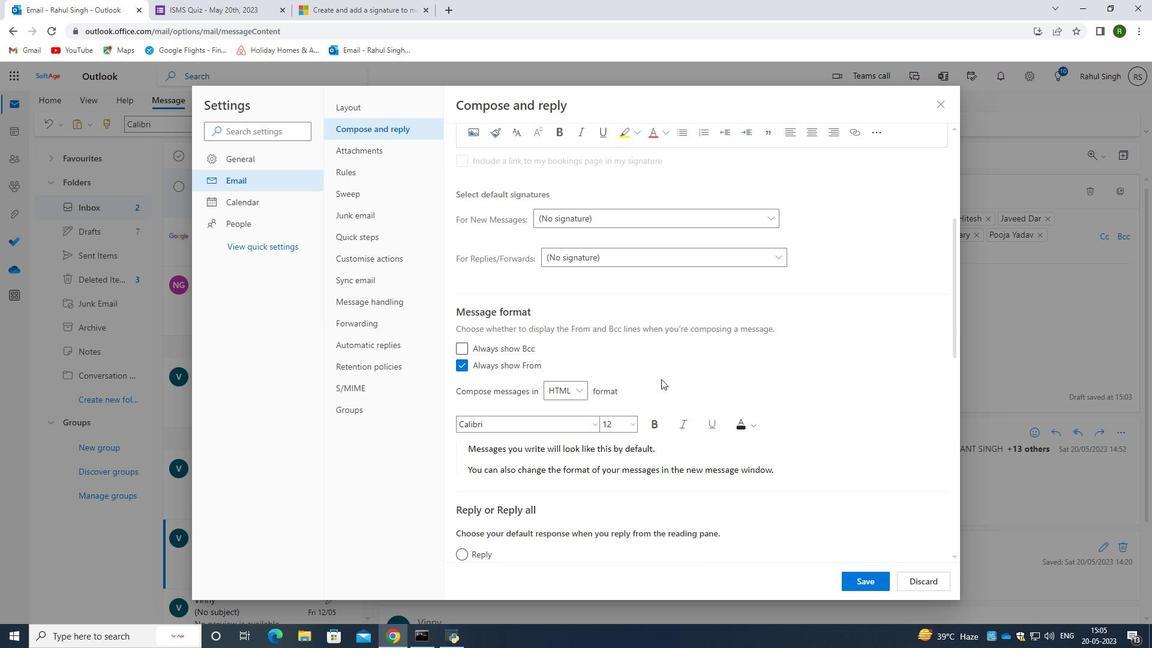 
Action: Mouse scrolled (661, 378) with delta (0, 0)
Screenshot: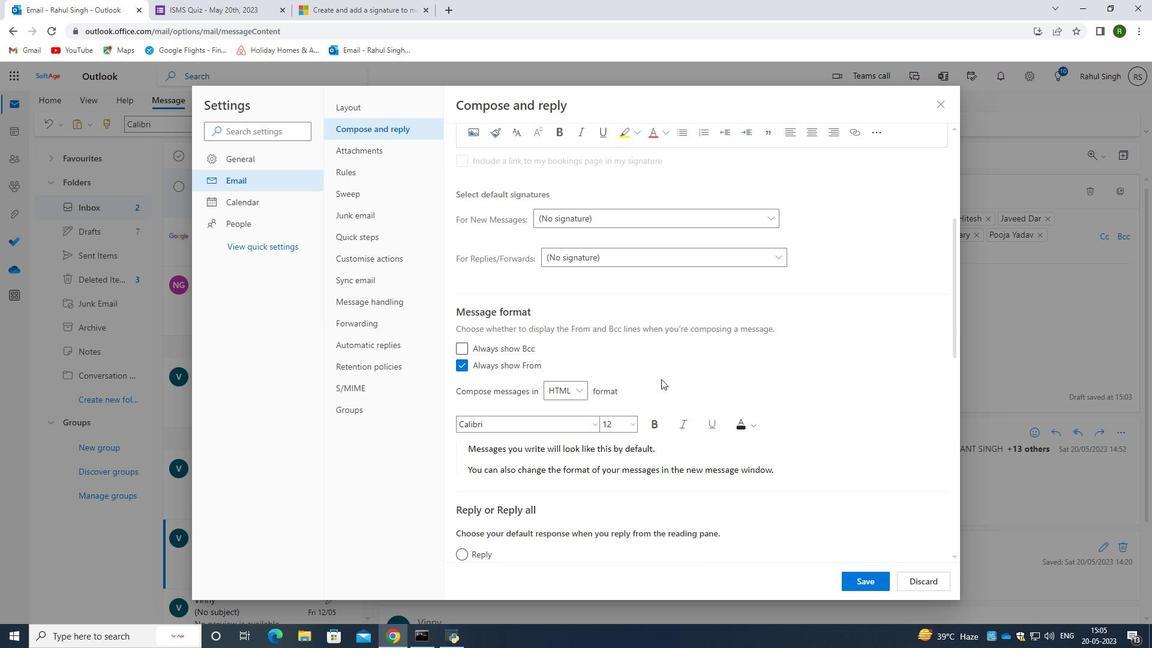 
Action: Mouse scrolled (661, 378) with delta (0, 0)
Screenshot: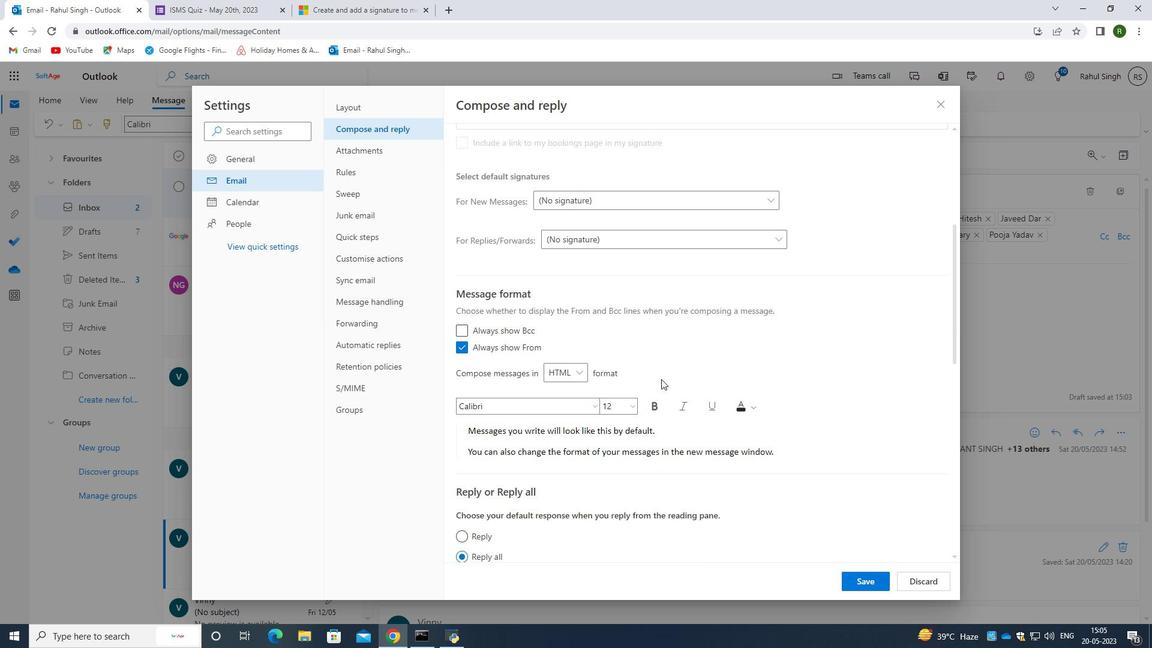 
Action: Mouse scrolled (661, 378) with delta (0, 0)
Screenshot: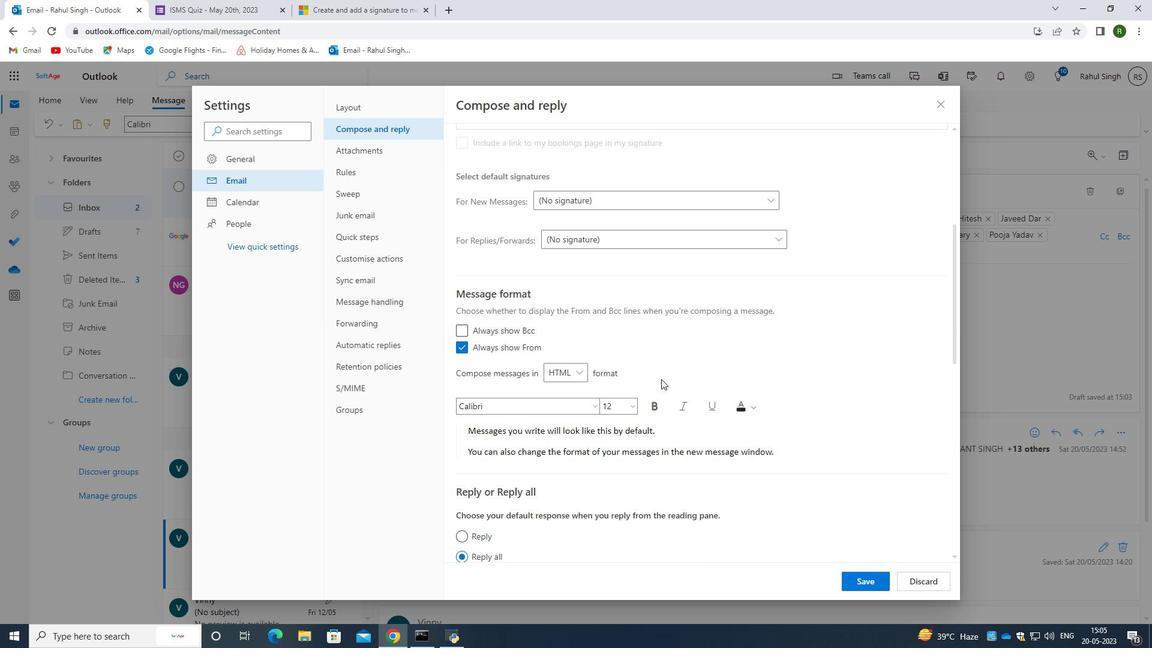 
Action: Mouse moved to (538, 375)
Screenshot: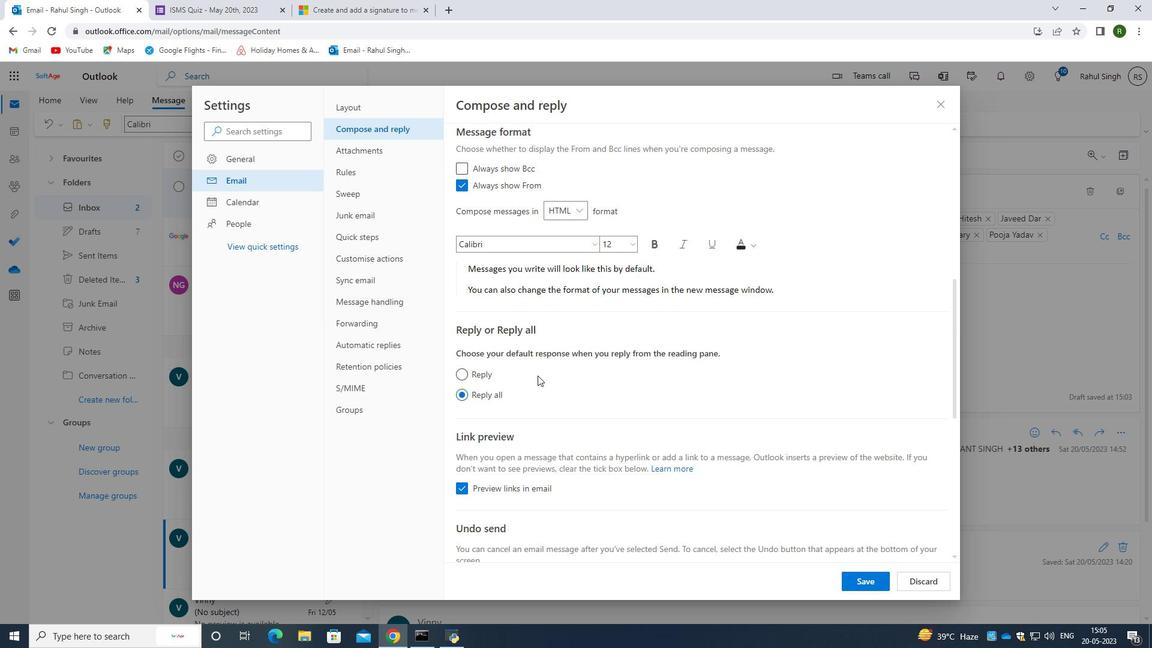 
Action: Mouse scrolled (538, 375) with delta (0, 0)
Screenshot: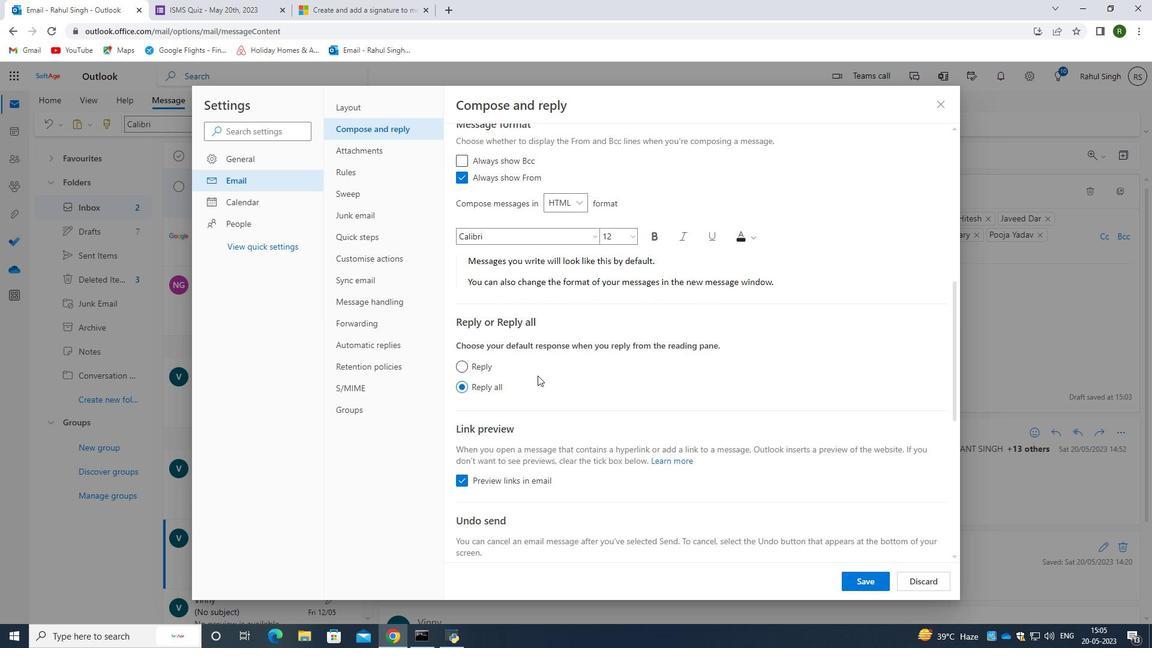 
Action: Mouse scrolled (538, 375) with delta (0, 0)
Screenshot: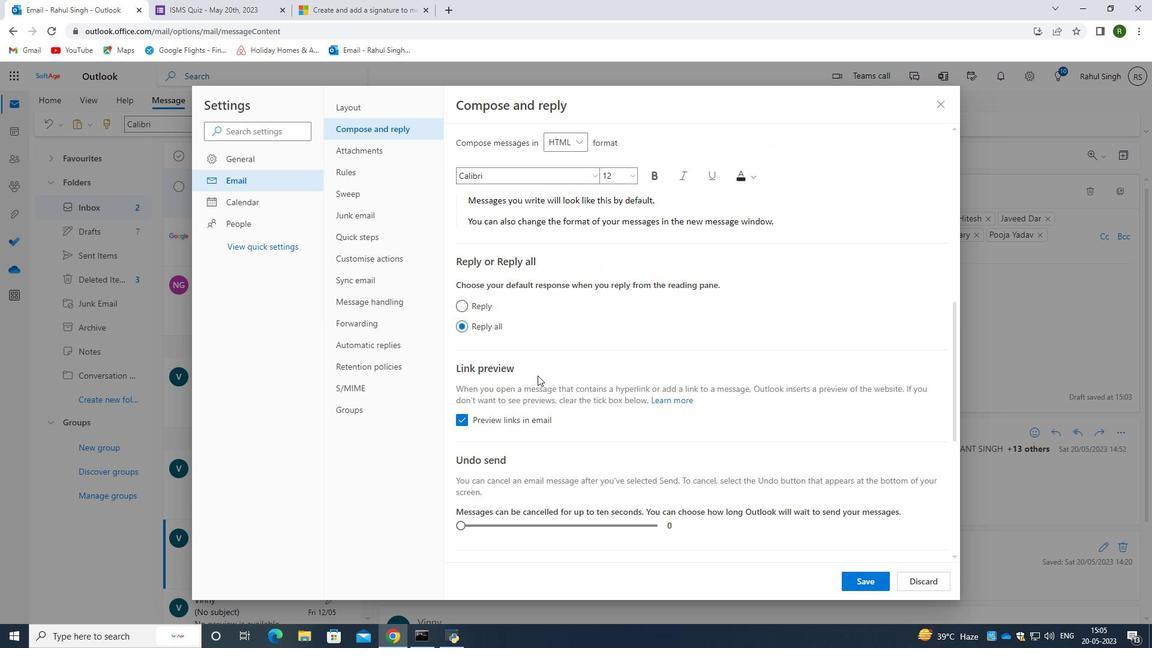 
Action: Mouse scrolled (538, 375) with delta (0, 0)
Screenshot: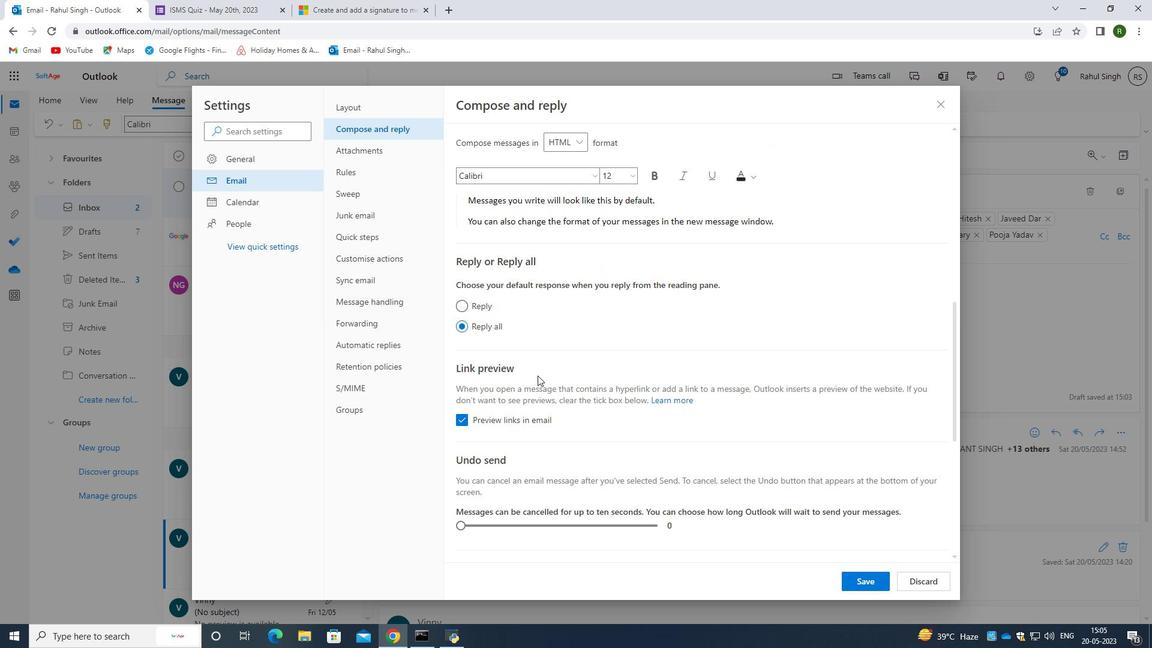 
Action: Mouse scrolled (538, 375) with delta (0, 0)
Screenshot: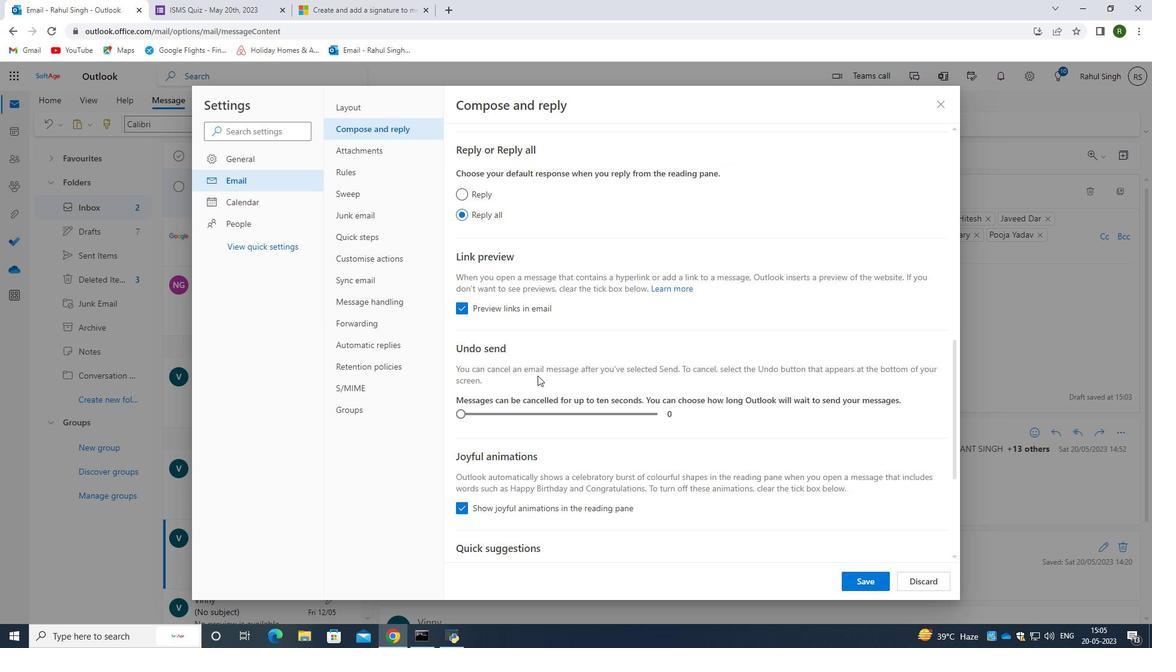
Action: Mouse scrolled (538, 375) with delta (0, 0)
Screenshot: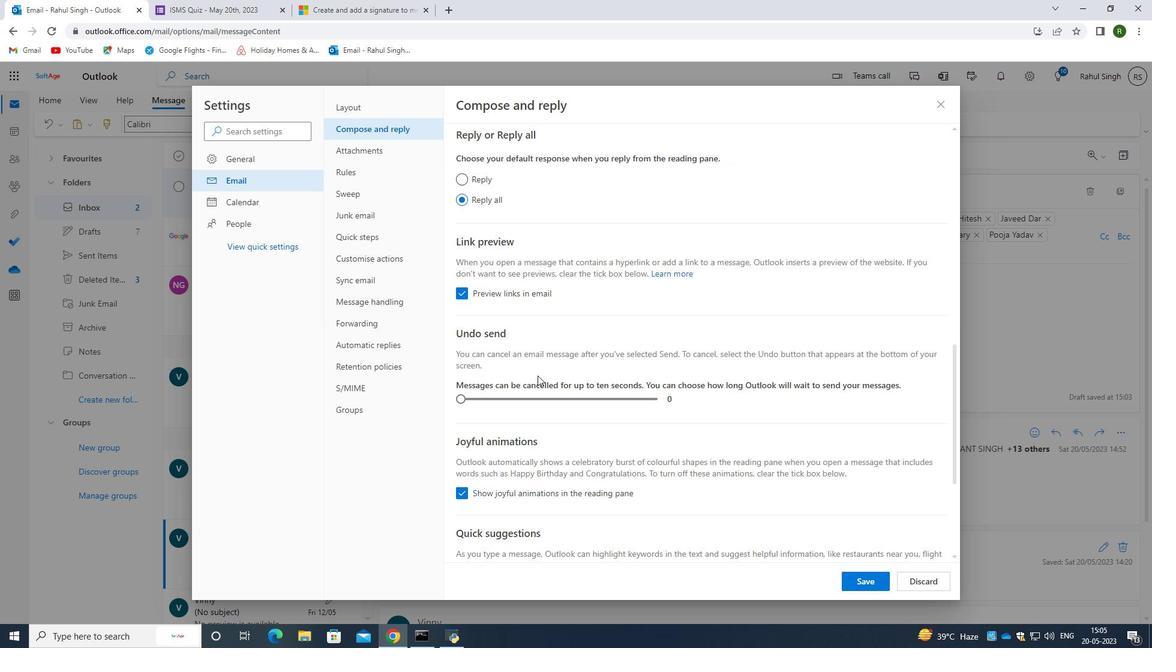 
Action: Mouse moved to (857, 582)
Screenshot: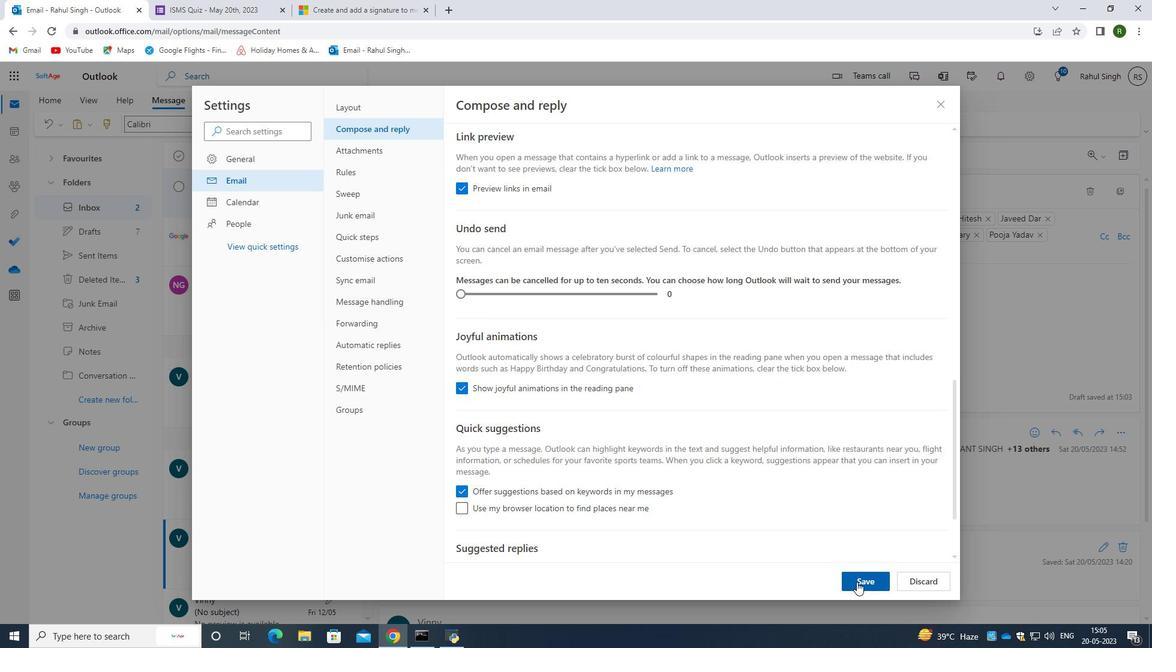 
Action: Mouse pressed left at (857, 582)
Screenshot: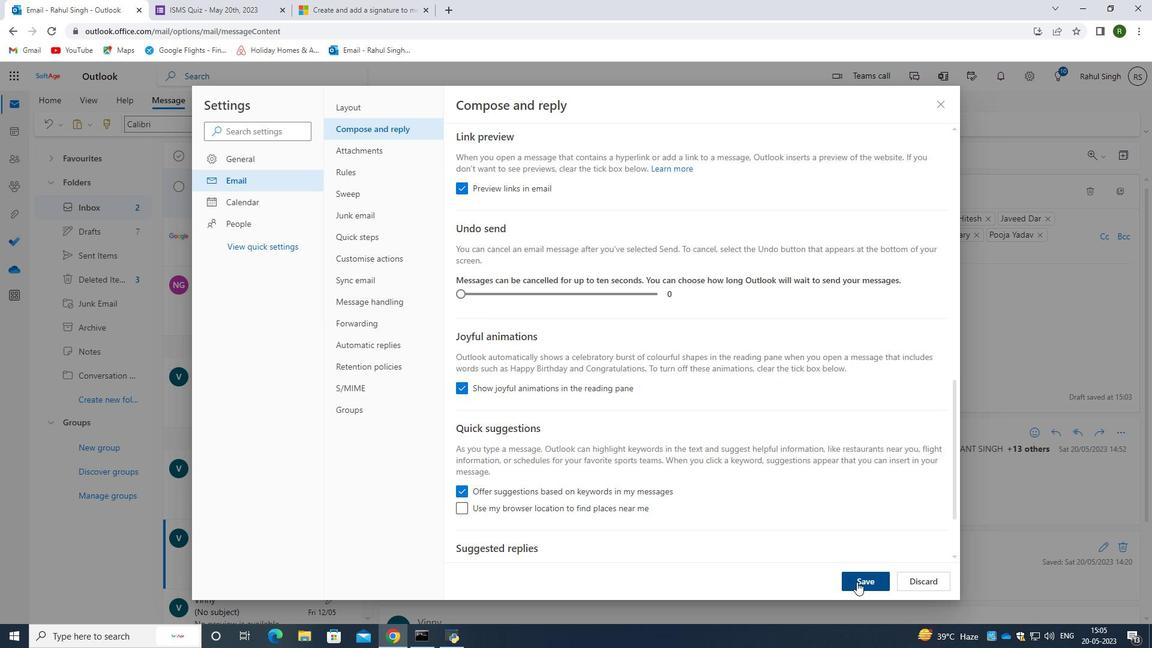 
Action: Mouse moved to (942, 104)
Screenshot: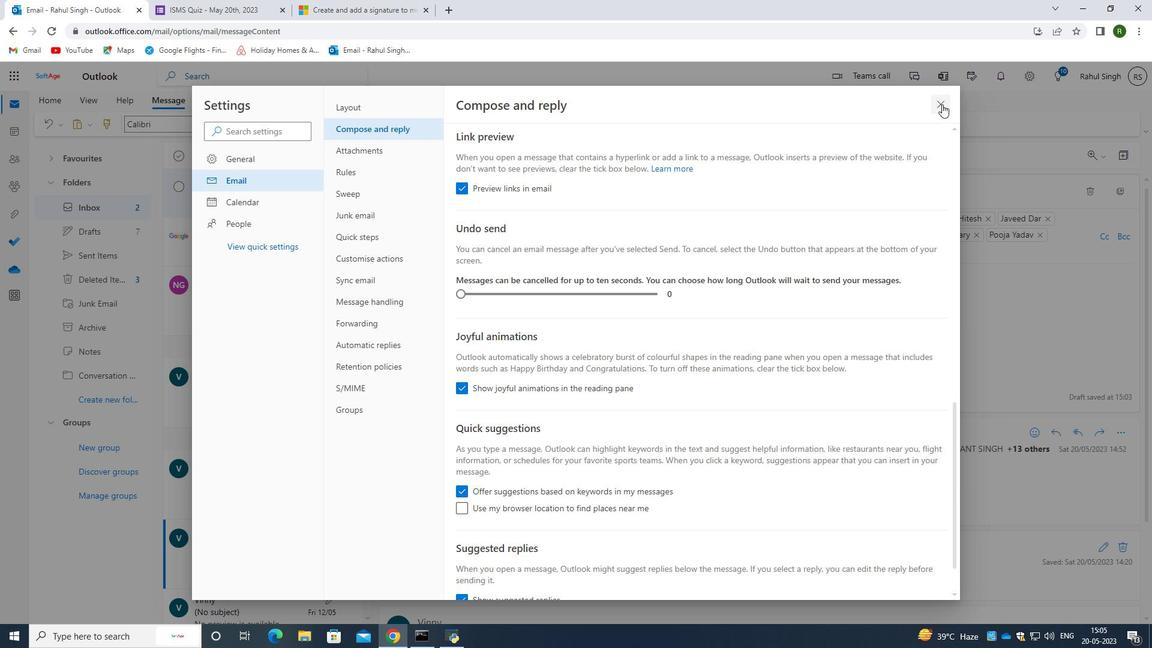 
Action: Mouse pressed left at (942, 104)
Screenshot: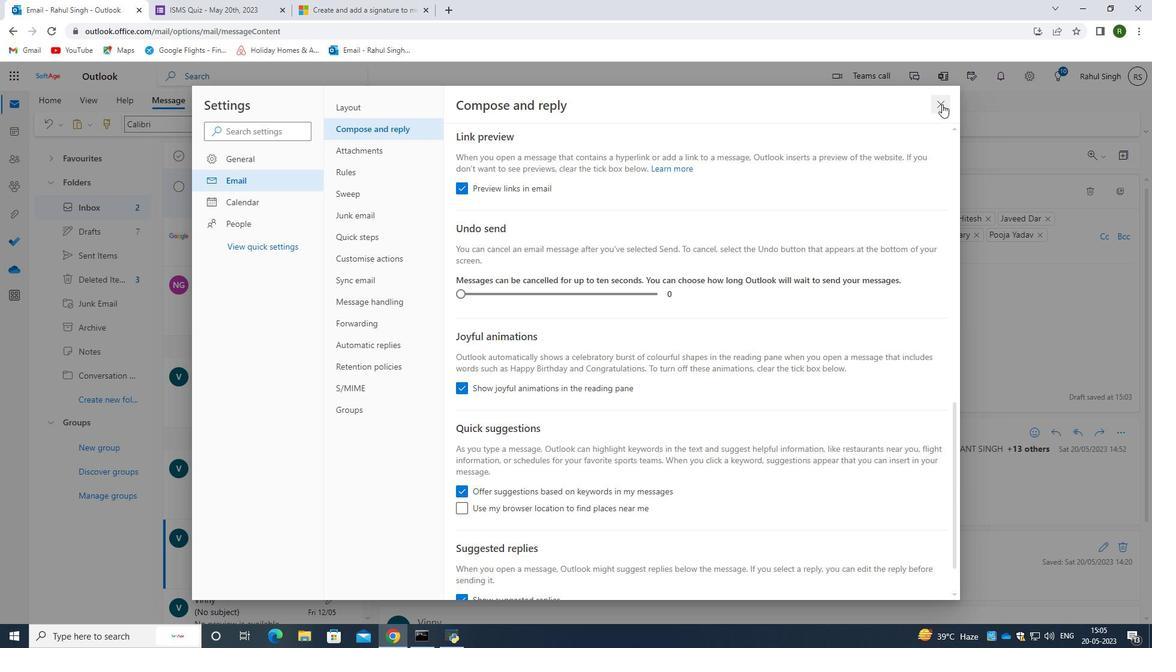 
Action: Mouse moved to (481, 357)
Screenshot: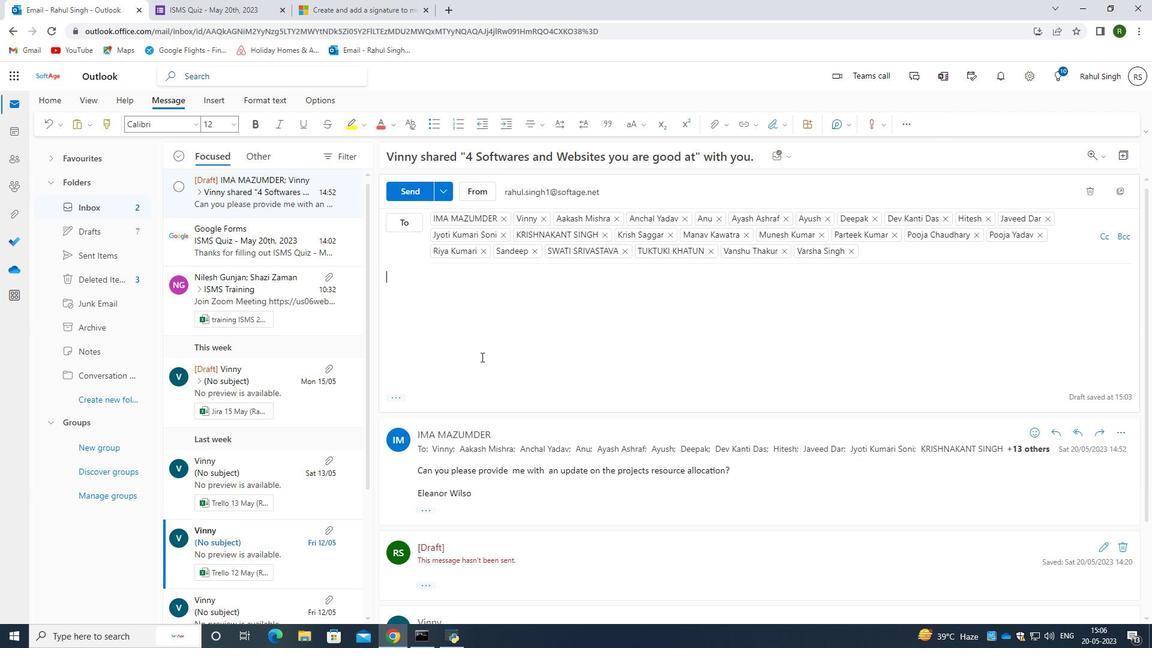 
Action: Mouse pressed left at (481, 357)
Screenshot: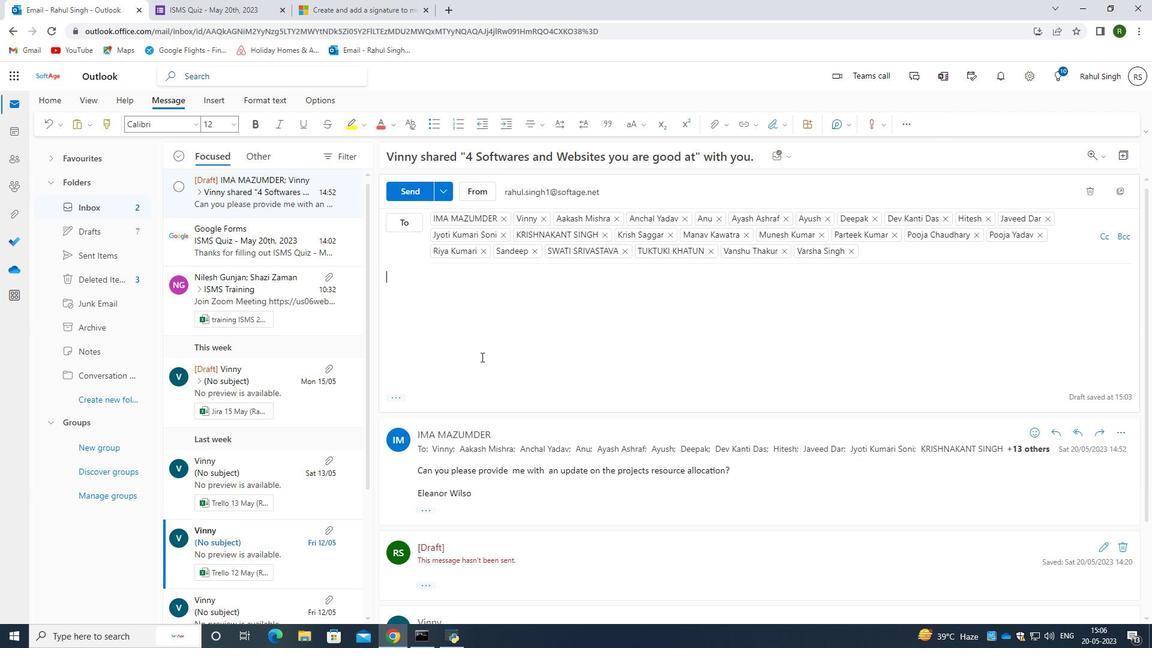 
Action: Mouse moved to (521, 300)
Screenshot: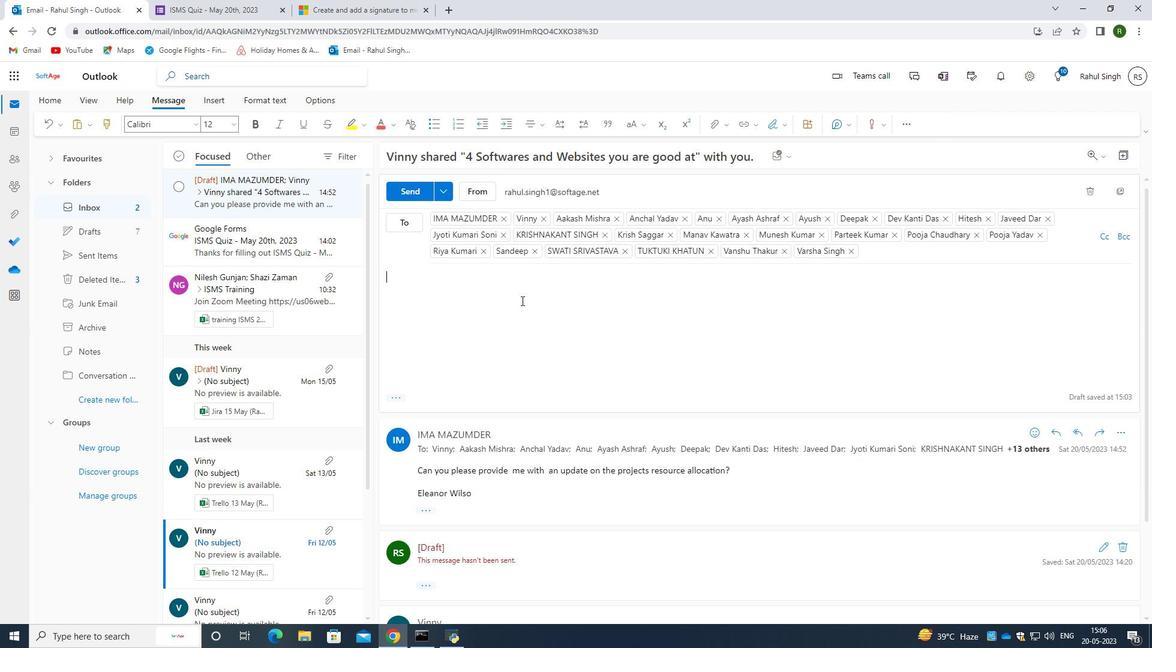 
Action: Mouse scrolled (521, 301) with delta (0, 0)
Screenshot: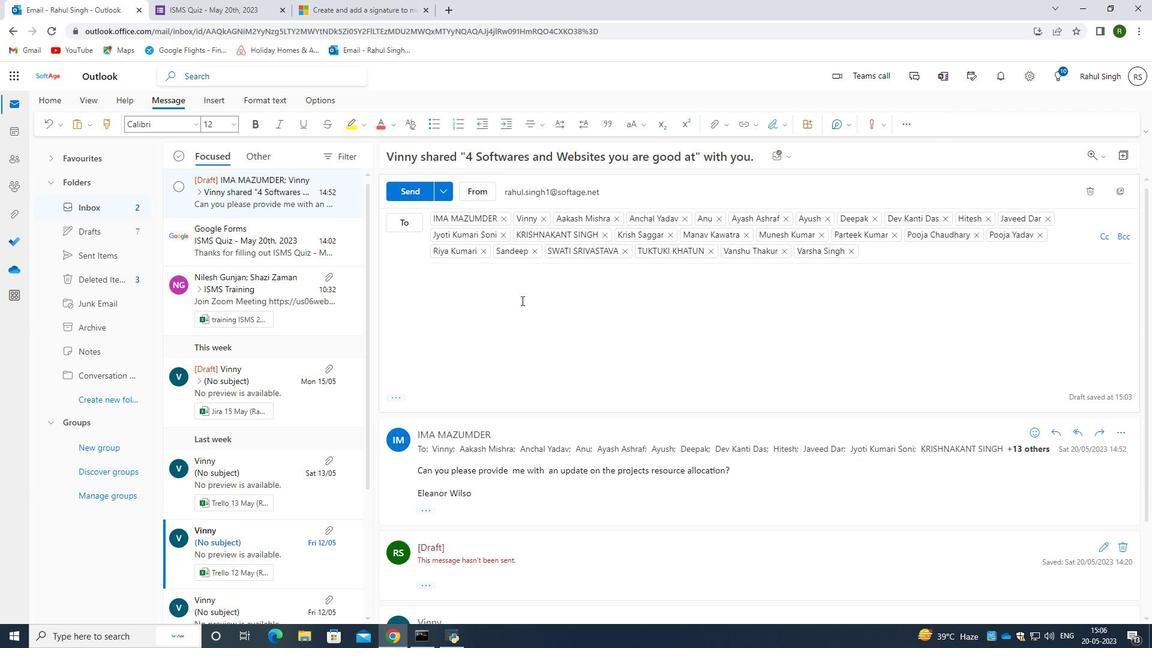 
Action: Mouse scrolled (521, 301) with delta (0, 0)
Screenshot: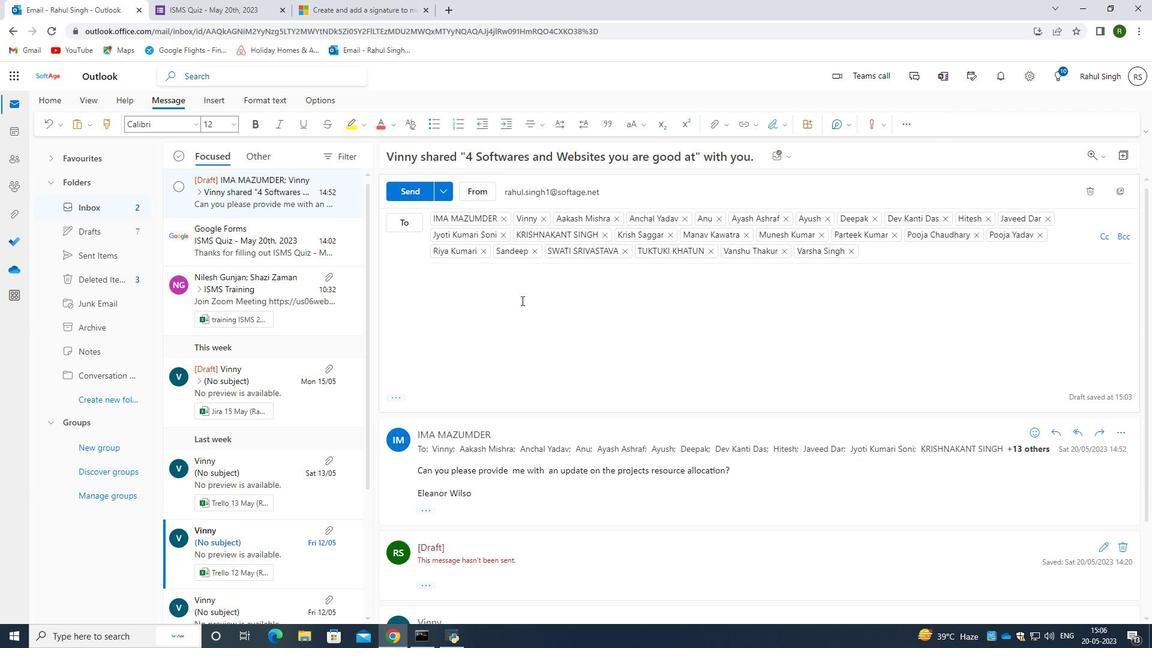 
Action: Mouse moved to (783, 129)
Screenshot: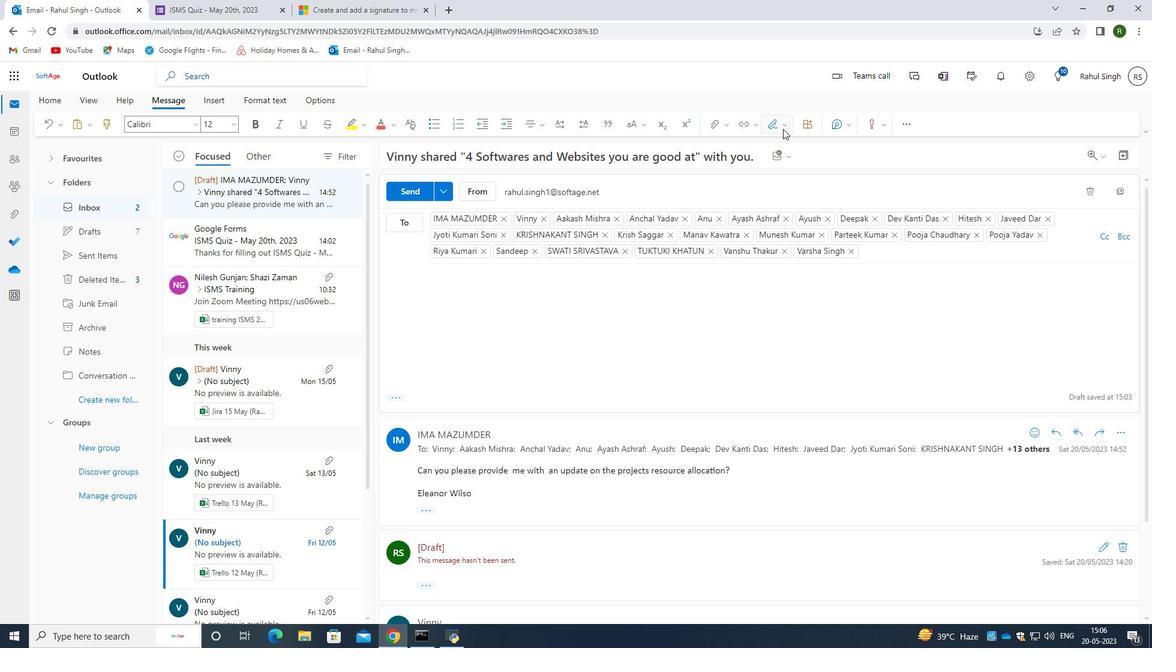 
Action: Mouse pressed left at (783, 129)
Screenshot: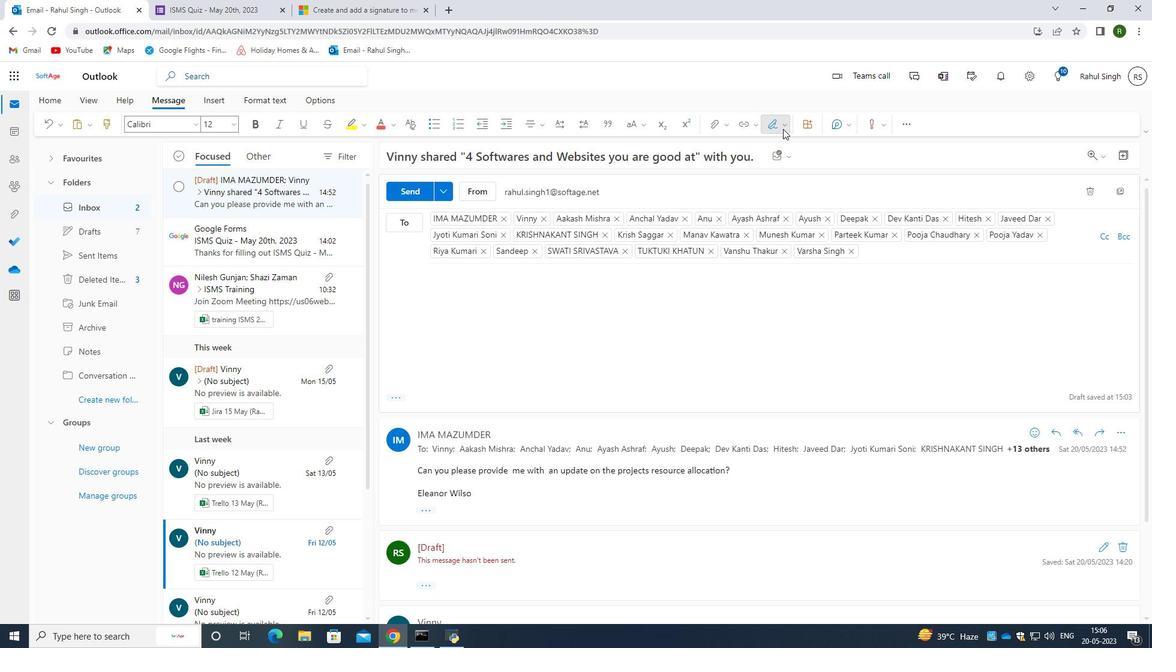 
Action: Mouse moved to (759, 190)
Screenshot: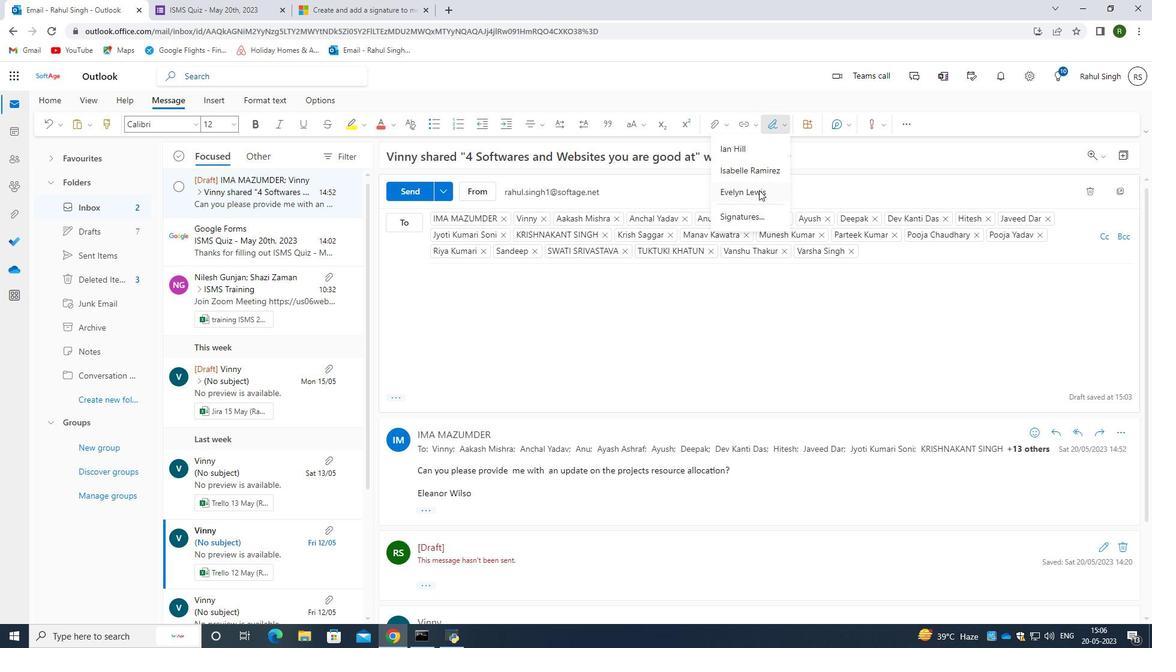 
Action: Mouse pressed left at (759, 190)
Screenshot: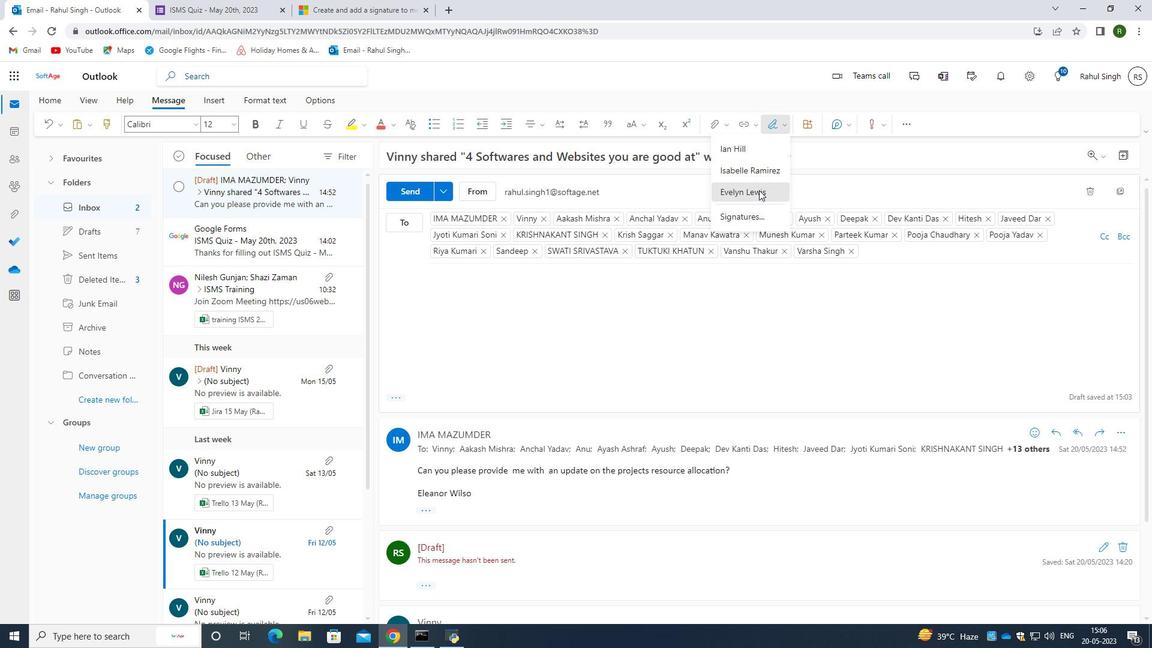 
Action: Mouse moved to (426, 279)
Screenshot: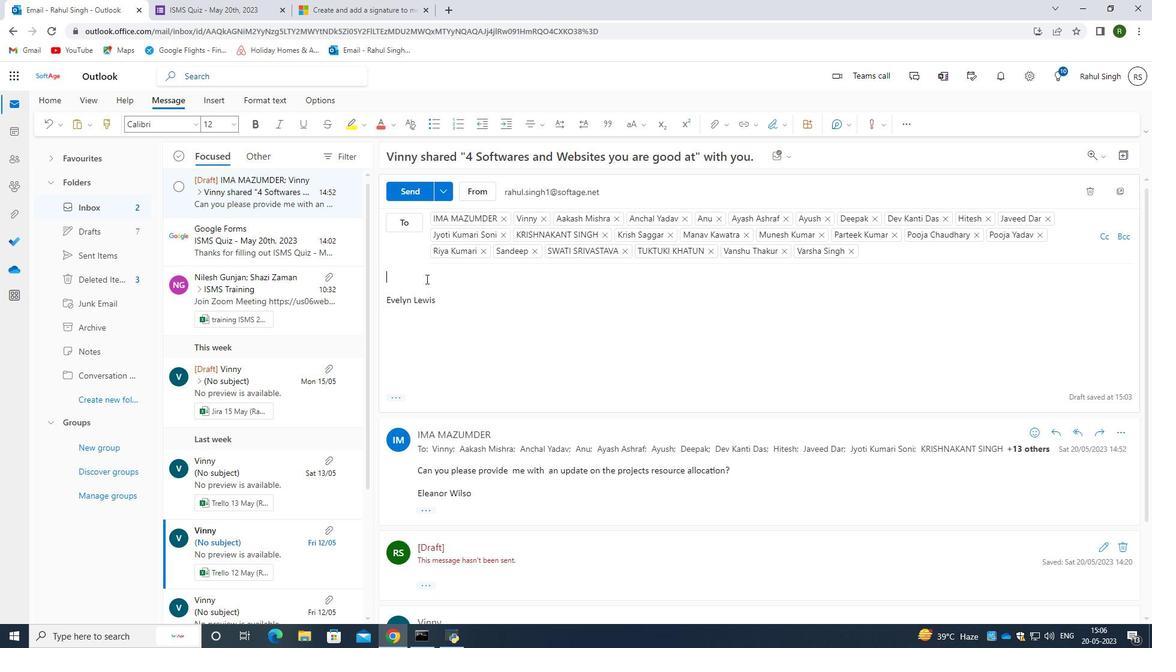 
Action: Mouse pressed left at (426, 279)
Screenshot: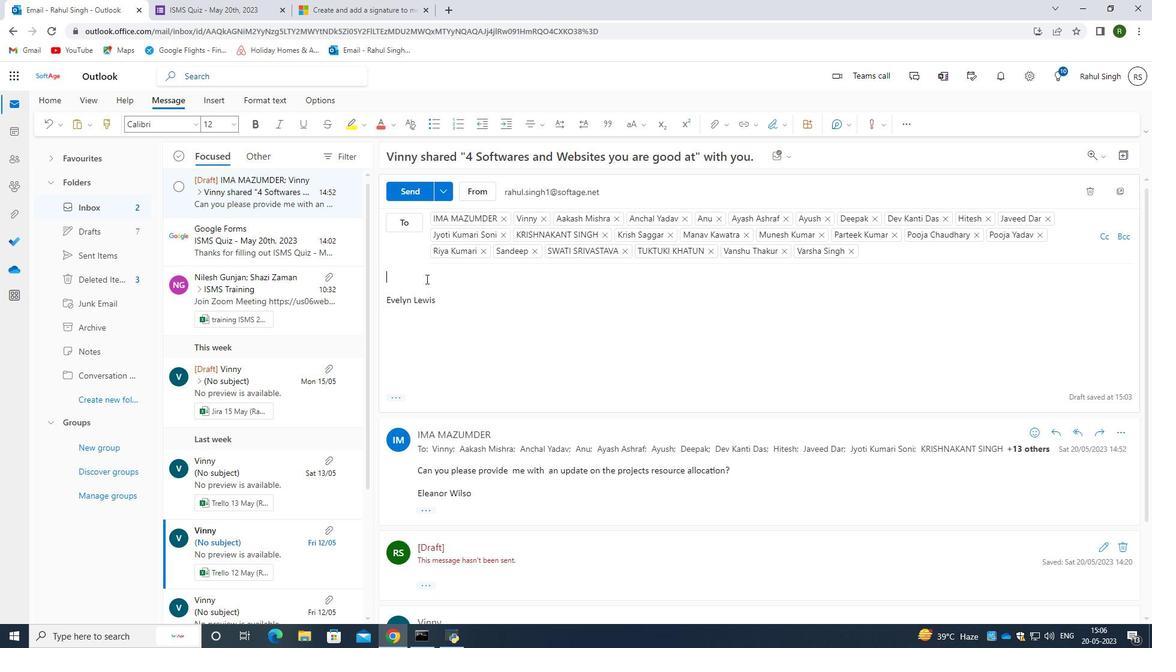 
Action: Key pressed <Key.caps_lock><Key.caps_lock>p<Key.caps_lock>L<Key.backspace><Key.backspace>P<Key.caps_lock>lease<Key.space>find<Key.space>attached<Key.space>the<Key.space>final<Key.space>version<Key.space>of<Key.space>the<Key.space>budger<Key.space><Key.backspace><Key.backspace>t<Key.space>pu<Key.backspace>roposal.
Screenshot: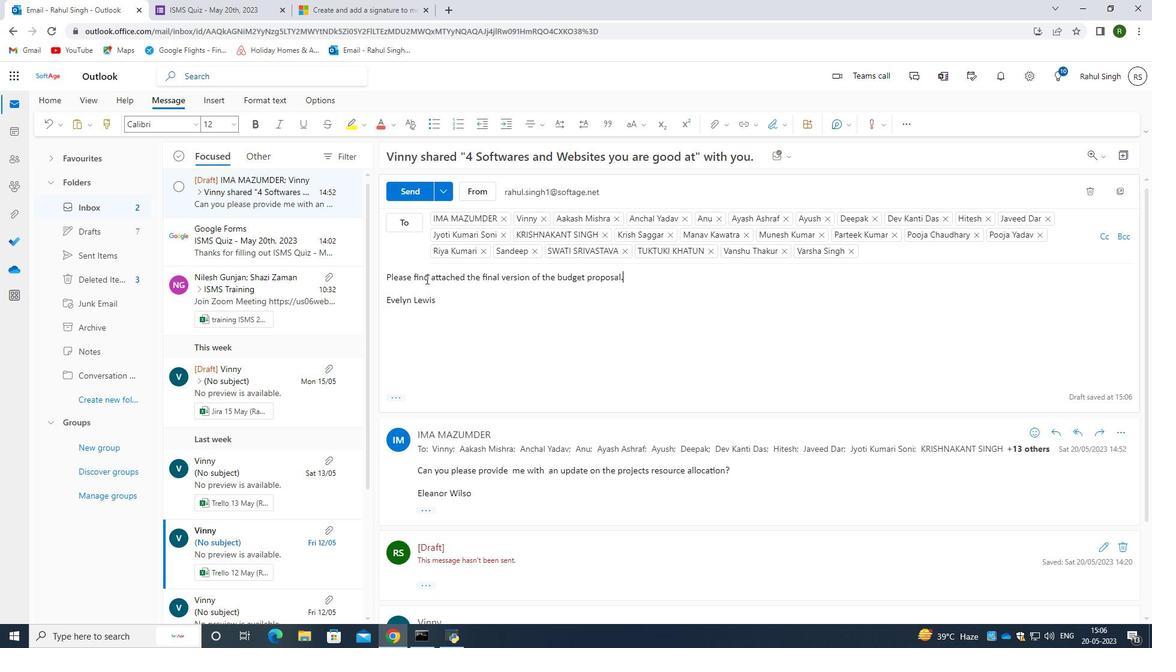 
Action: Mouse moved to (476, 311)
Screenshot: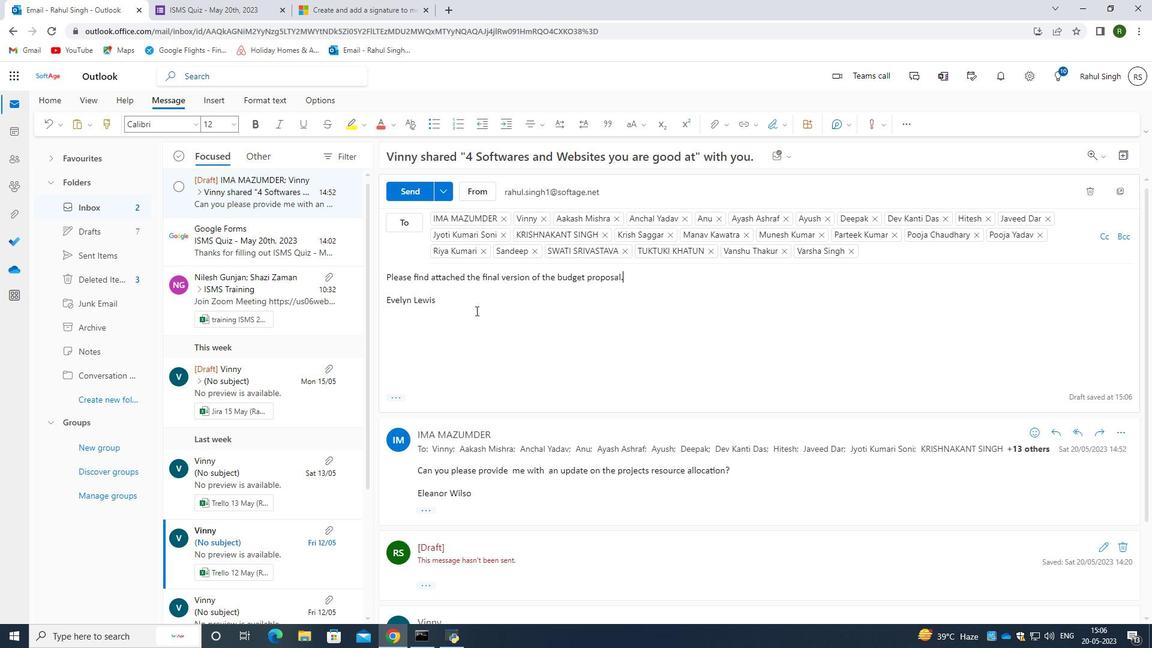 
Action: Mouse scrolled (476, 311) with delta (0, 0)
Screenshot: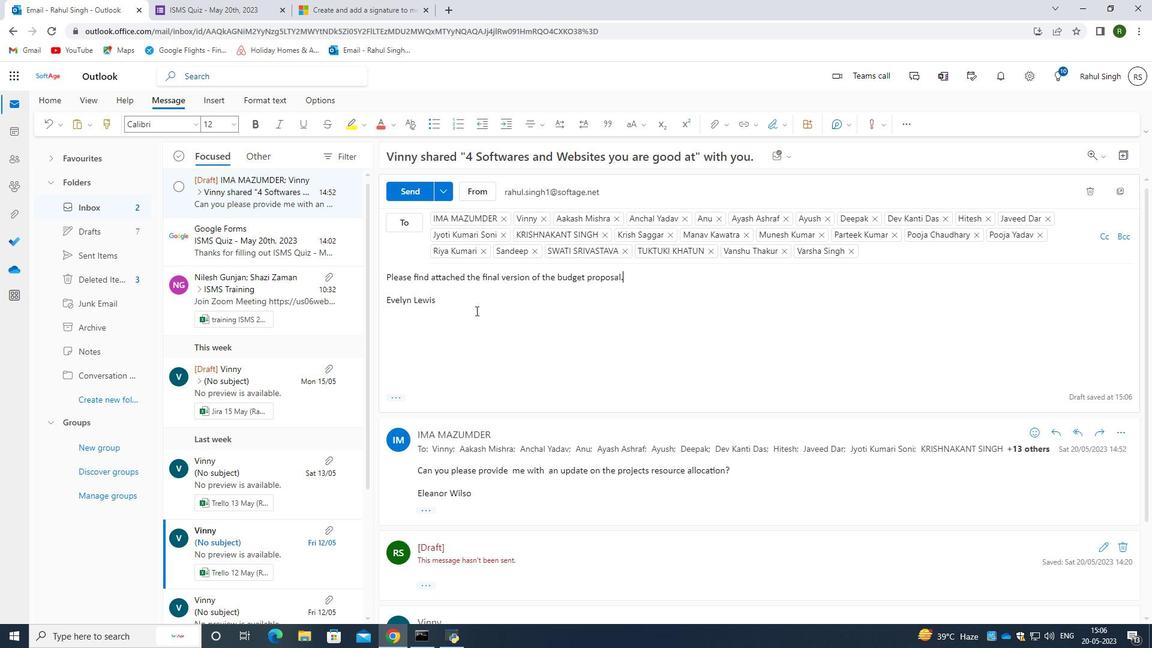 
Action: Mouse scrolled (476, 311) with delta (0, 0)
Screenshot: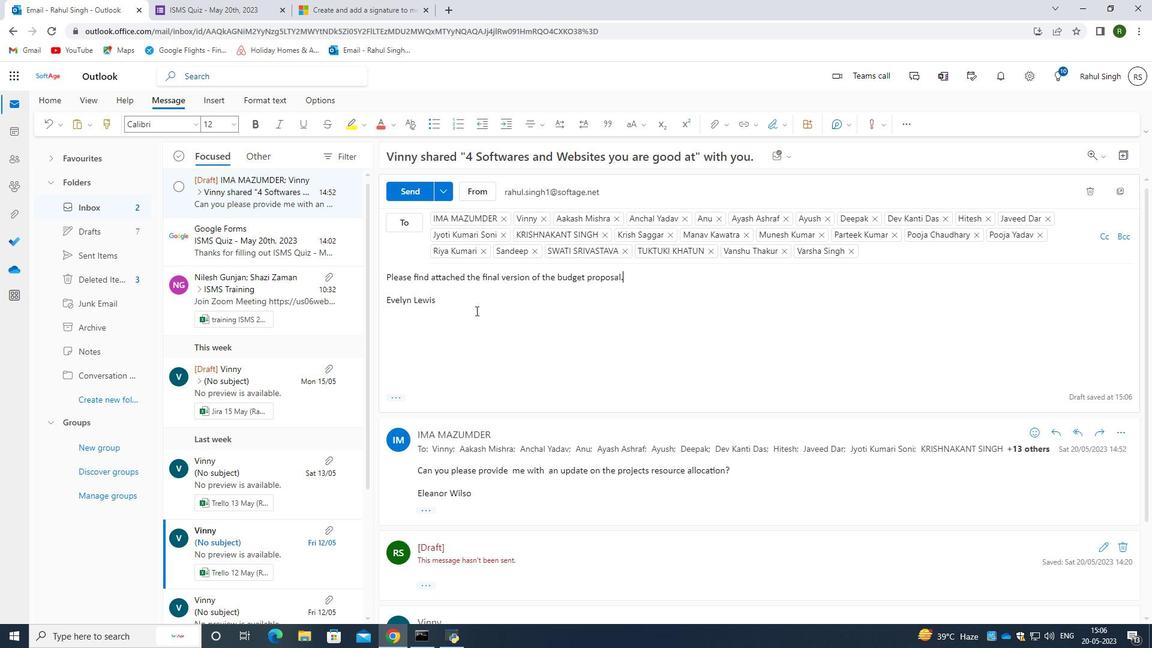 
Action: Mouse moved to (1107, 238)
Screenshot: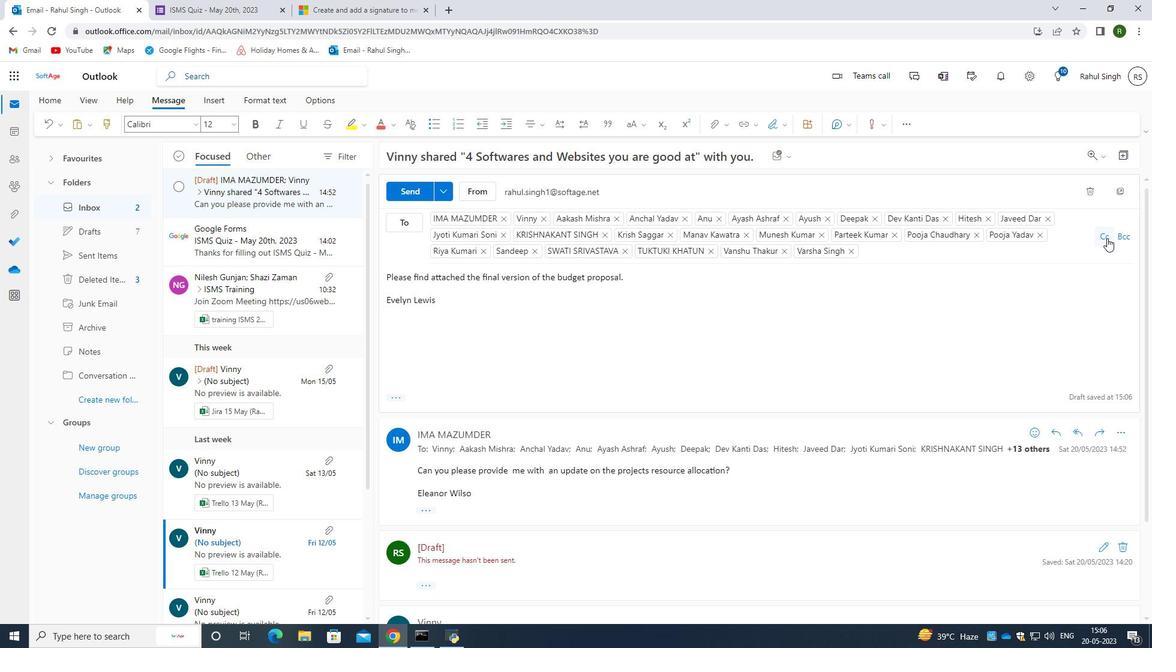 
Action: Mouse pressed left at (1107, 238)
Screenshot: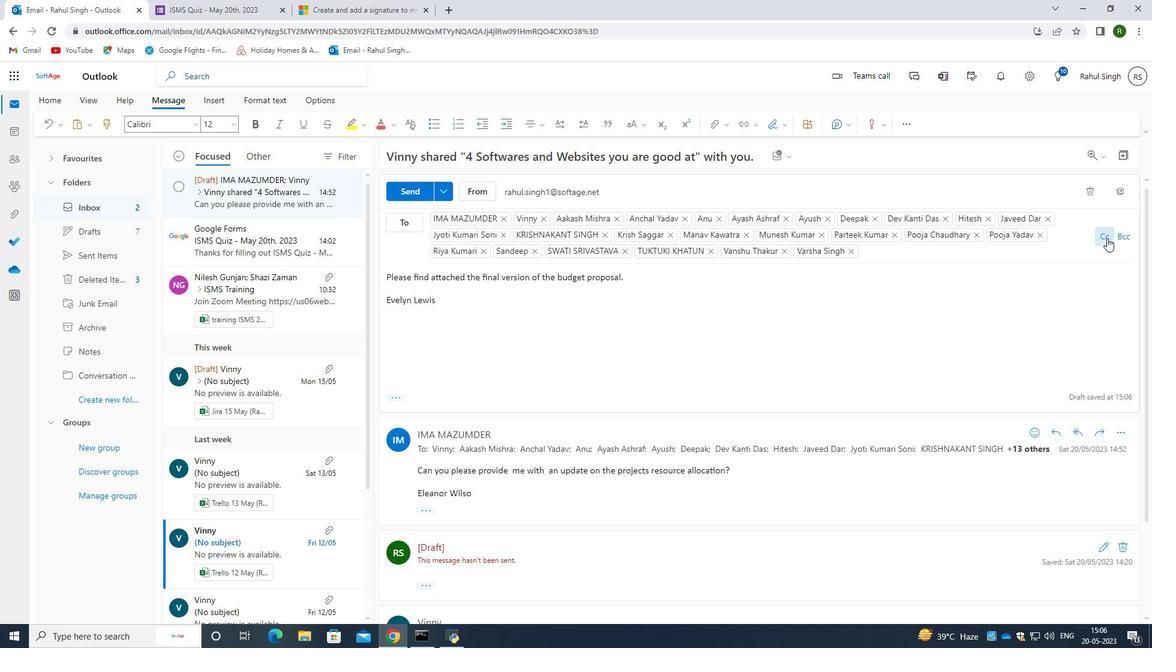 
Action: Mouse moved to (698, 263)
Screenshot: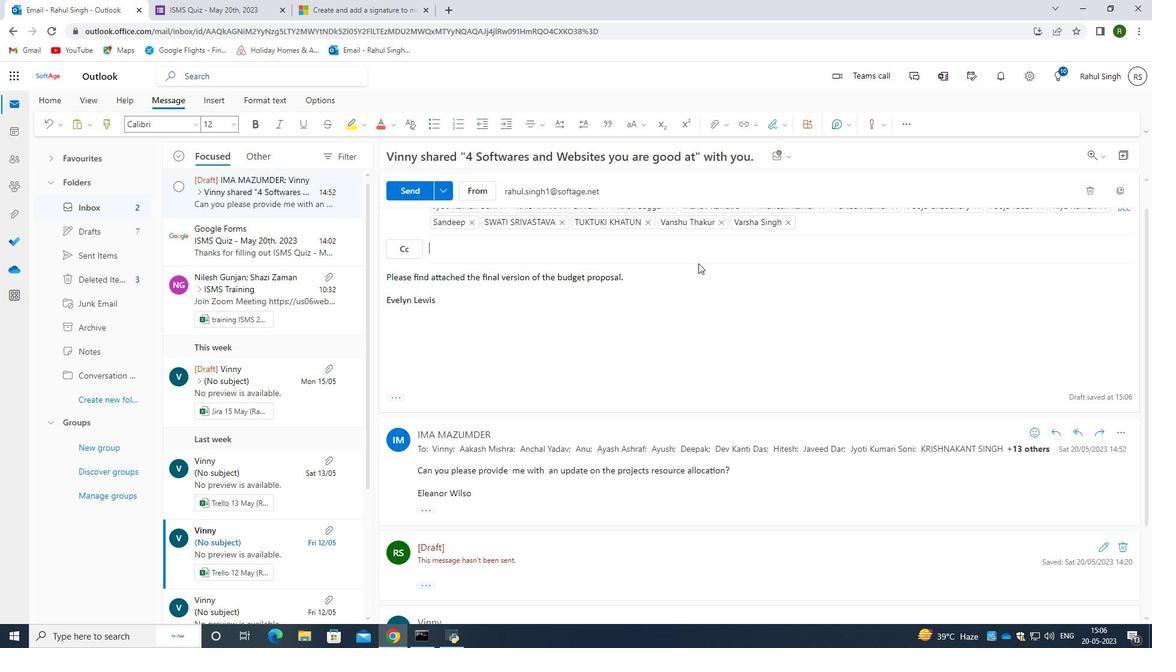 
Action: Mouse scrolled (698, 264) with delta (0, 0)
Screenshot: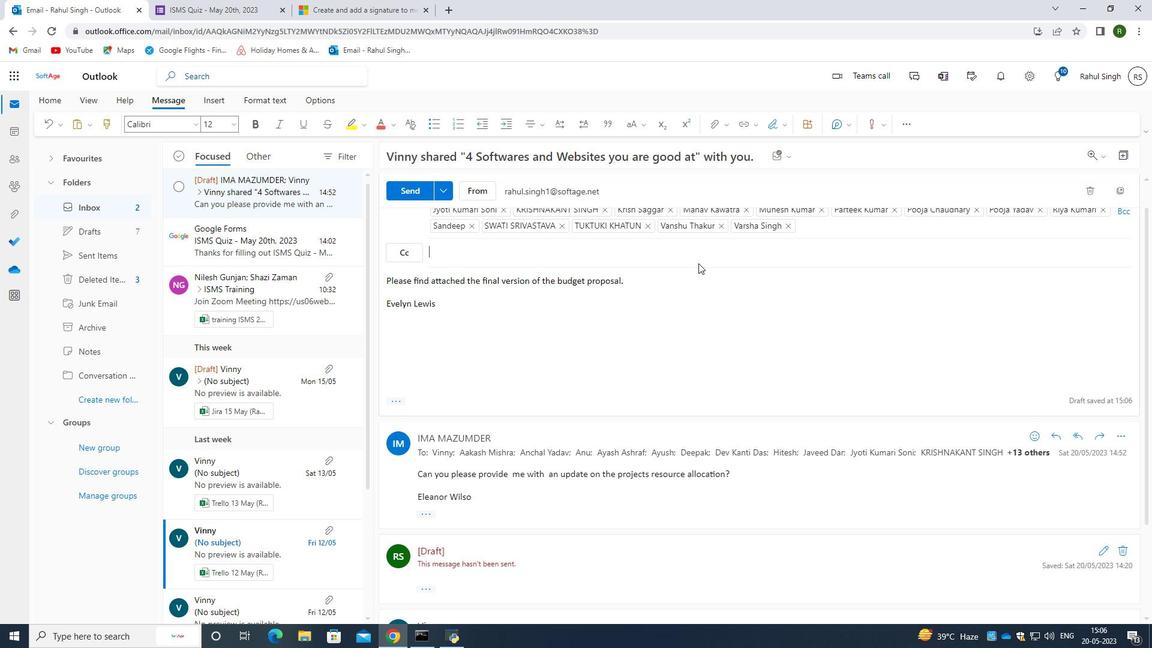 
Action: Mouse scrolled (698, 264) with delta (0, 0)
Screenshot: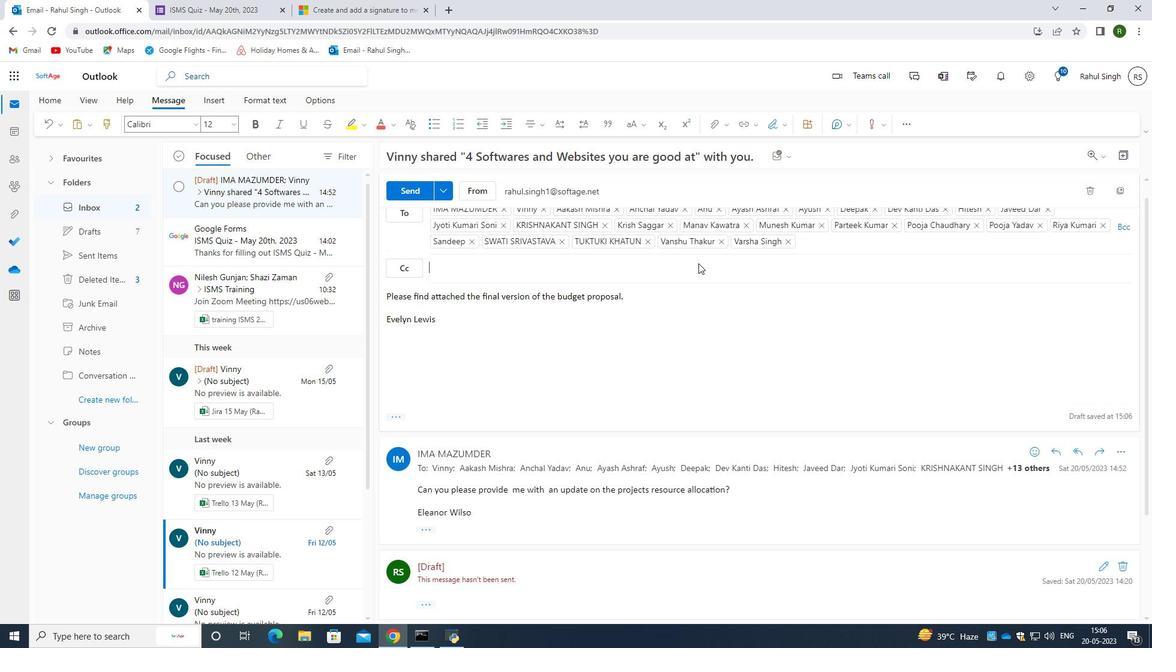 
Action: Mouse scrolled (698, 264) with delta (0, 0)
Screenshot: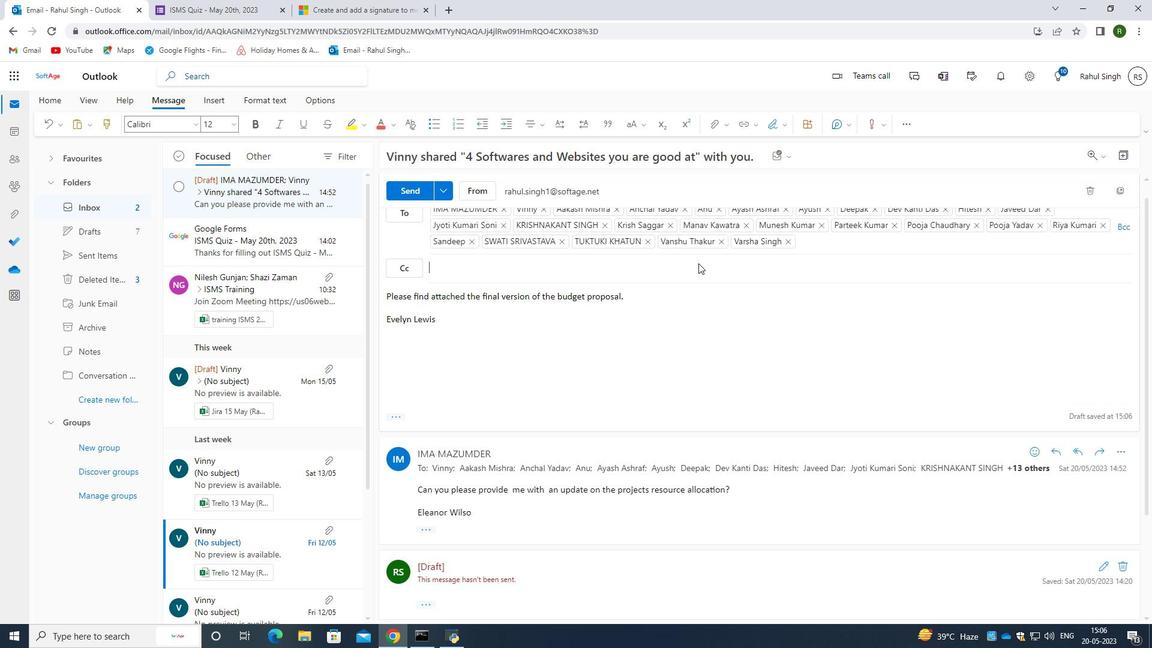 
Action: Mouse moved to (867, 257)
Screenshot: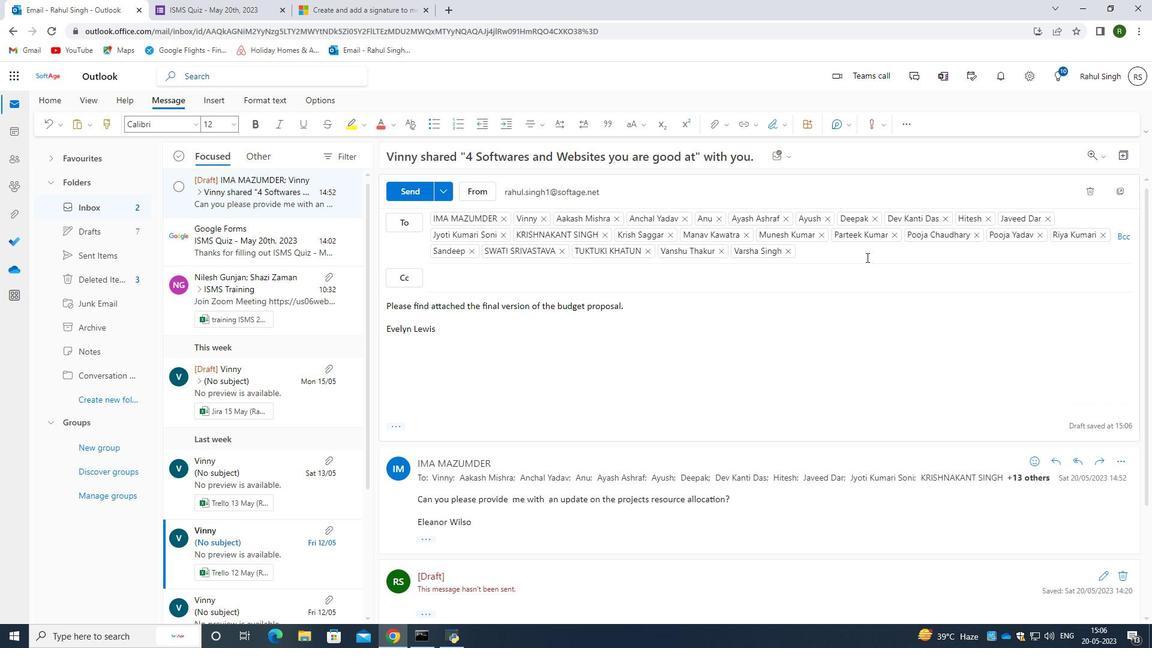 
Action: Mouse scrolled (867, 258) with delta (0, 0)
Screenshot: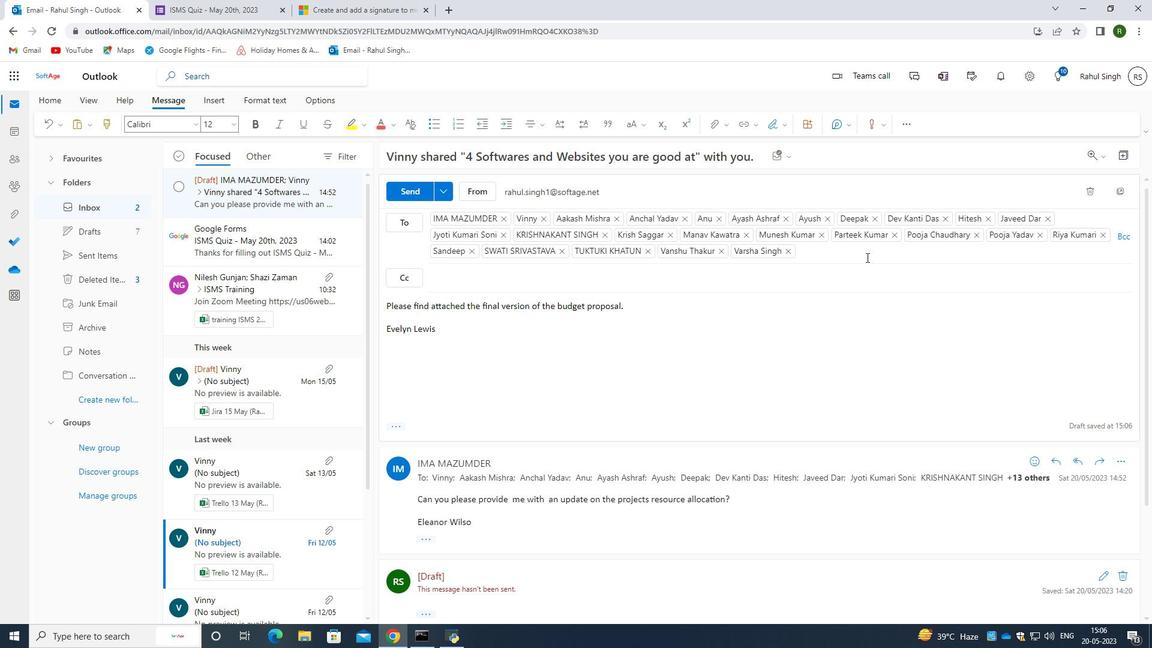 
Action: Mouse scrolled (867, 258) with delta (0, 0)
Screenshot: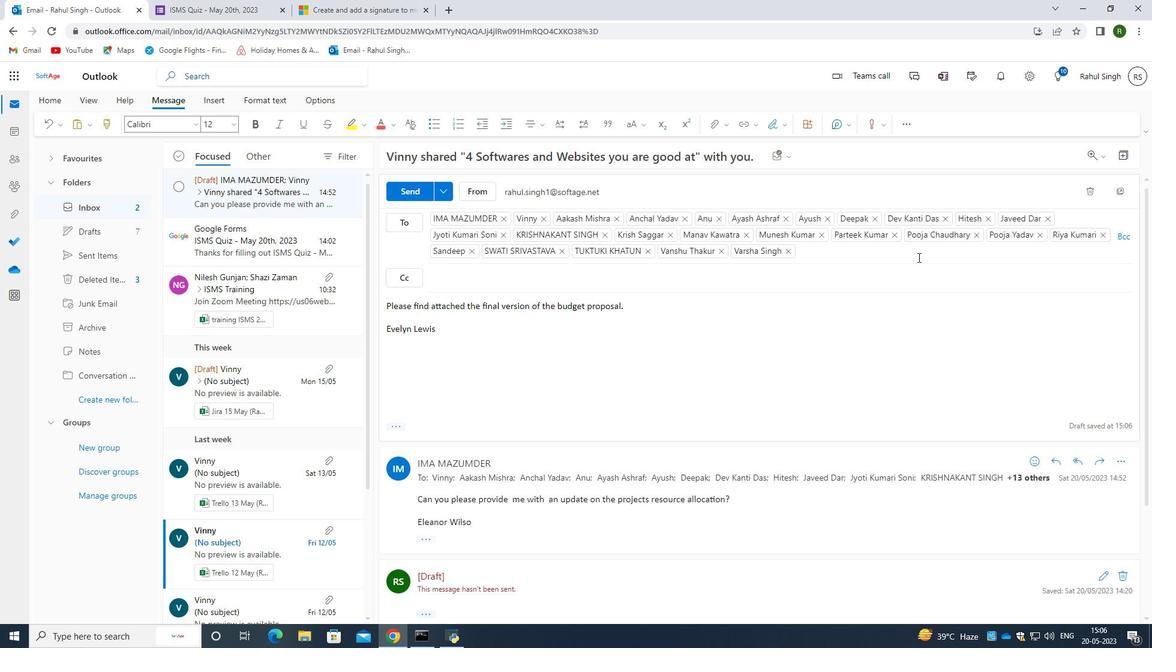 
Action: Mouse moved to (1129, 238)
Screenshot: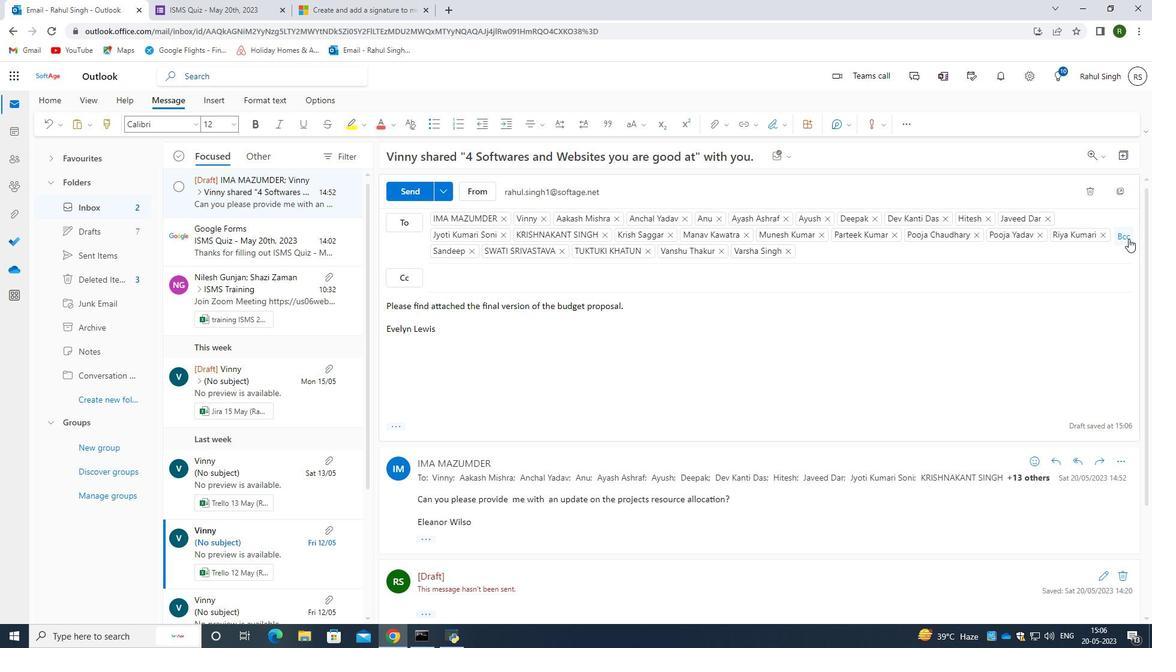 
Action: Mouse pressed left at (1129, 238)
Screenshot: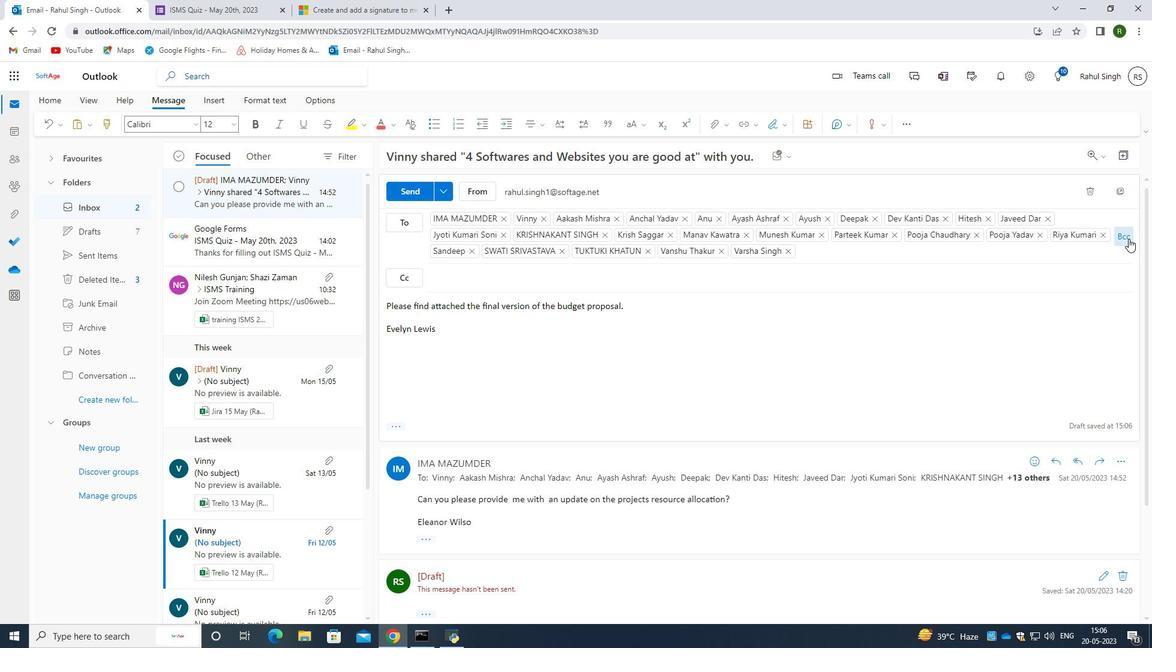 
Action: Mouse moved to (627, 250)
Screenshot: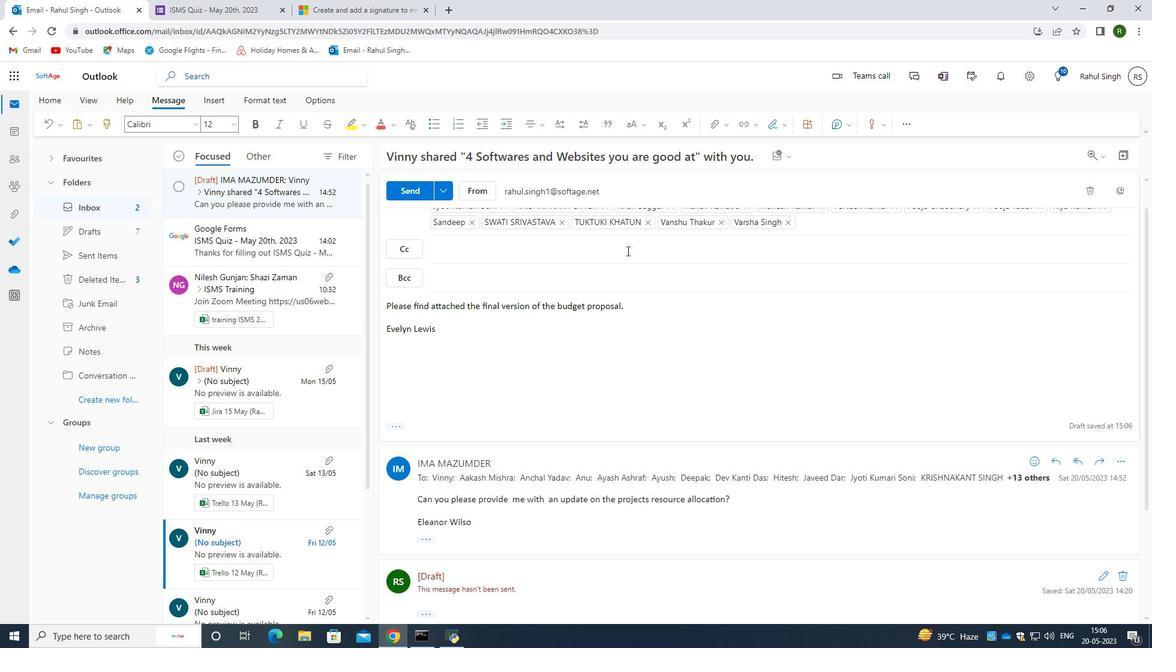 
Action: Mouse scrolled (627, 251) with delta (0, 0)
Screenshot: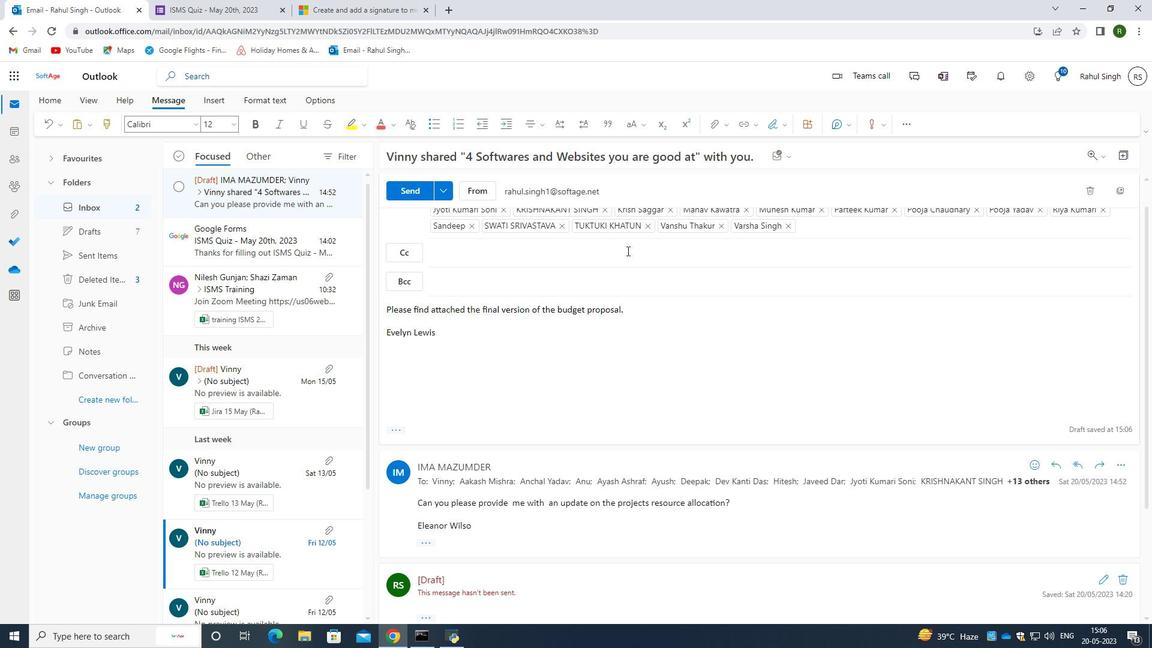 
Action: Mouse scrolled (627, 251) with delta (0, 0)
Screenshot: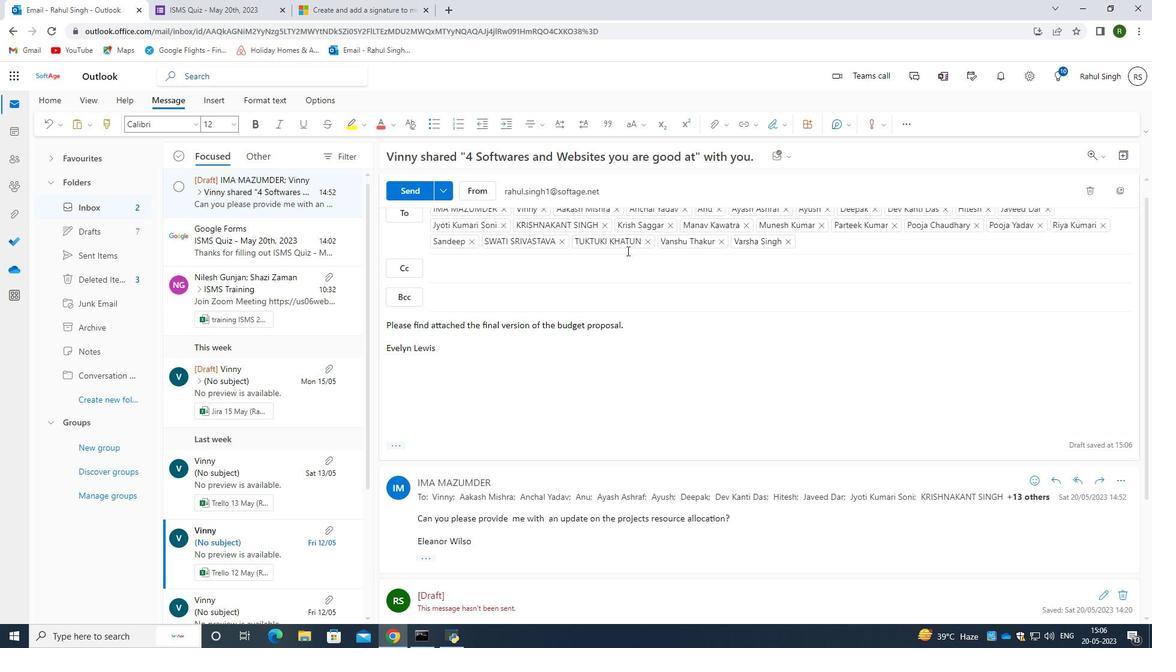 
Action: Mouse scrolled (627, 251) with delta (0, 0)
Screenshot: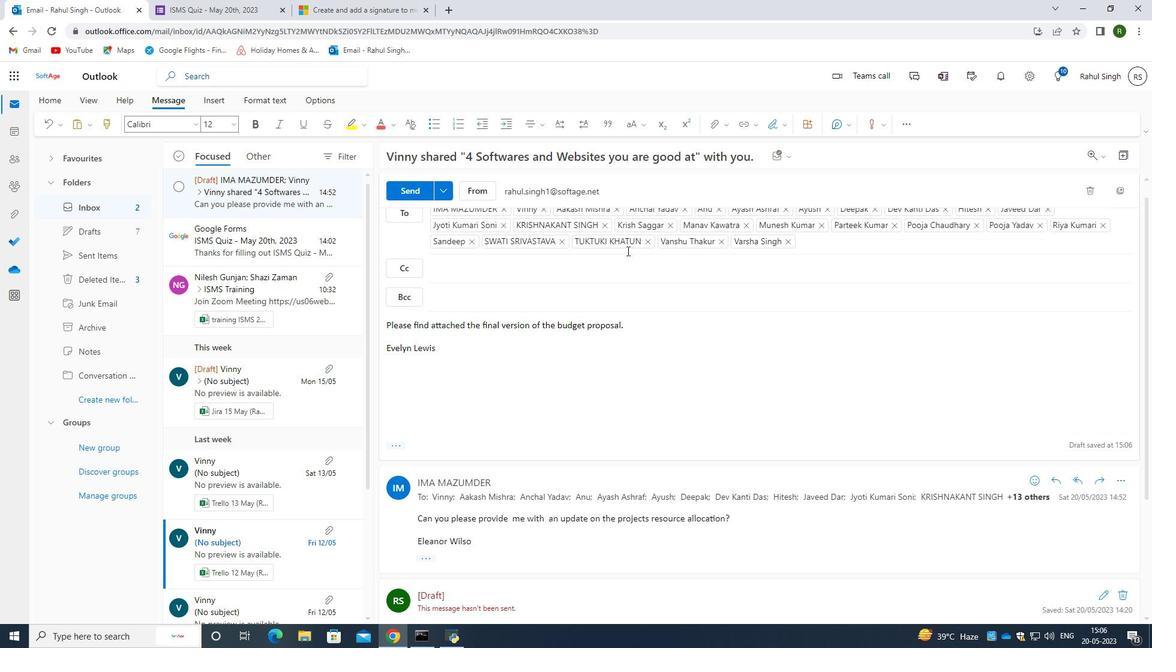 
Action: Mouse moved to (629, 273)
Screenshot: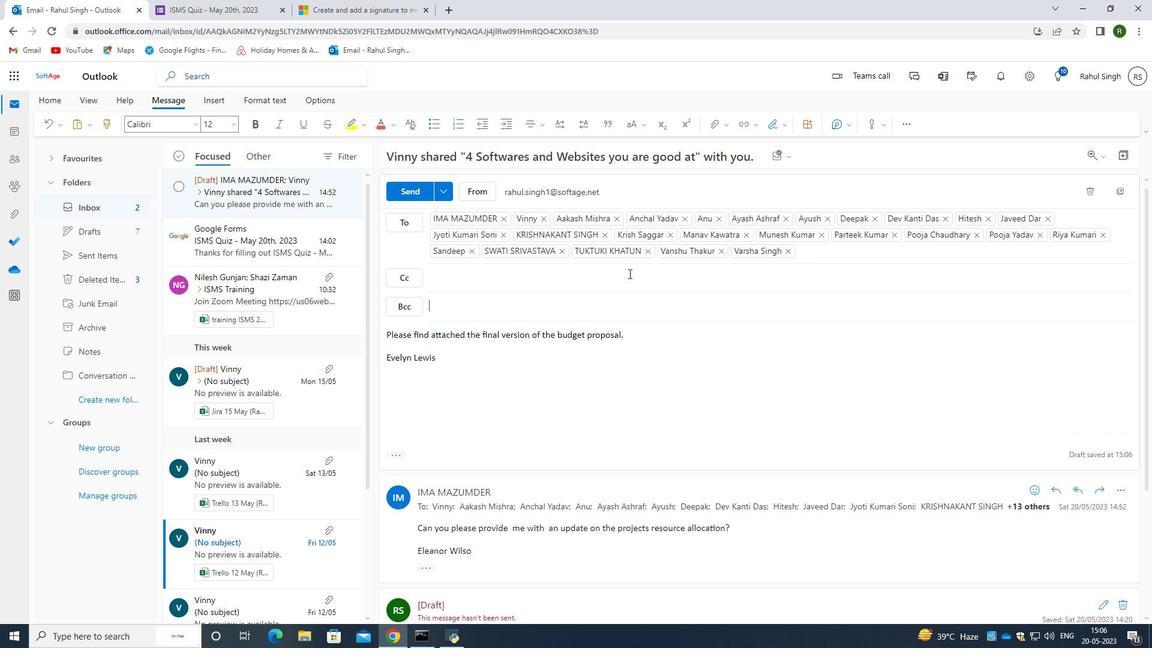 
Action: Mouse scrolled (629, 274) with delta (0, 0)
Screenshot: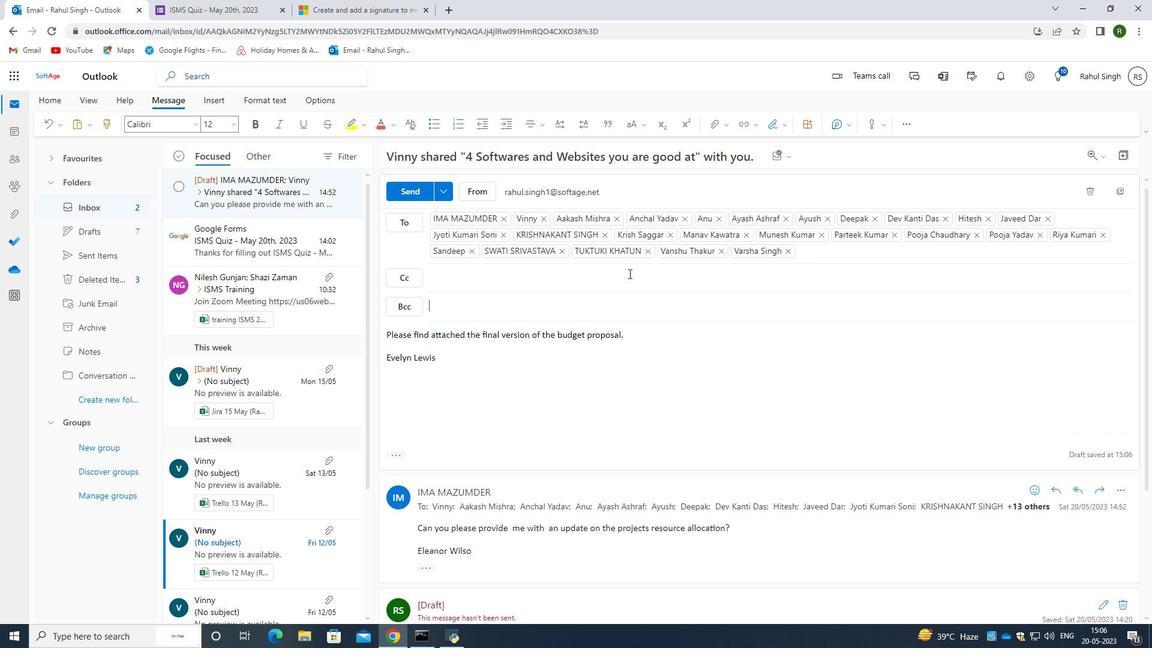 
Action: Mouse scrolled (629, 274) with delta (0, 0)
Screenshot: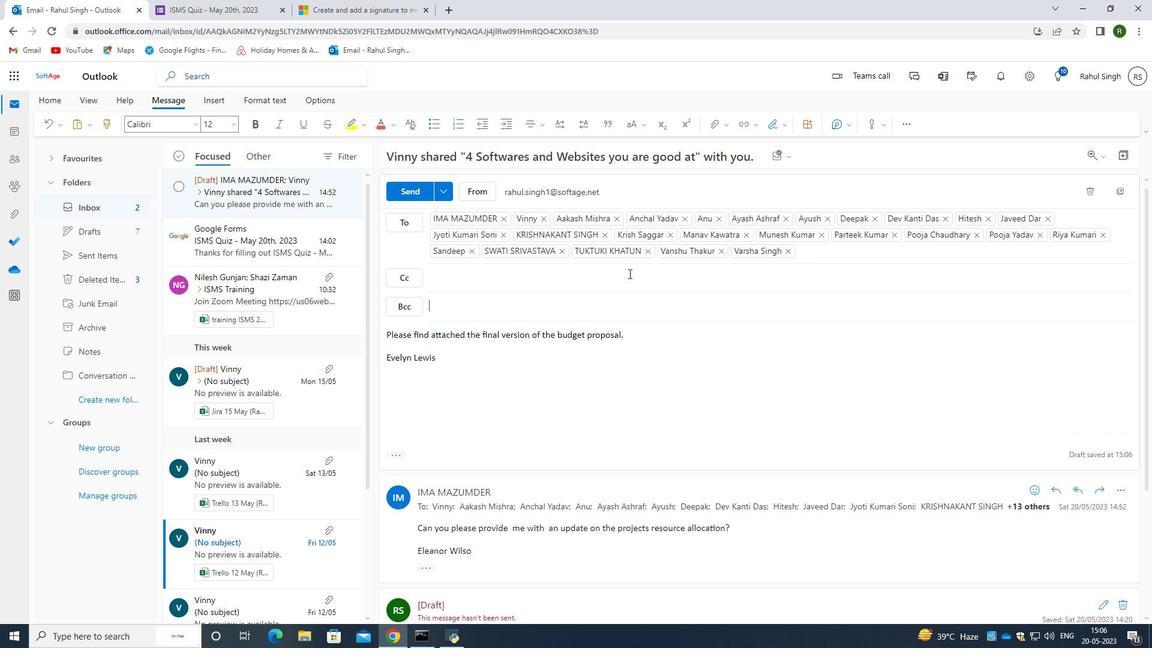 
Action: Mouse scrolled (629, 274) with delta (0, 0)
Screenshot: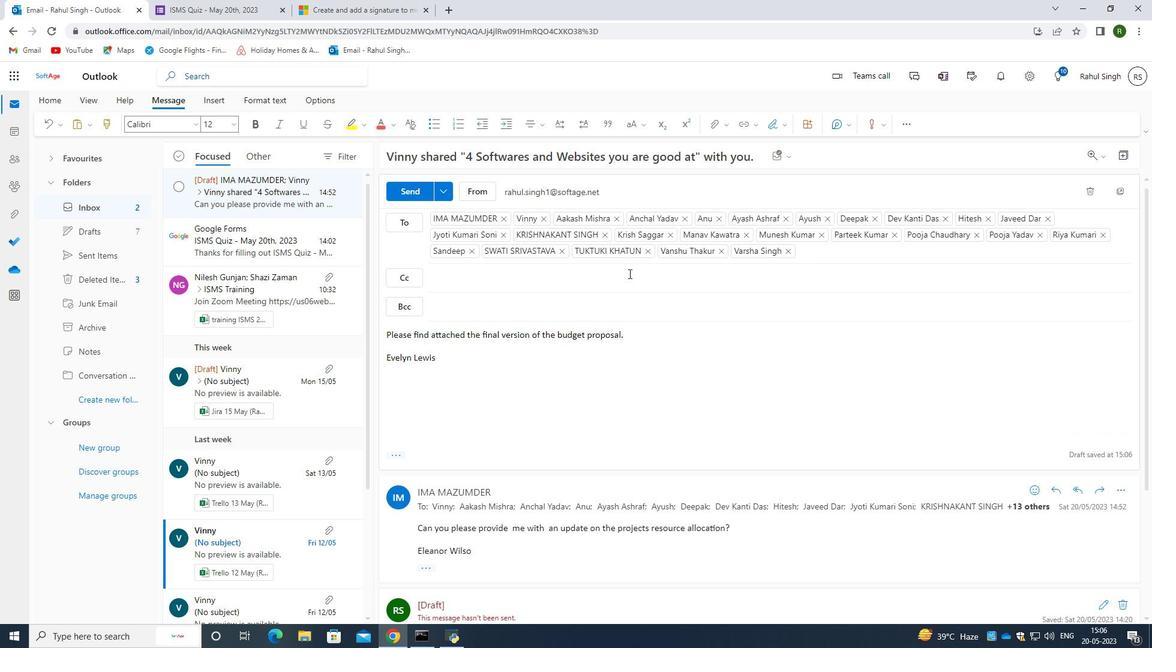 
Action: Mouse moved to (391, 450)
Screenshot: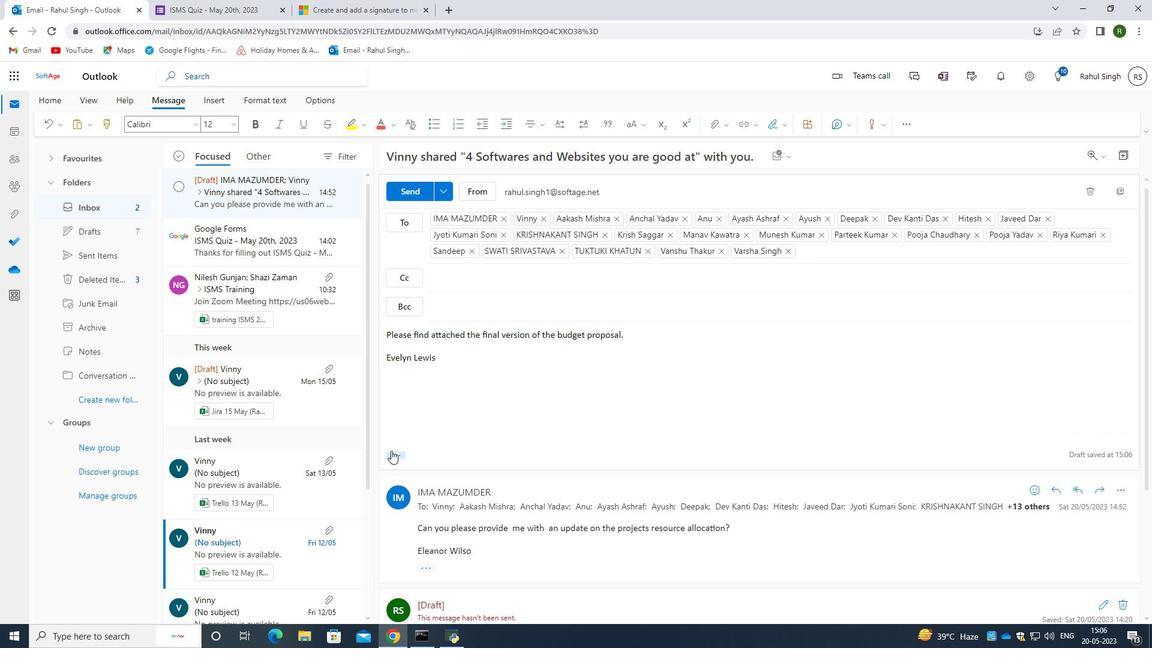 
Action: Mouse pressed left at (391, 450)
Screenshot: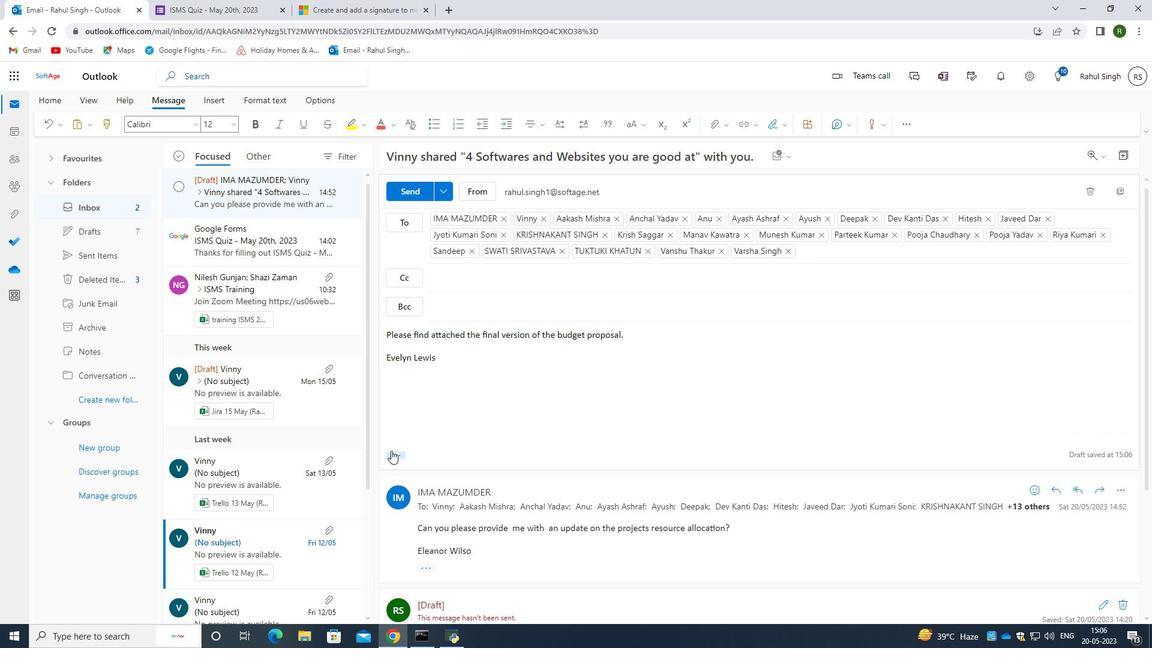 
Action: Mouse moved to (470, 387)
Screenshot: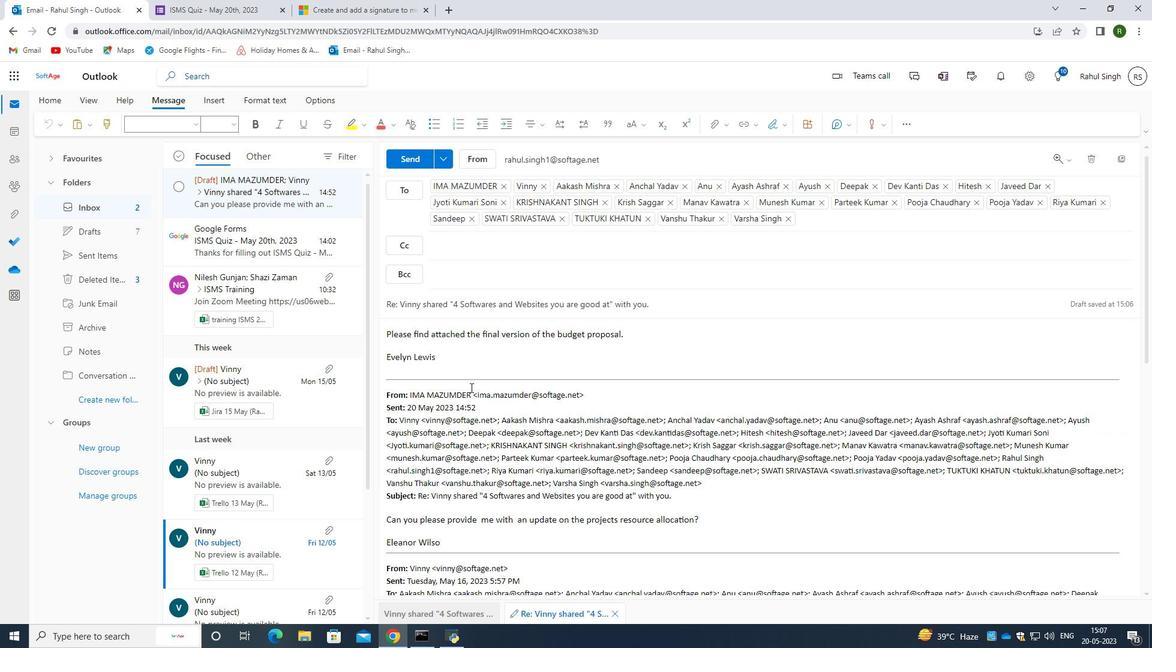 
Action: Mouse scrolled (470, 388) with delta (0, 0)
Screenshot: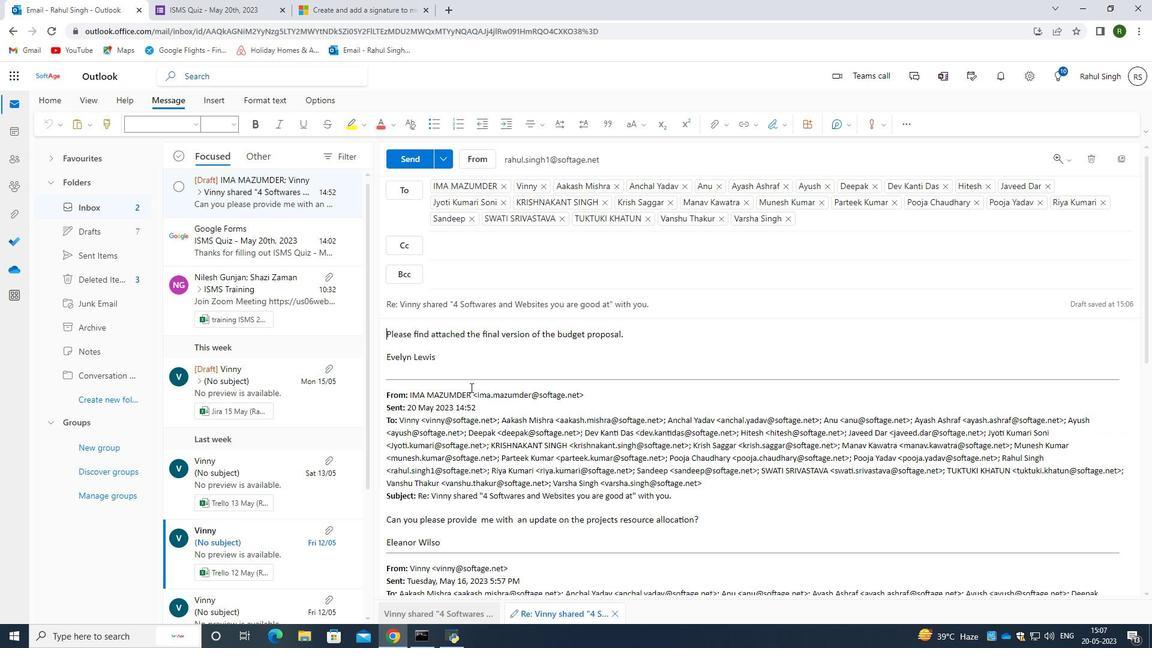 
Action: Mouse scrolled (470, 388) with delta (0, 0)
Screenshot: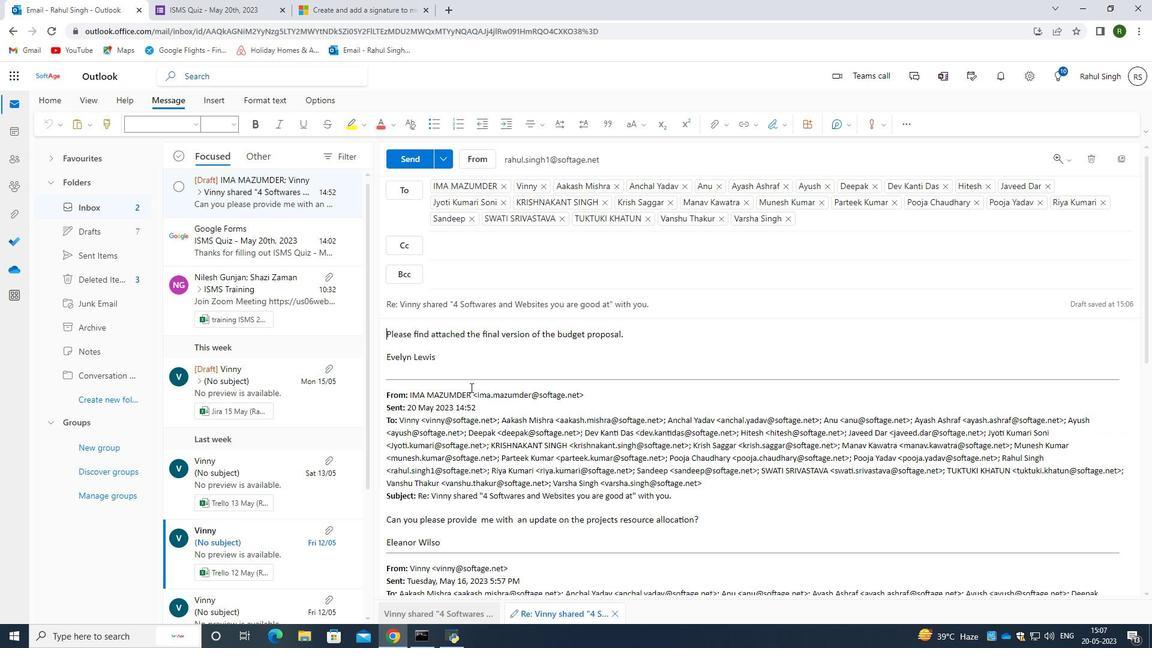 
Action: Mouse moved to (655, 377)
Screenshot: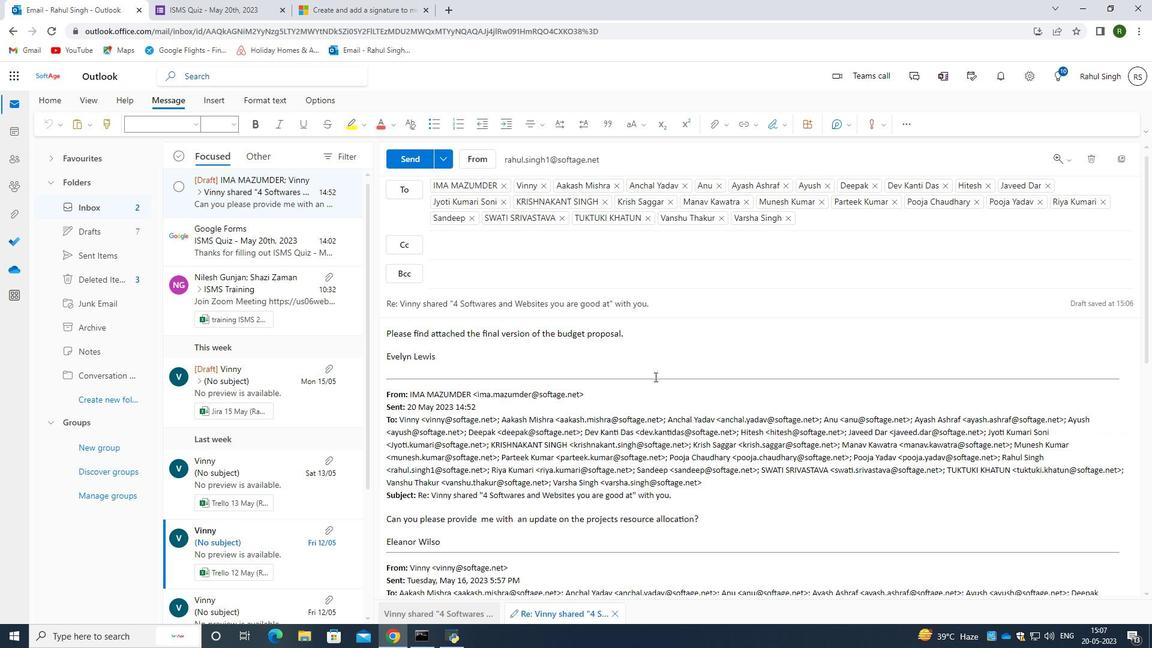 
Action: Mouse scrolled (655, 376) with delta (0, 0)
Screenshot: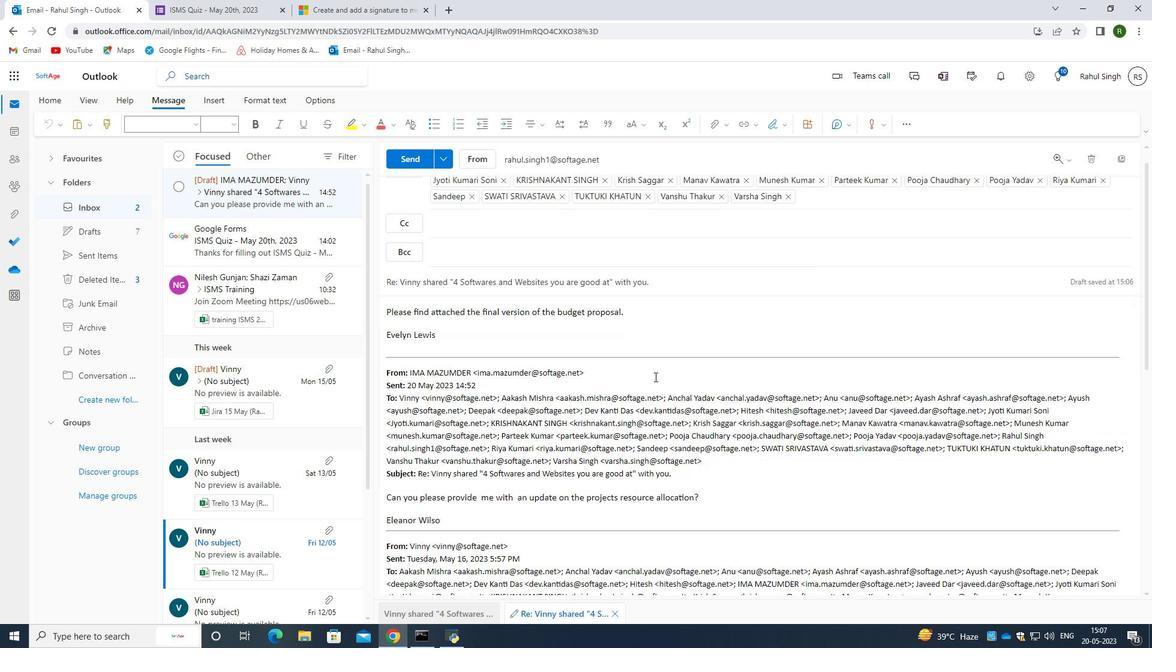 
Action: Mouse moved to (655, 378)
Screenshot: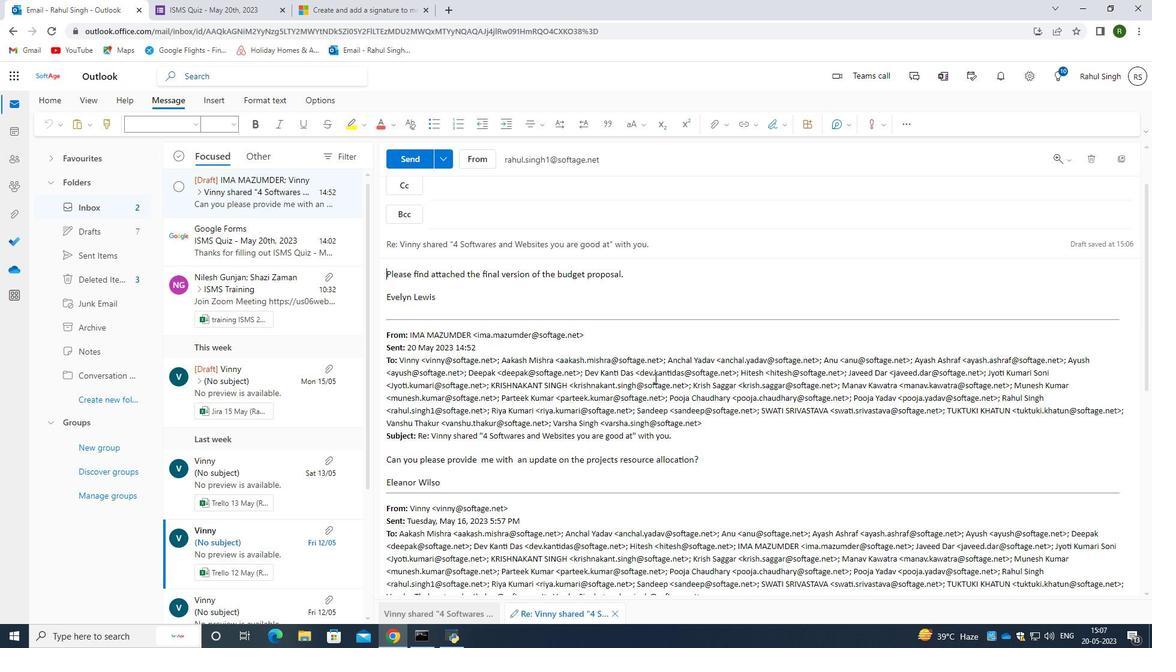 
Action: Mouse scrolled (655, 379) with delta (0, 0)
Screenshot: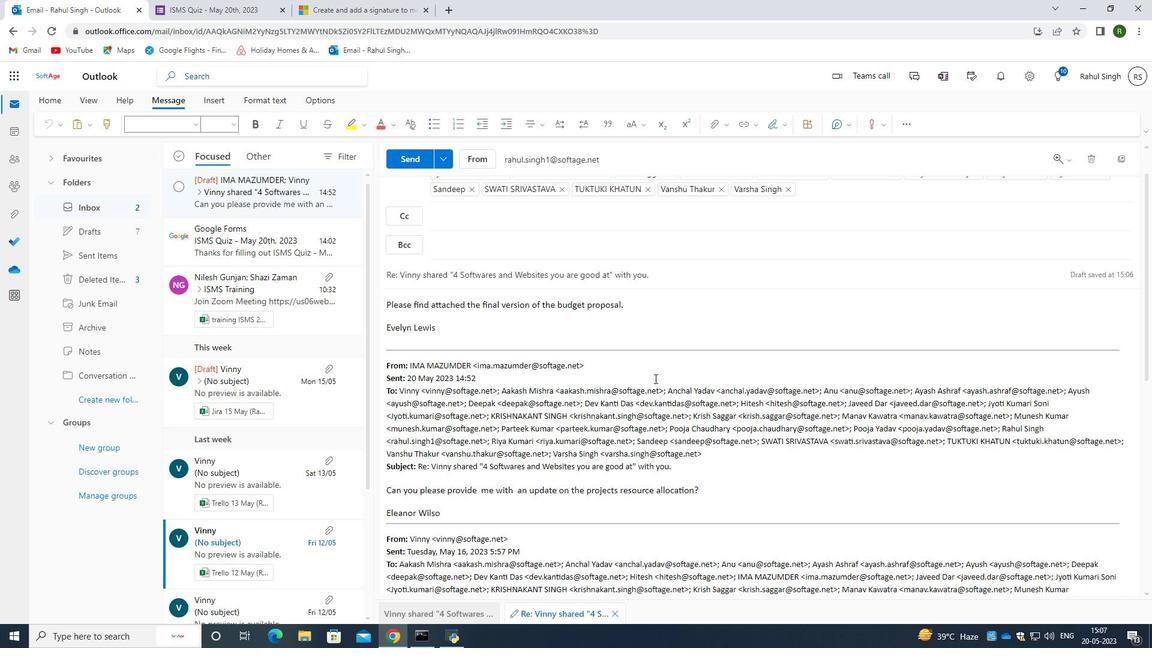 
Action: Mouse scrolled (655, 379) with delta (0, 0)
Screenshot: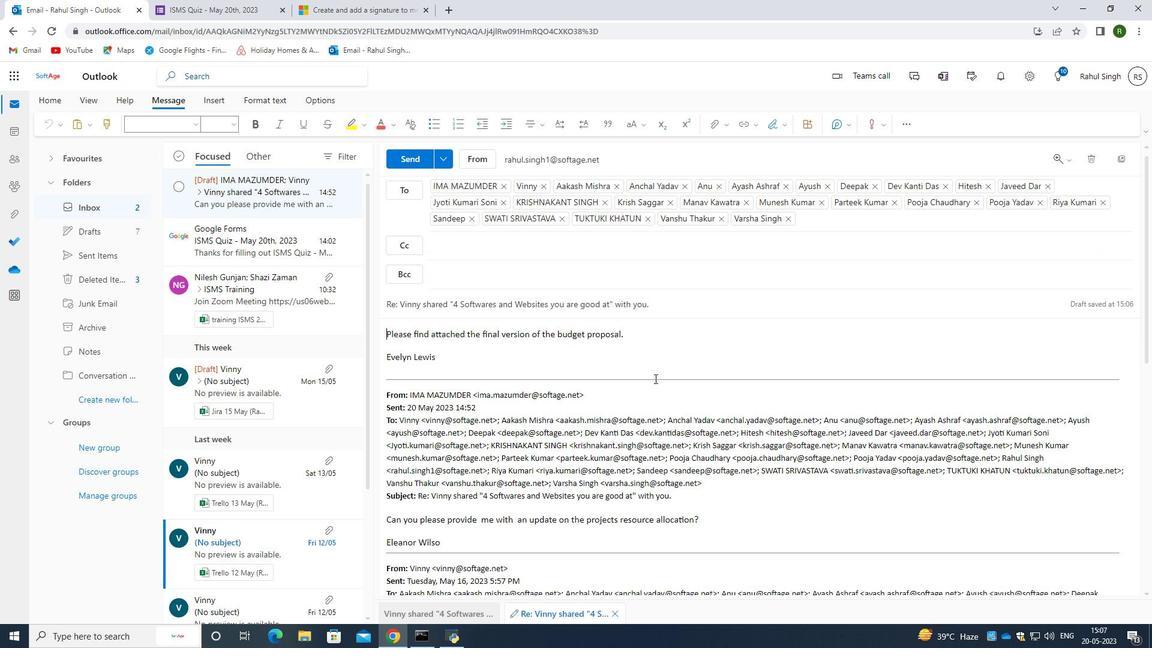 
Action: Mouse scrolled (655, 379) with delta (0, 0)
Screenshot: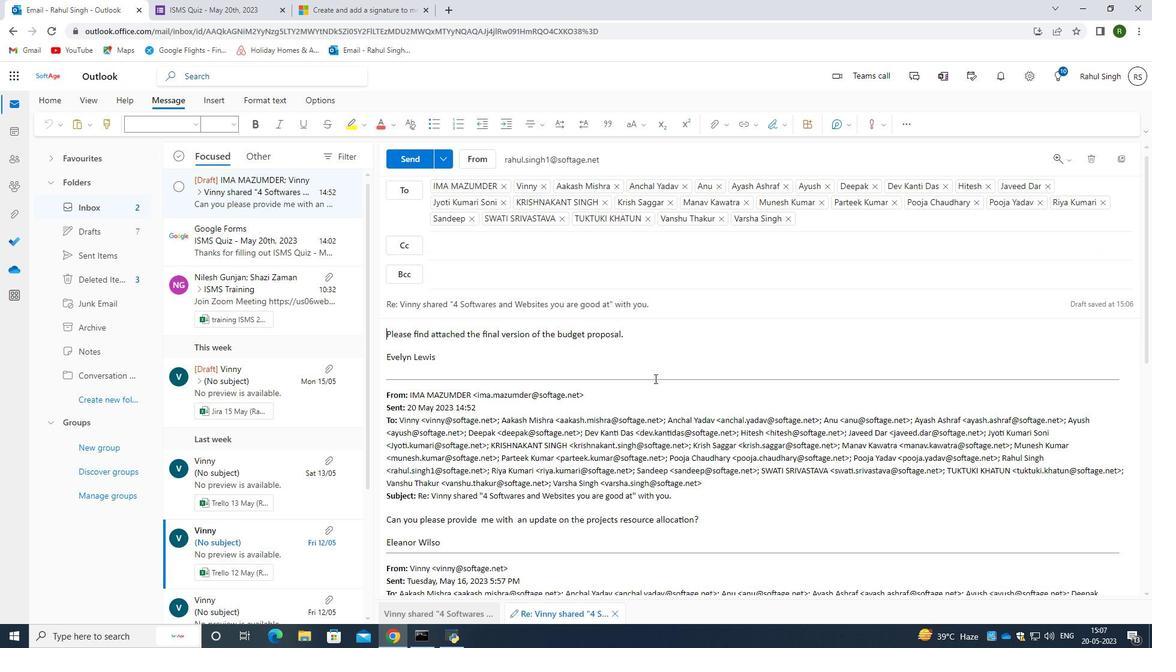 
Action: Mouse scrolled (655, 379) with delta (0, 0)
Screenshot: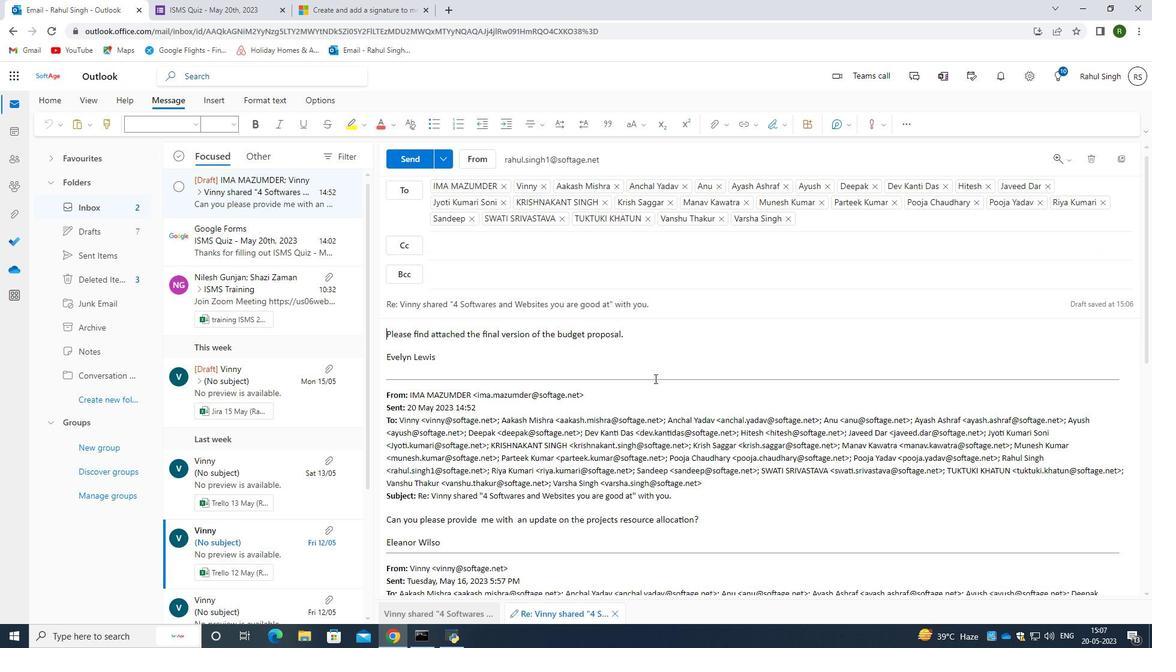 
Action: Mouse moved to (633, 160)
Screenshot: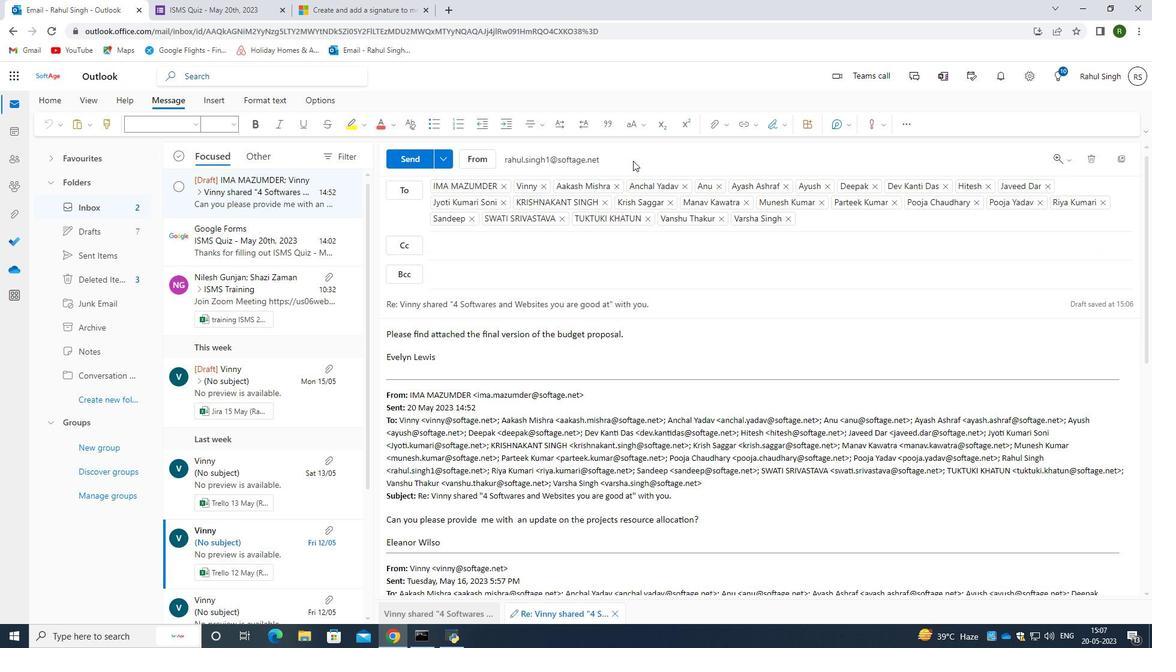 
Action: Mouse pressed left at (633, 160)
Screenshot: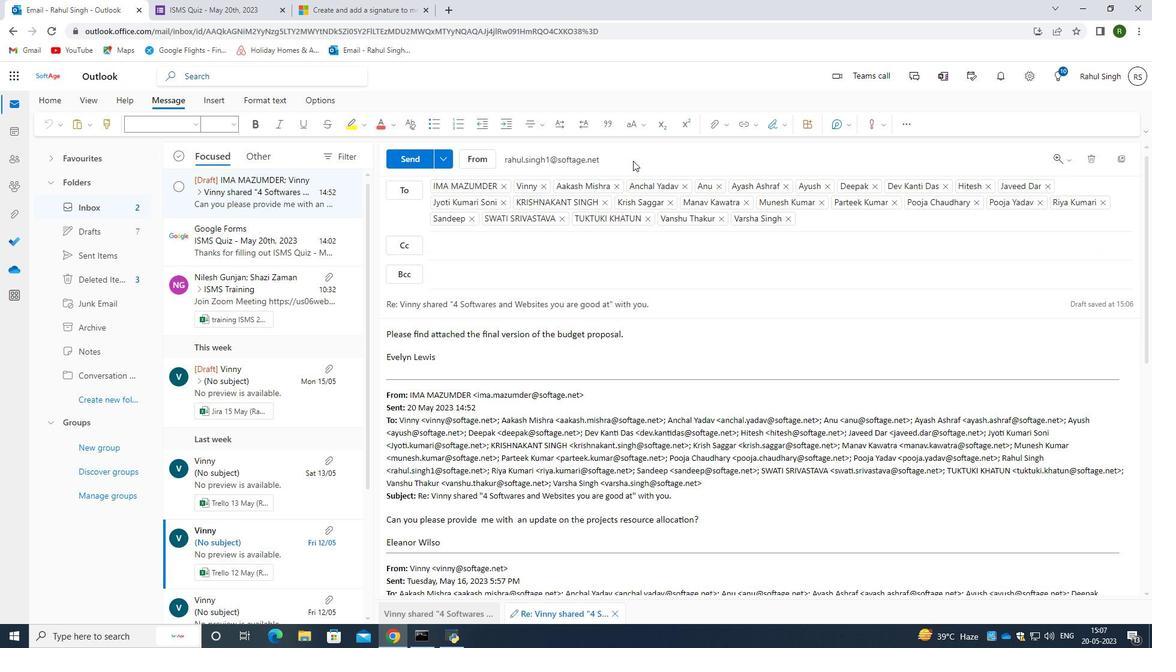 
Action: Mouse moved to (555, 329)
Screenshot: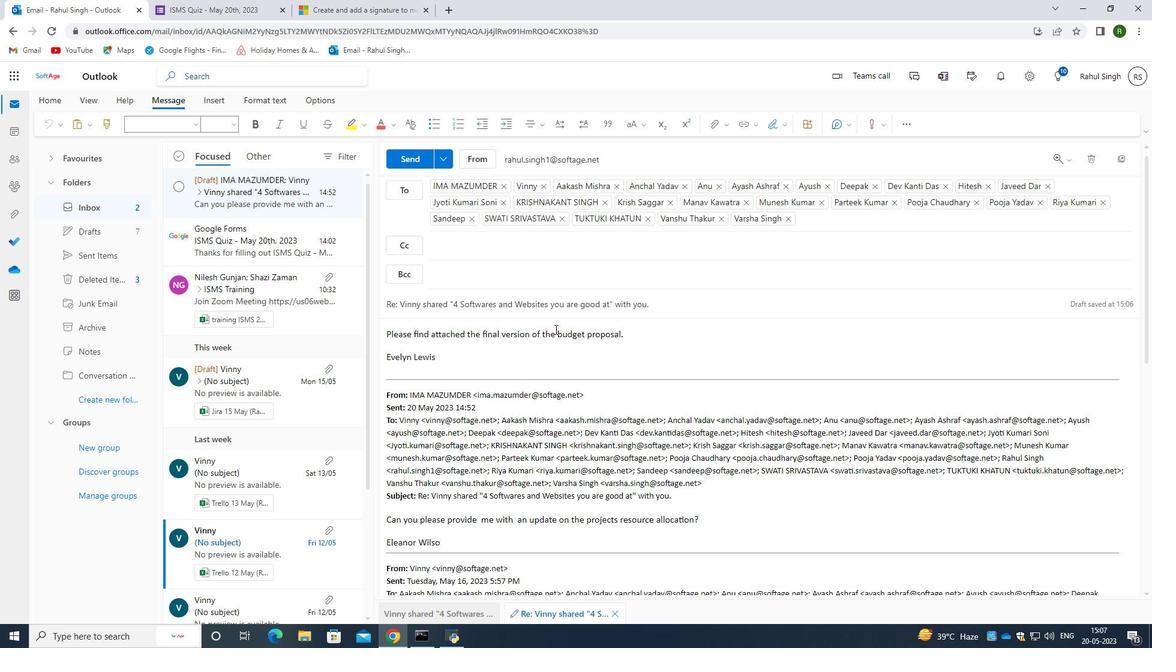 
Action: Mouse scrolled (555, 329) with delta (0, 0)
Screenshot: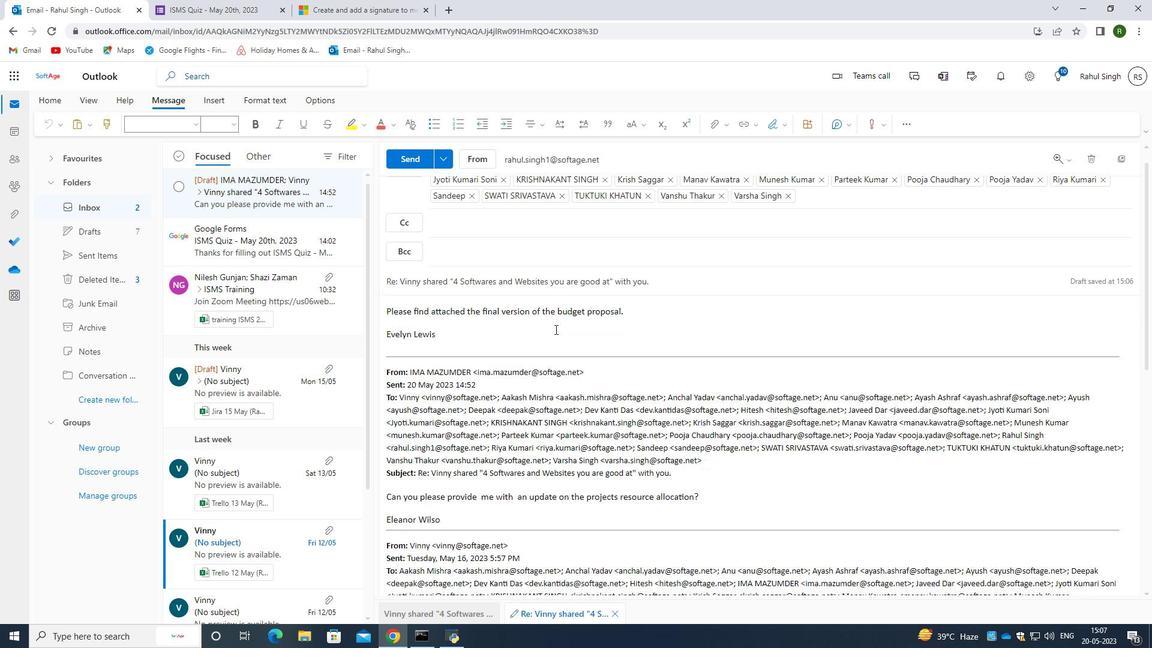 
Action: Mouse scrolled (555, 329) with delta (0, 0)
Screenshot: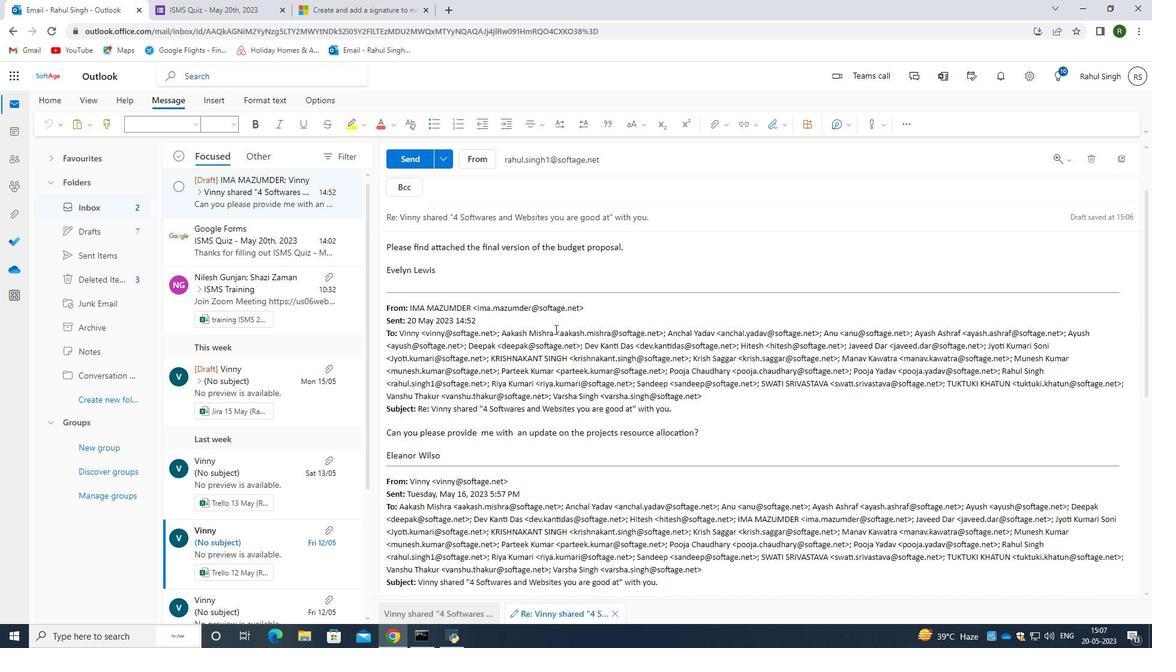 
Action: Mouse scrolled (555, 329) with delta (0, 0)
Screenshot: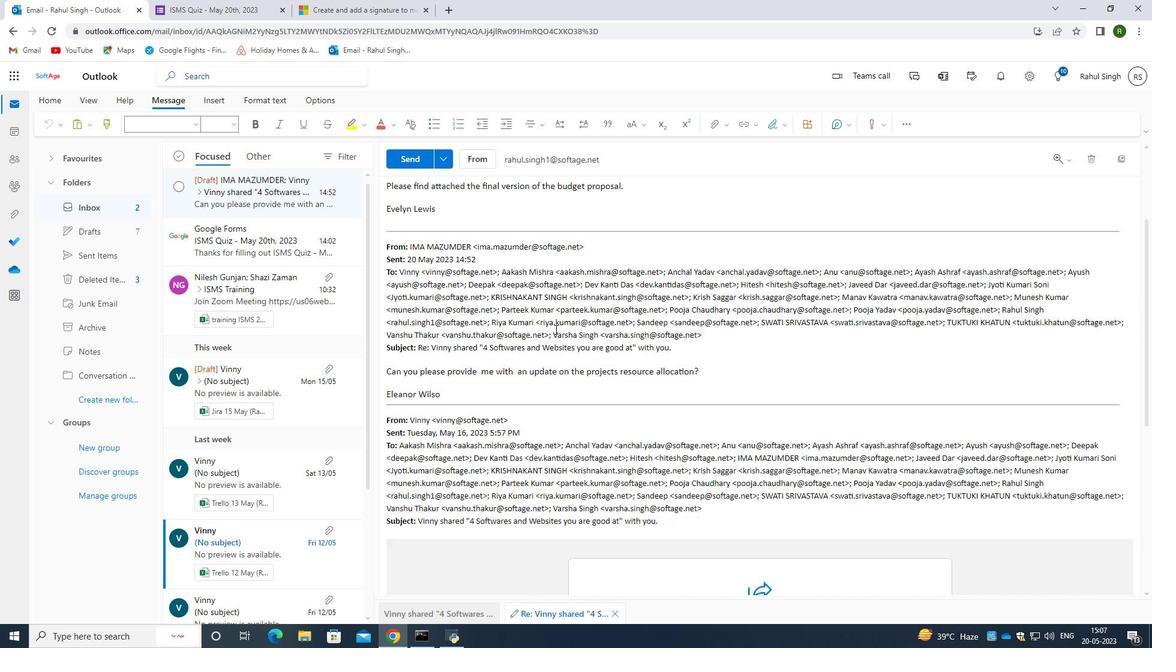 
Action: Mouse scrolled (555, 330) with delta (0, 0)
Screenshot: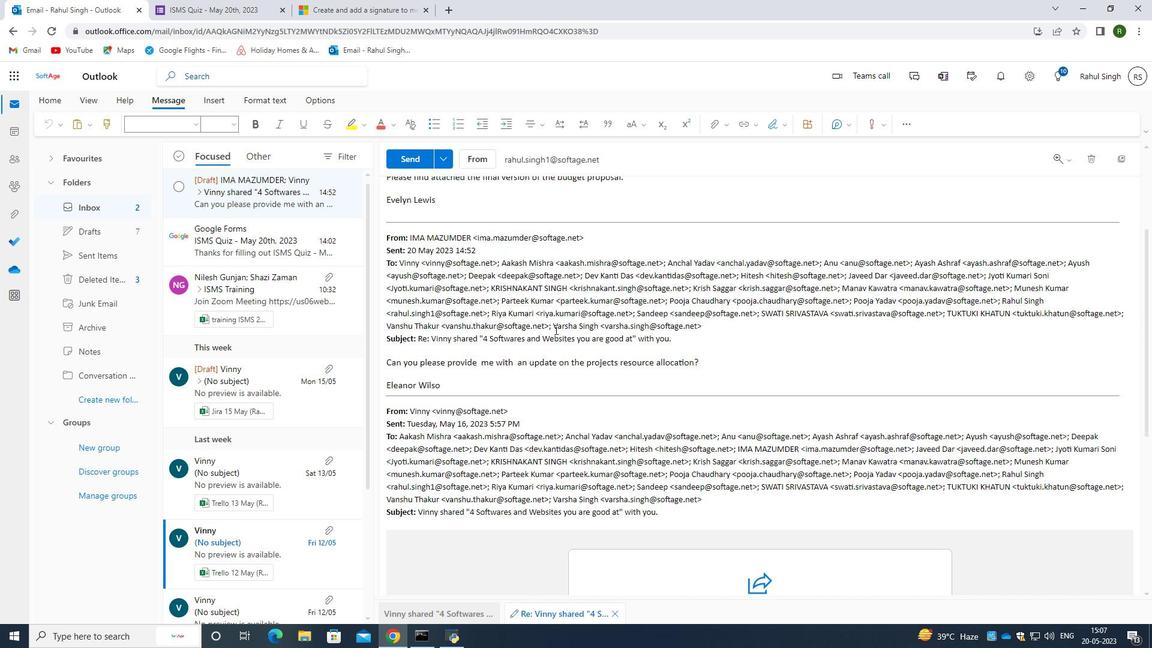 
Action: Mouse scrolled (555, 330) with delta (0, 0)
Screenshot: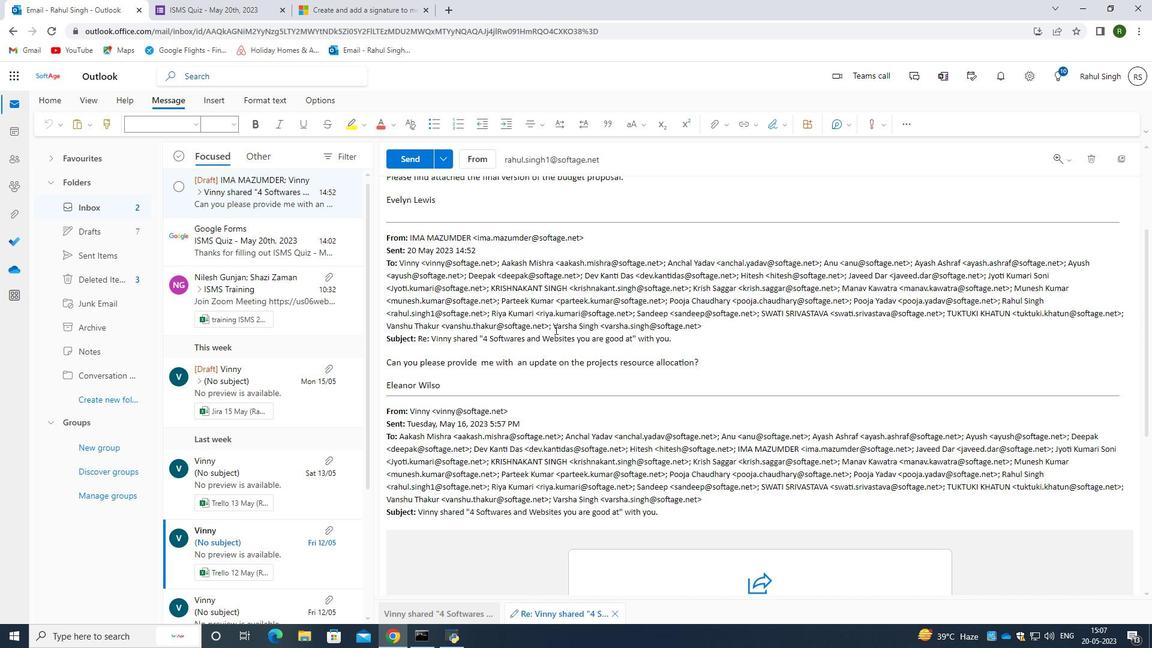 
Action: Mouse scrolled (555, 330) with delta (0, 0)
Screenshot: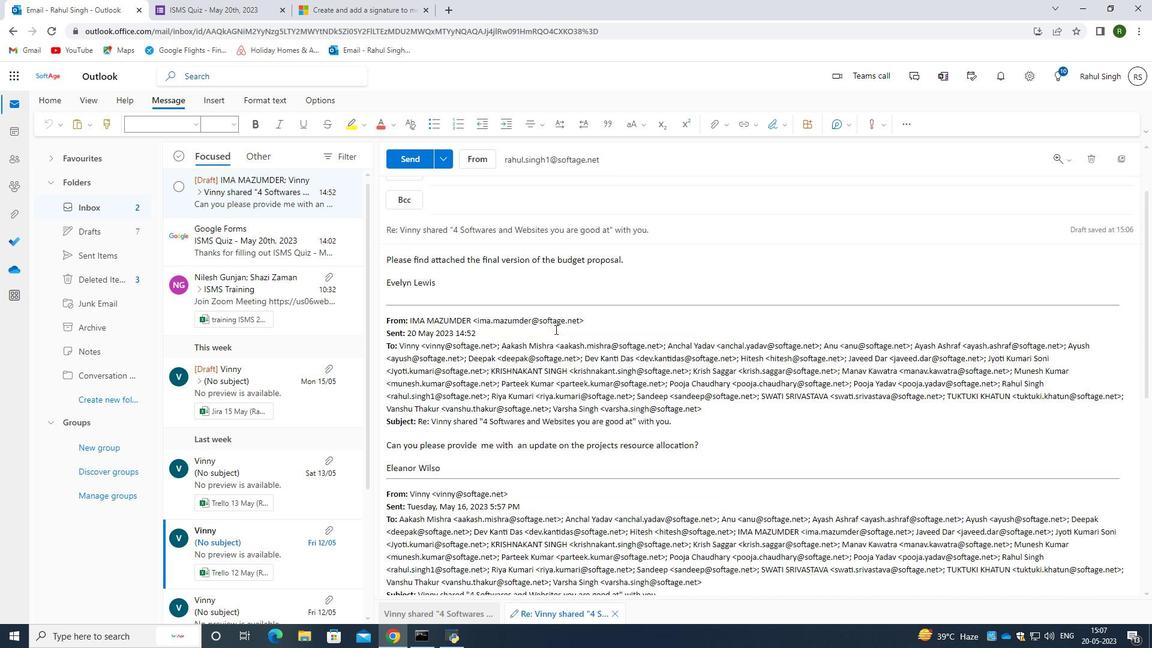 
Action: Mouse moved to (646, 305)
Screenshot: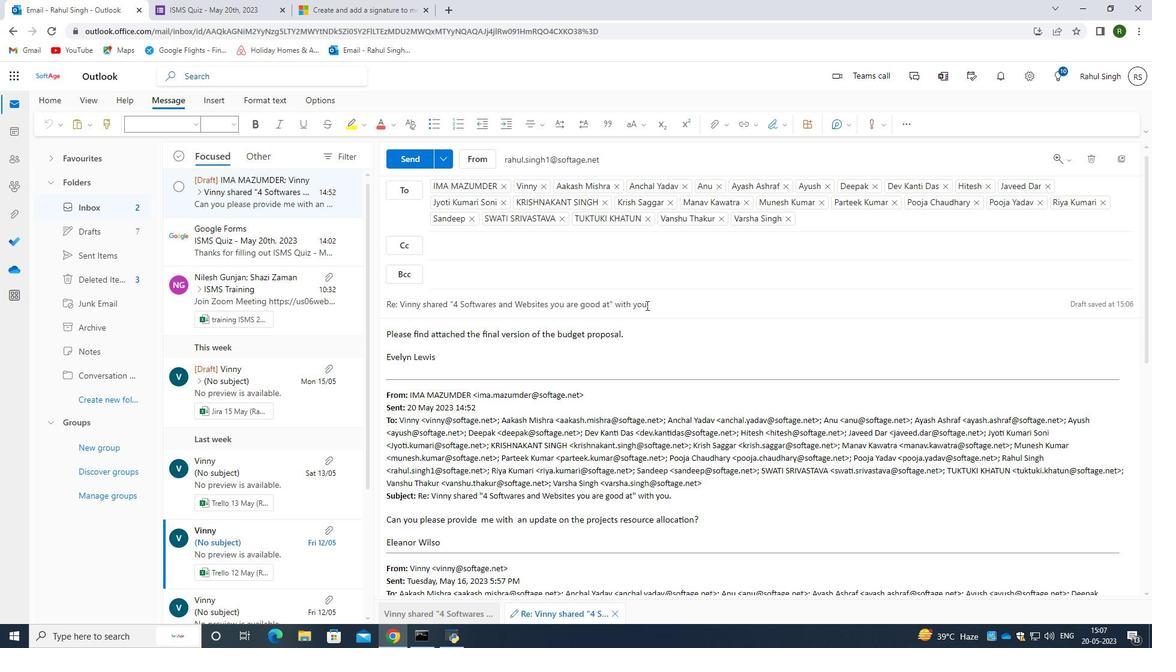 
Action: Mouse pressed left at (646, 305)
Screenshot: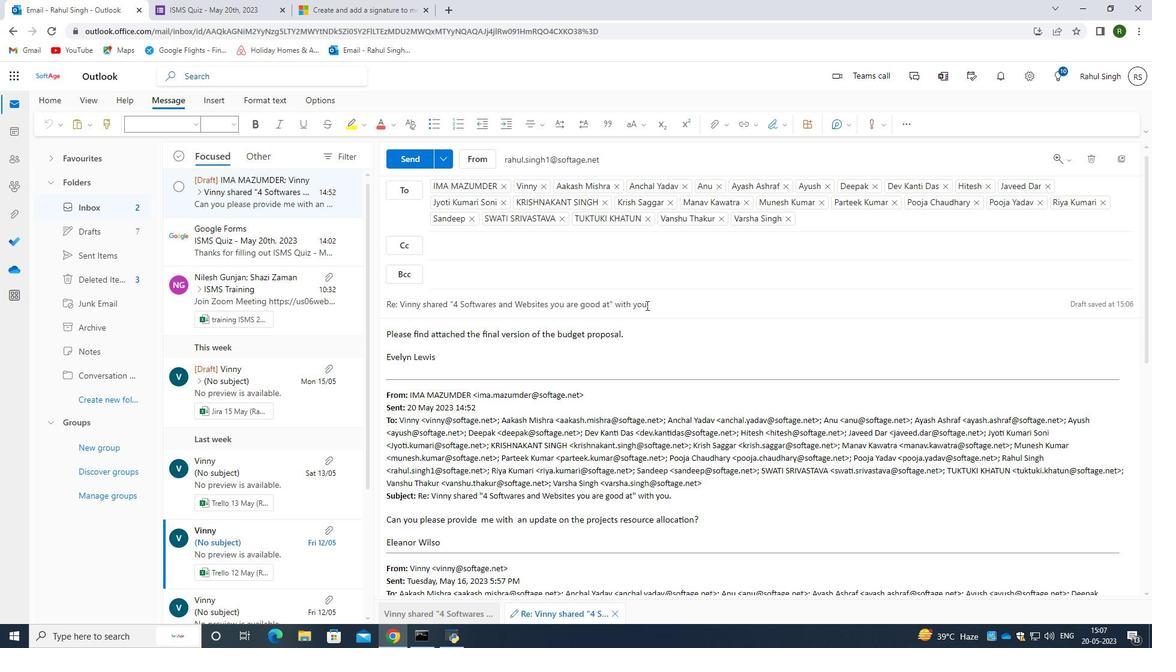 
Action: Key pressed ctrl+A<Key.backspace><Key.caps_lock>R<Key.caps_lock>equest<Key.space>for<Key.space>a<Key.space>review
Screenshot: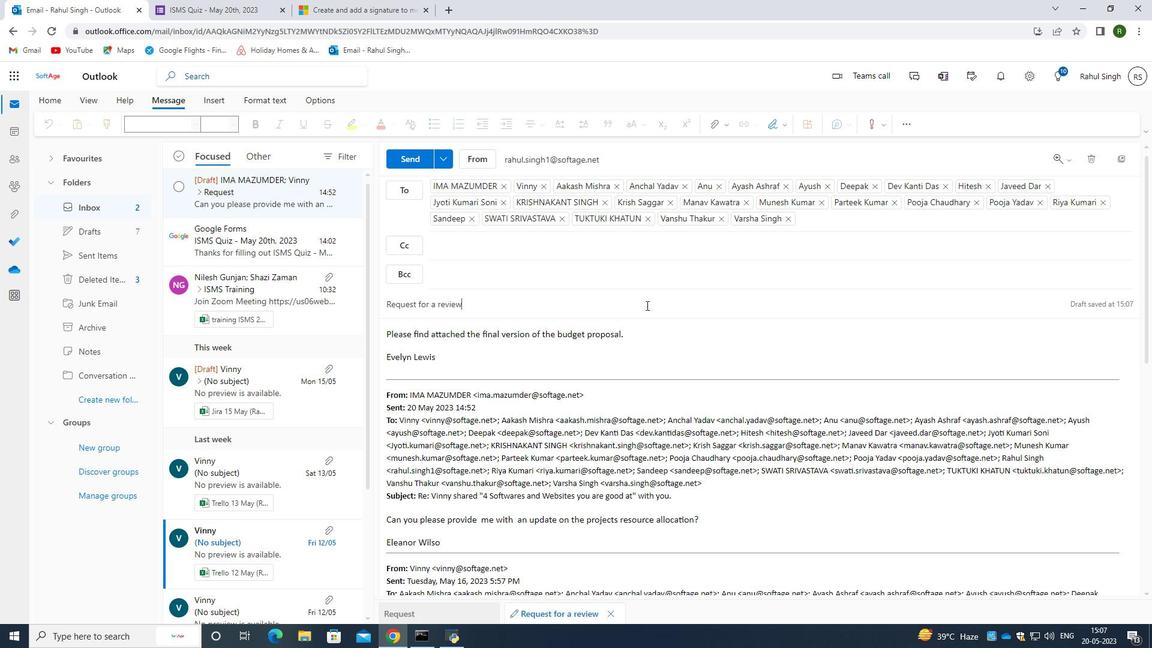 
Action: Mouse moved to (630, 333)
Screenshot: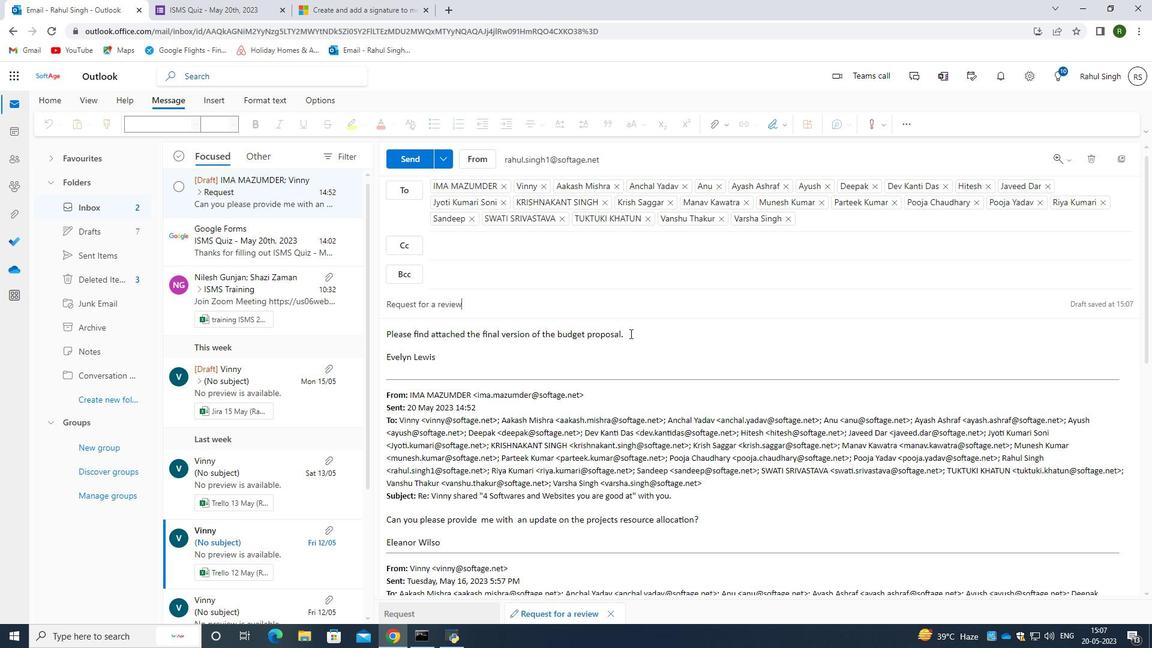 
Action: Mouse scrolled (630, 333) with delta (0, 0)
Screenshot: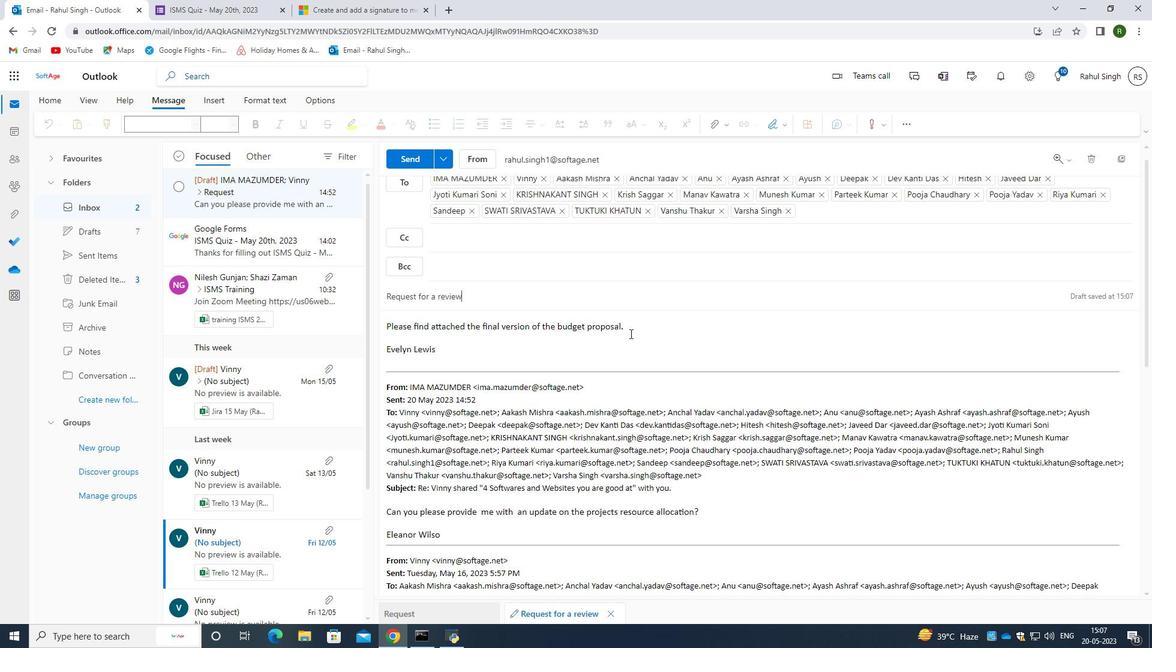 
Action: Mouse scrolled (630, 334) with delta (0, 0)
Screenshot: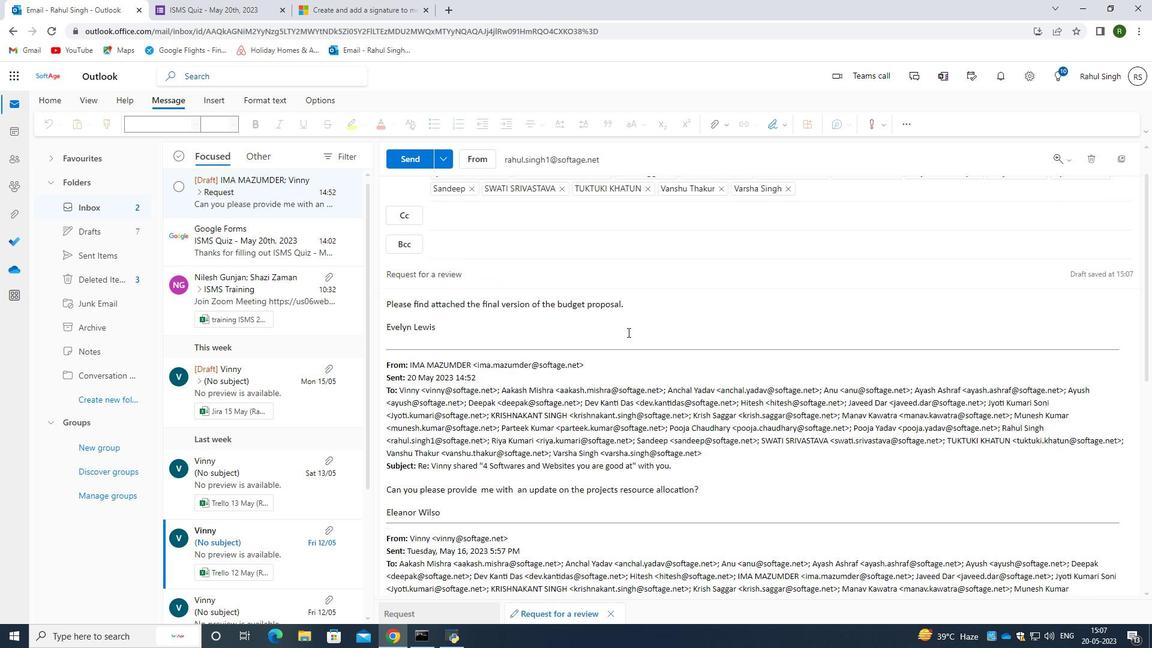 
Action: Mouse scrolled (630, 334) with delta (0, 0)
Screenshot: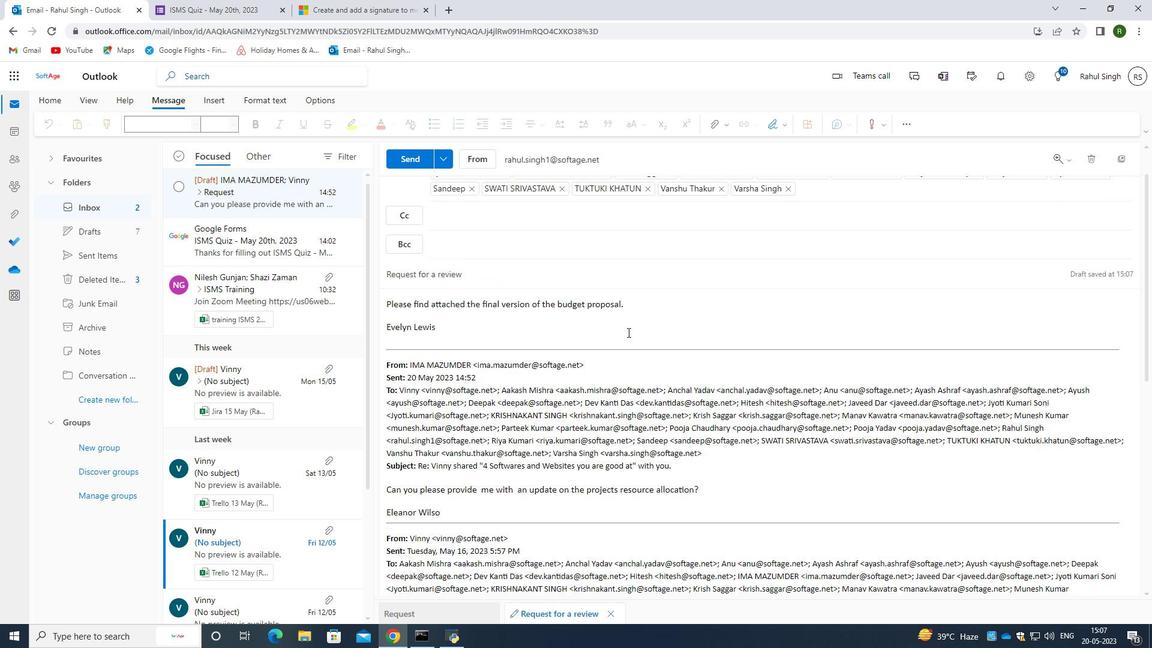 
Action: Mouse scrolled (630, 334) with delta (0, 0)
Screenshot: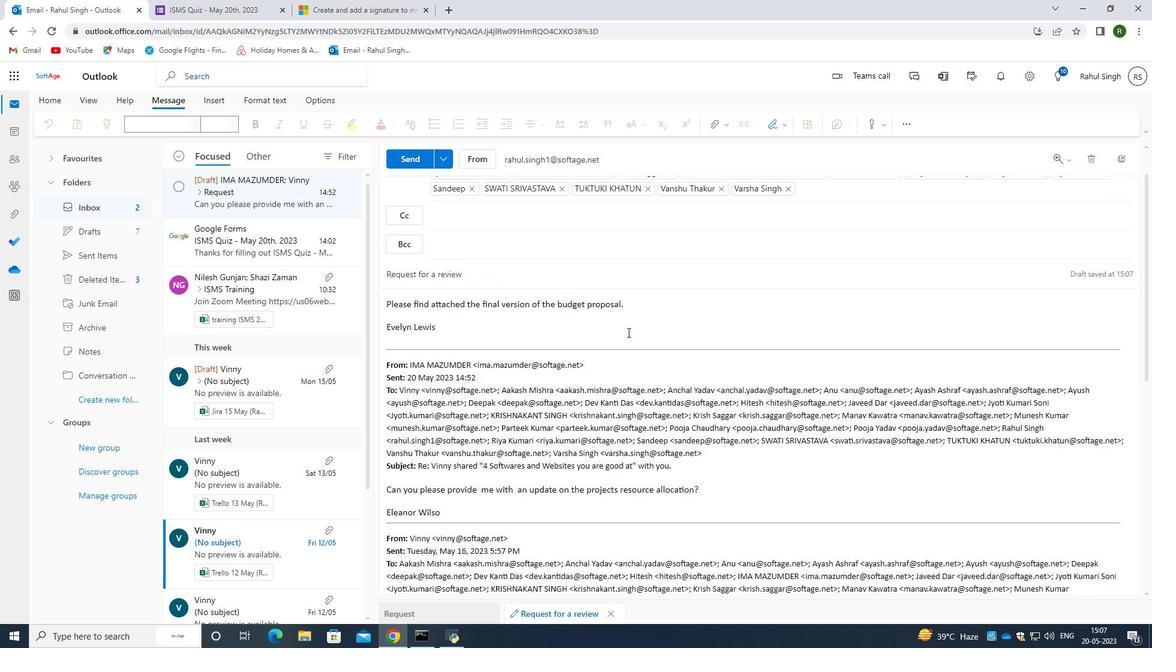 
Action: Mouse moved to (416, 155)
Screenshot: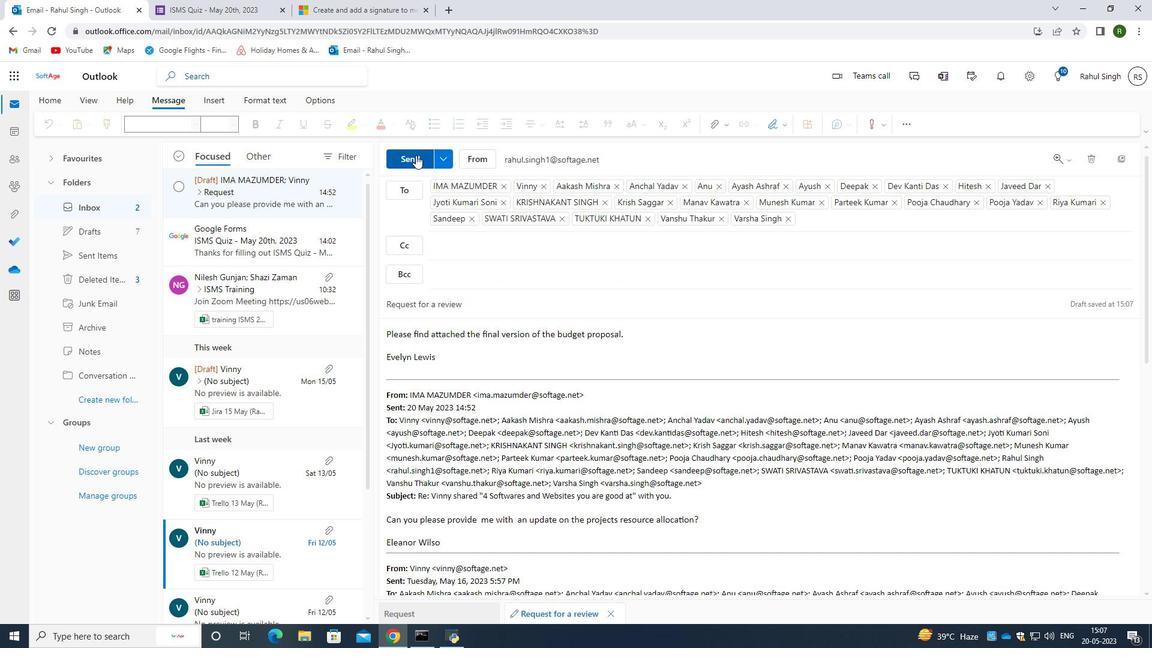 
Action: Mouse pressed left at (416, 155)
Screenshot: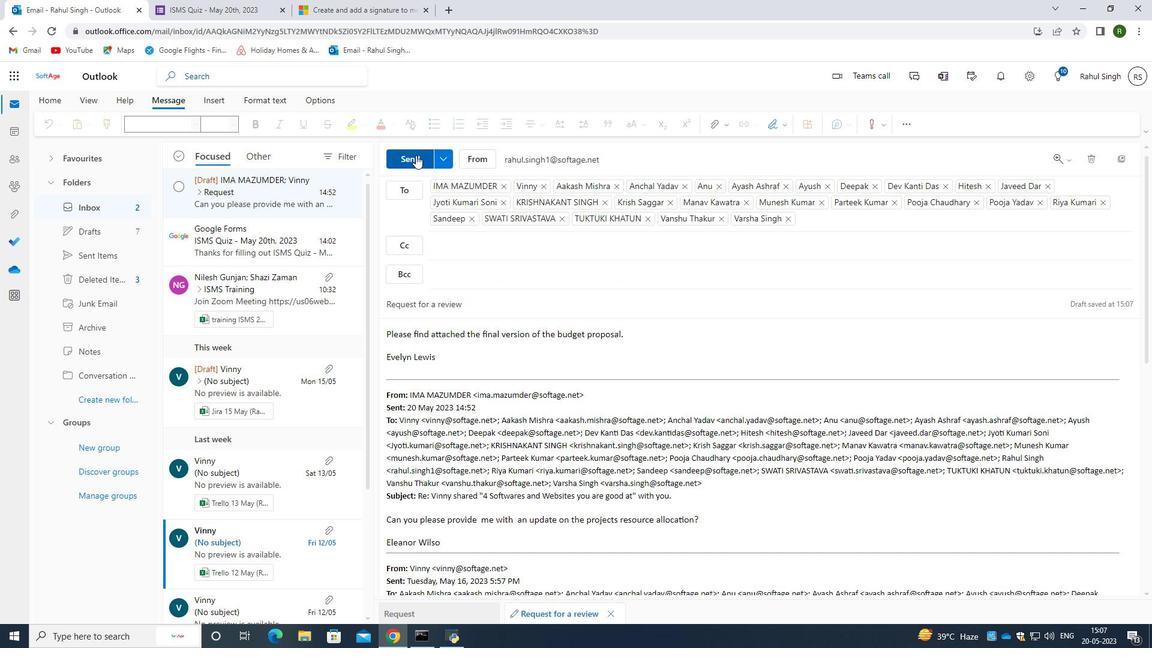 
Action: Mouse moved to (578, 362)
Screenshot: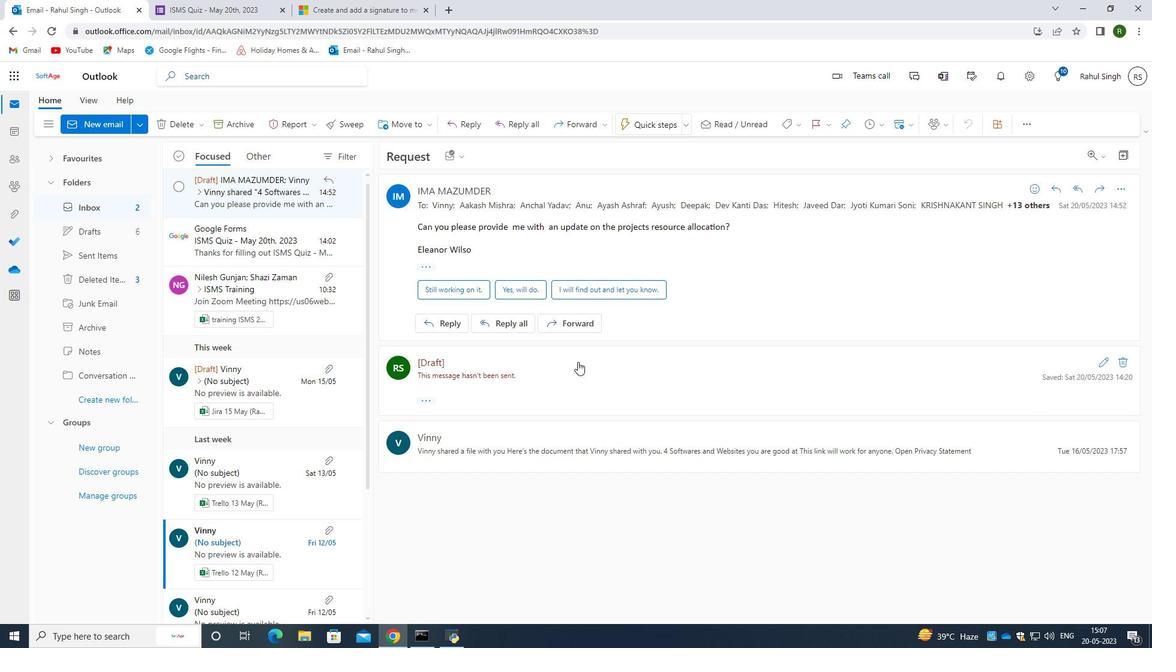 
Action: Mouse scrolled (578, 362) with delta (0, 0)
Screenshot: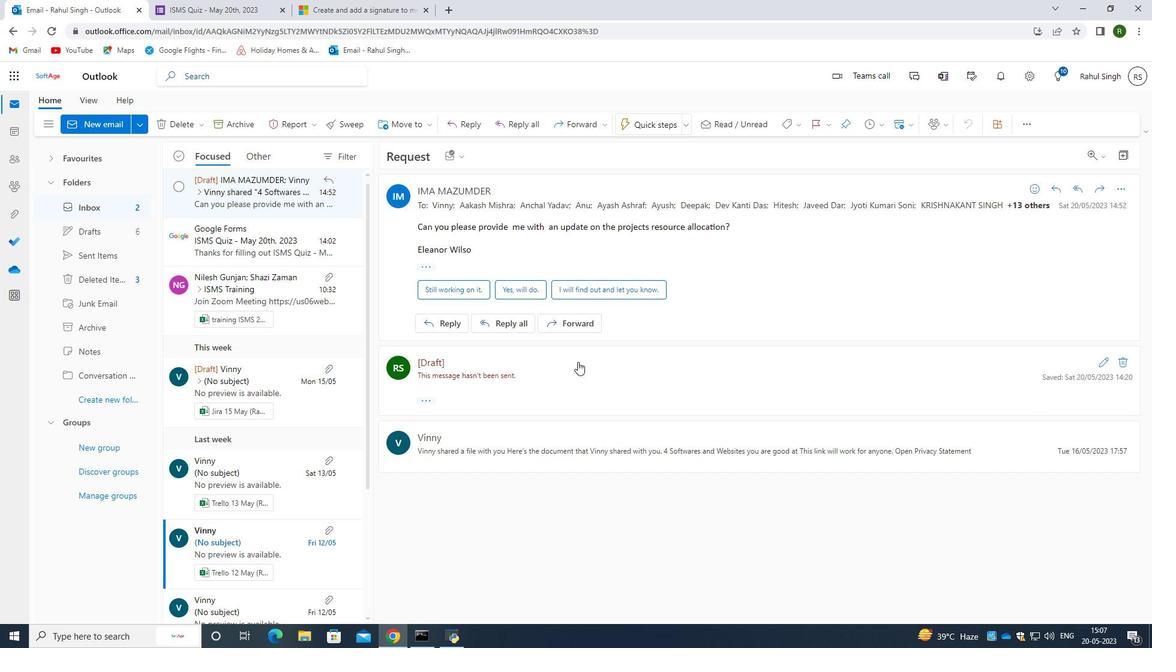 
Action: Mouse scrolled (578, 362) with delta (0, 0)
Screenshot: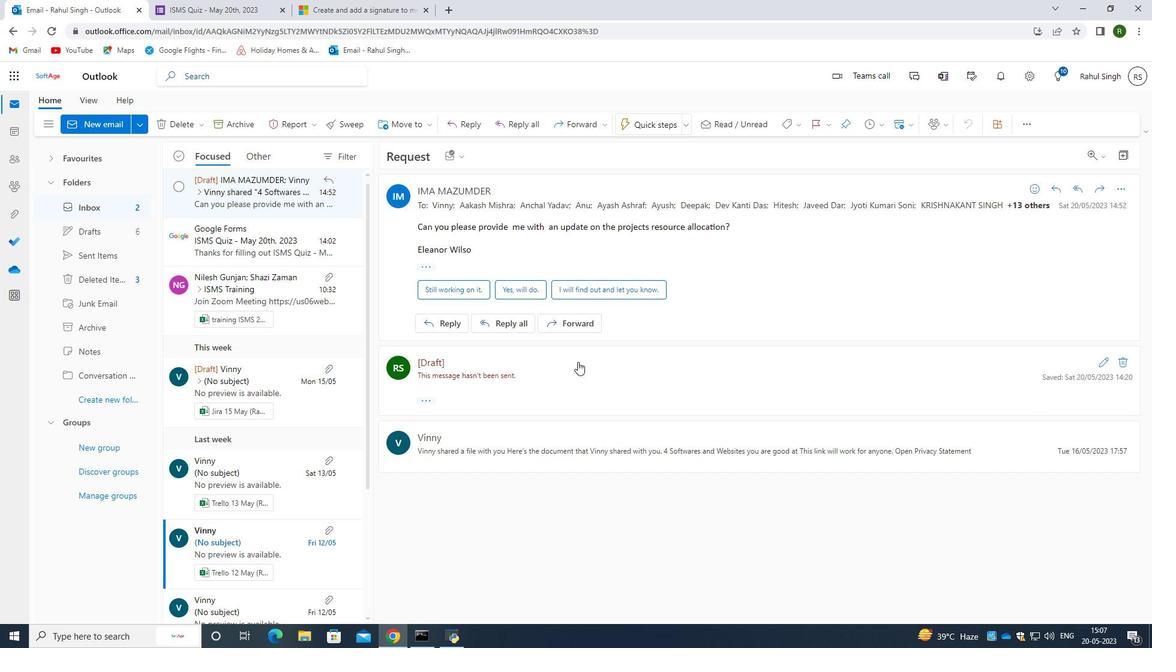 
Action: Mouse scrolled (578, 362) with delta (0, 0)
Screenshot: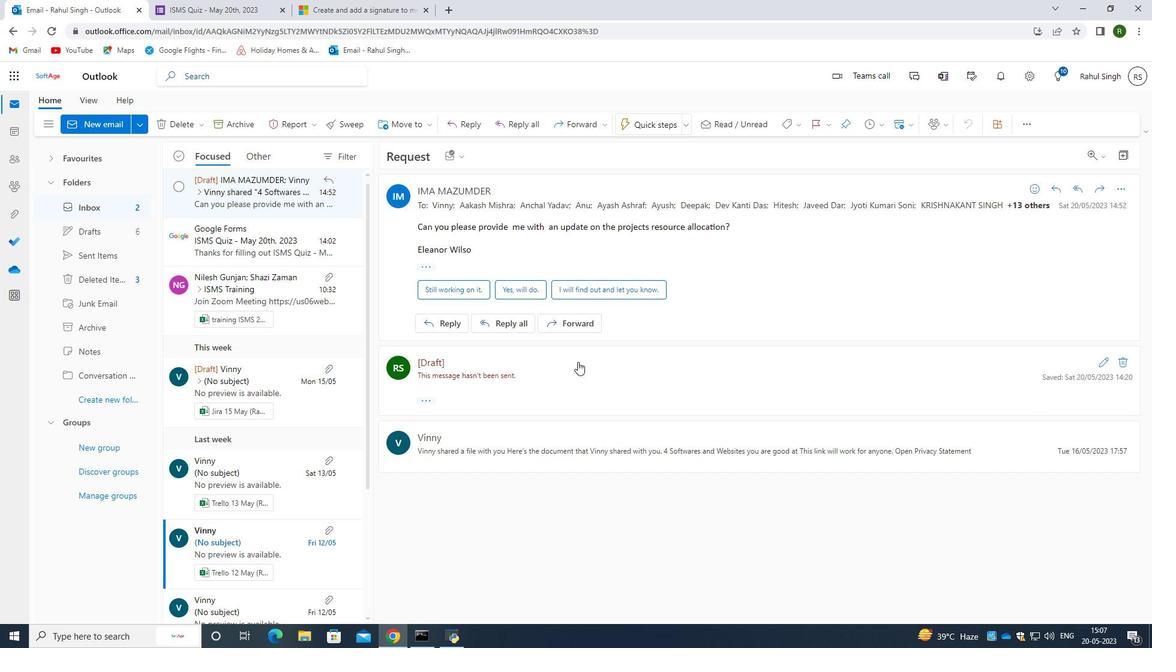 
Action: Mouse moved to (552, 407)
Screenshot: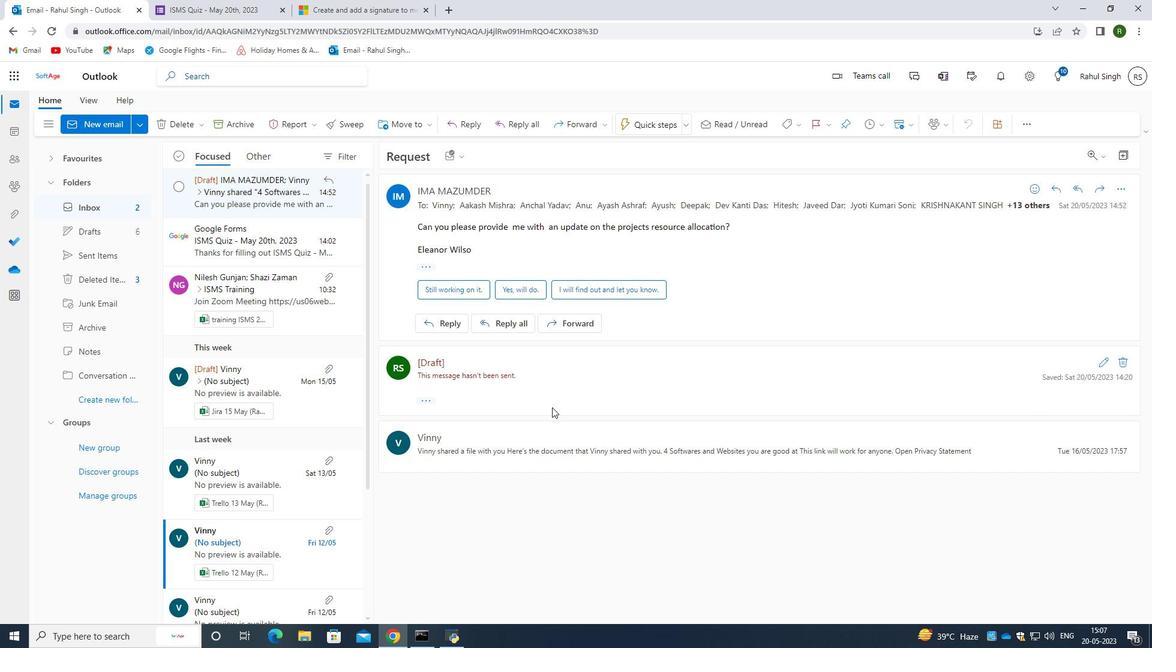 
